 Task: Open Card Quality Control Planning in Board Content Marketing Infographic Creation and Promotion Strategy to Workspace Crowdfunding Platforms and add a team member Softage.3@softage.net, a label Green, a checklist Artificial Intelligence, an attachment from your computer, a color Green and finally, add a card description 'Plan and execute company team-building activity at a bowling alley' and a comment 'This task requires us to be resilient and persistent, even in the face of setbacks and obstacles.'. Add a start date 'Jan 03, 1900' with a due date 'Jan 10, 1900'
Action: Mouse moved to (254, 179)
Screenshot: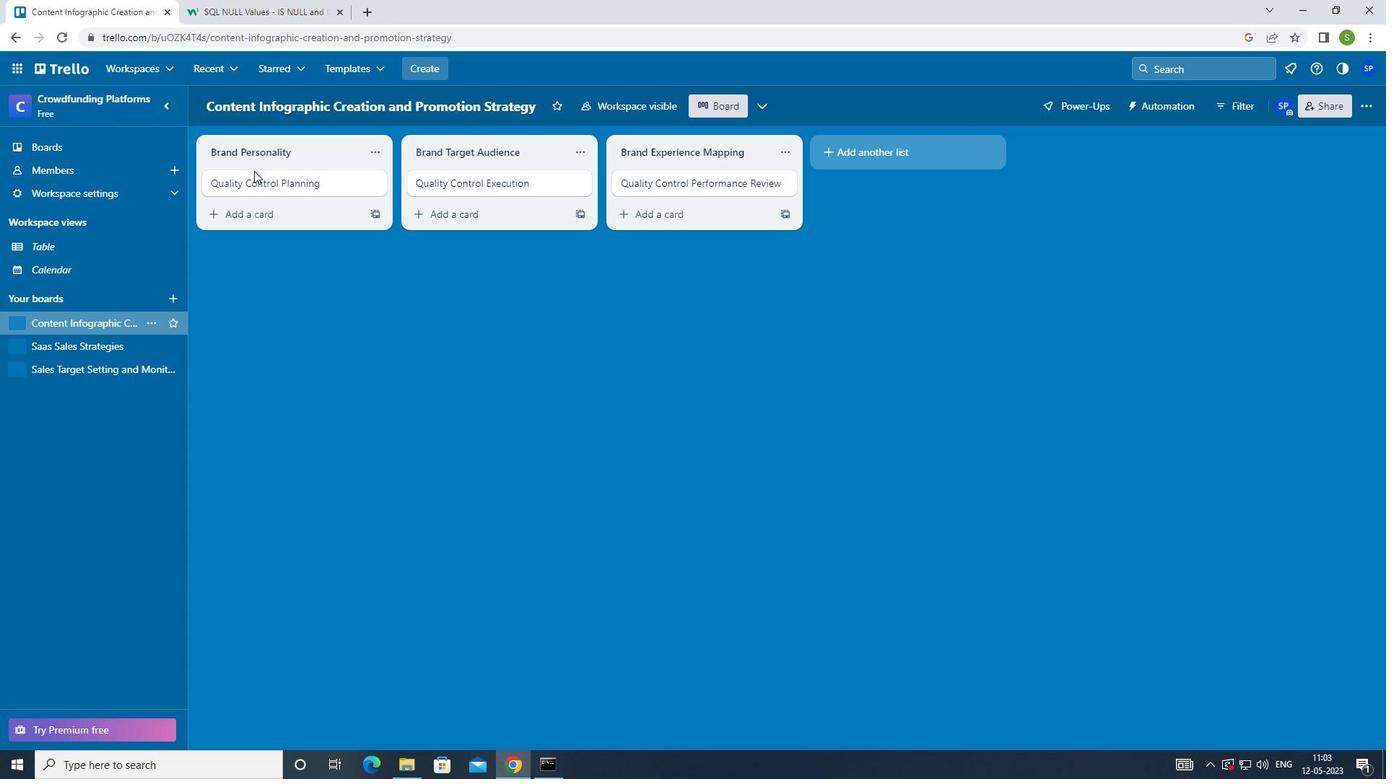 
Action: Mouse pressed left at (254, 179)
Screenshot: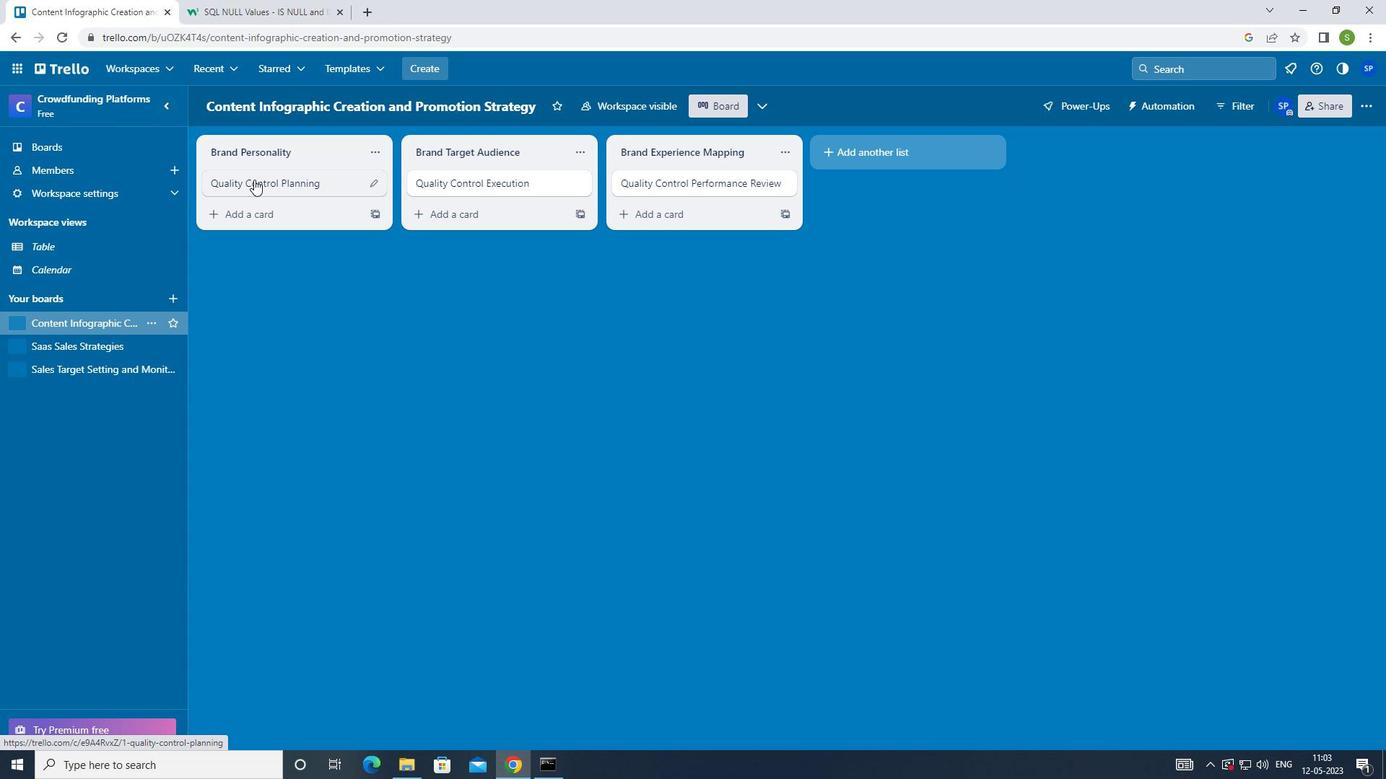
Action: Mouse moved to (893, 178)
Screenshot: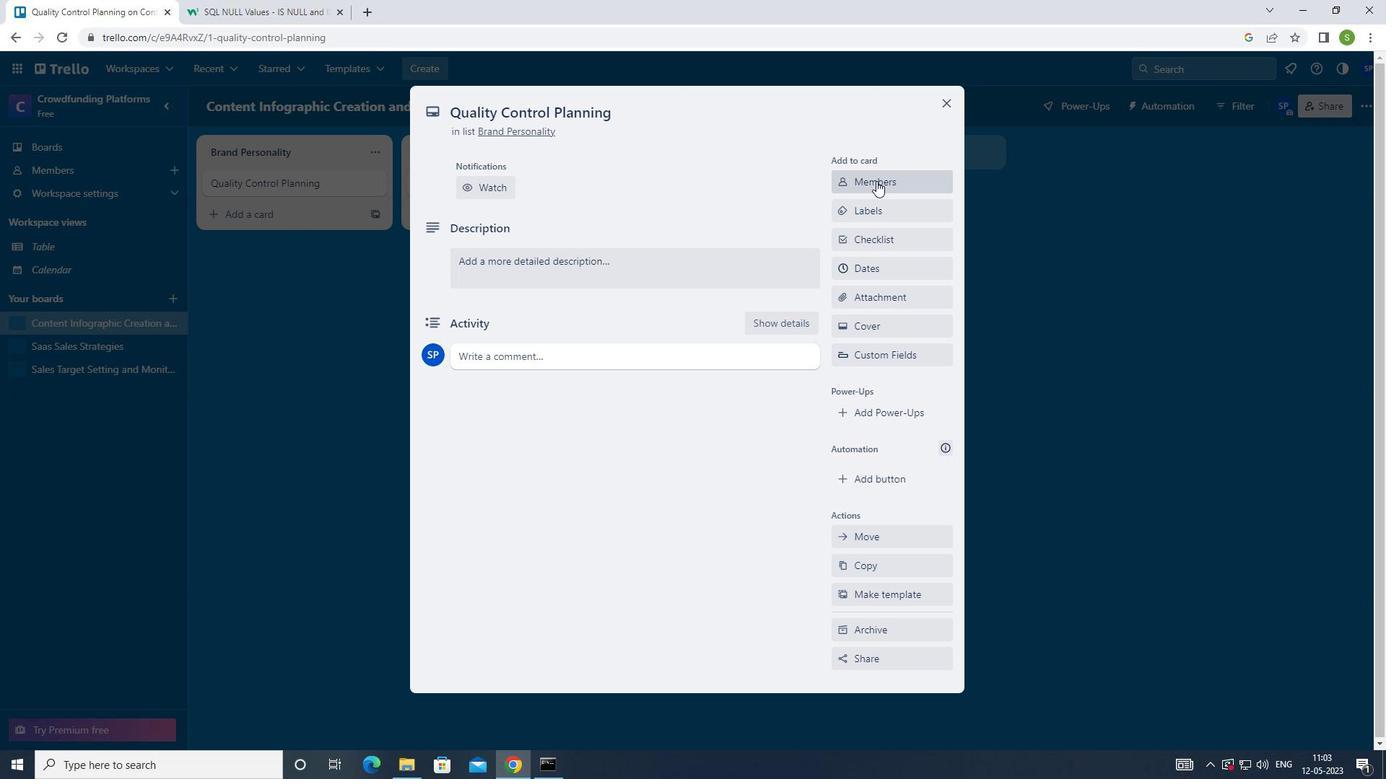 
Action: Mouse pressed left at (893, 178)
Screenshot: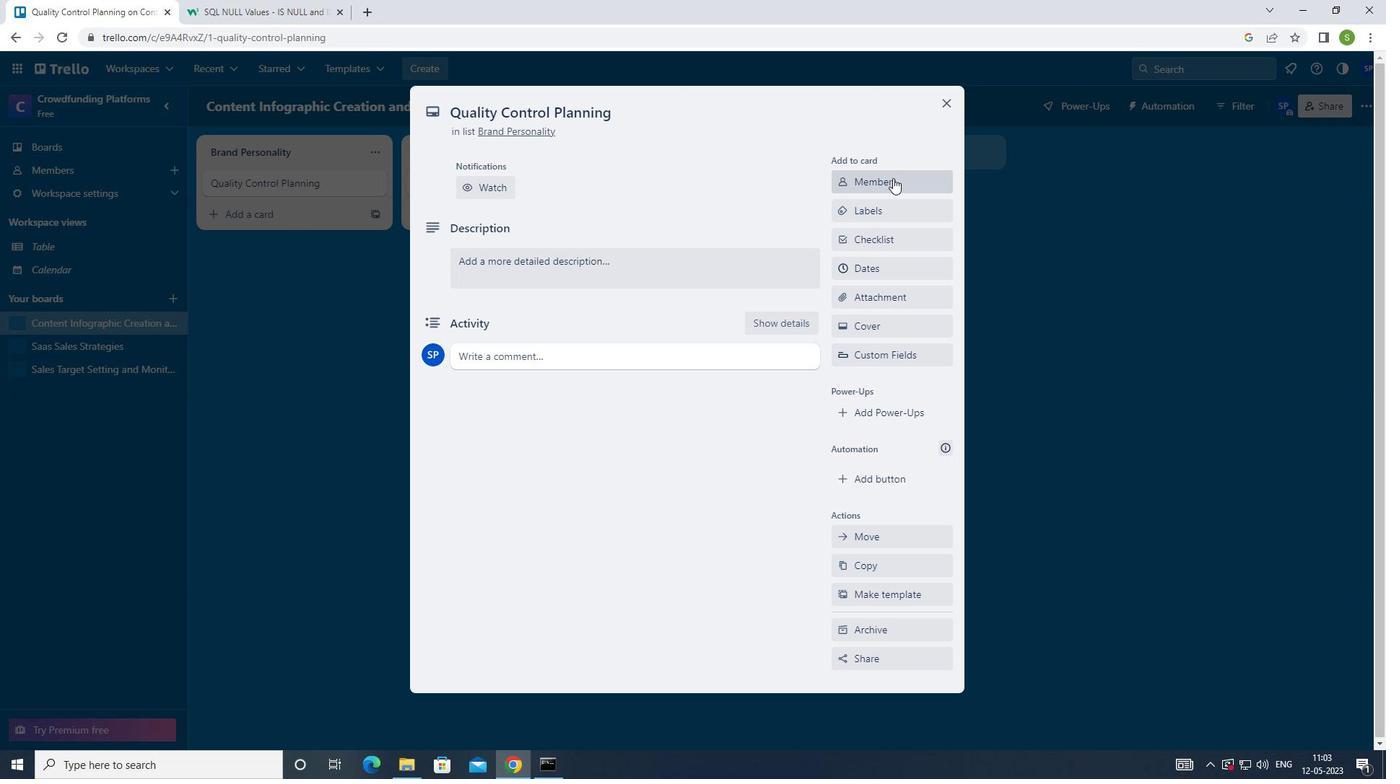 
Action: Mouse moved to (890, 260)
Screenshot: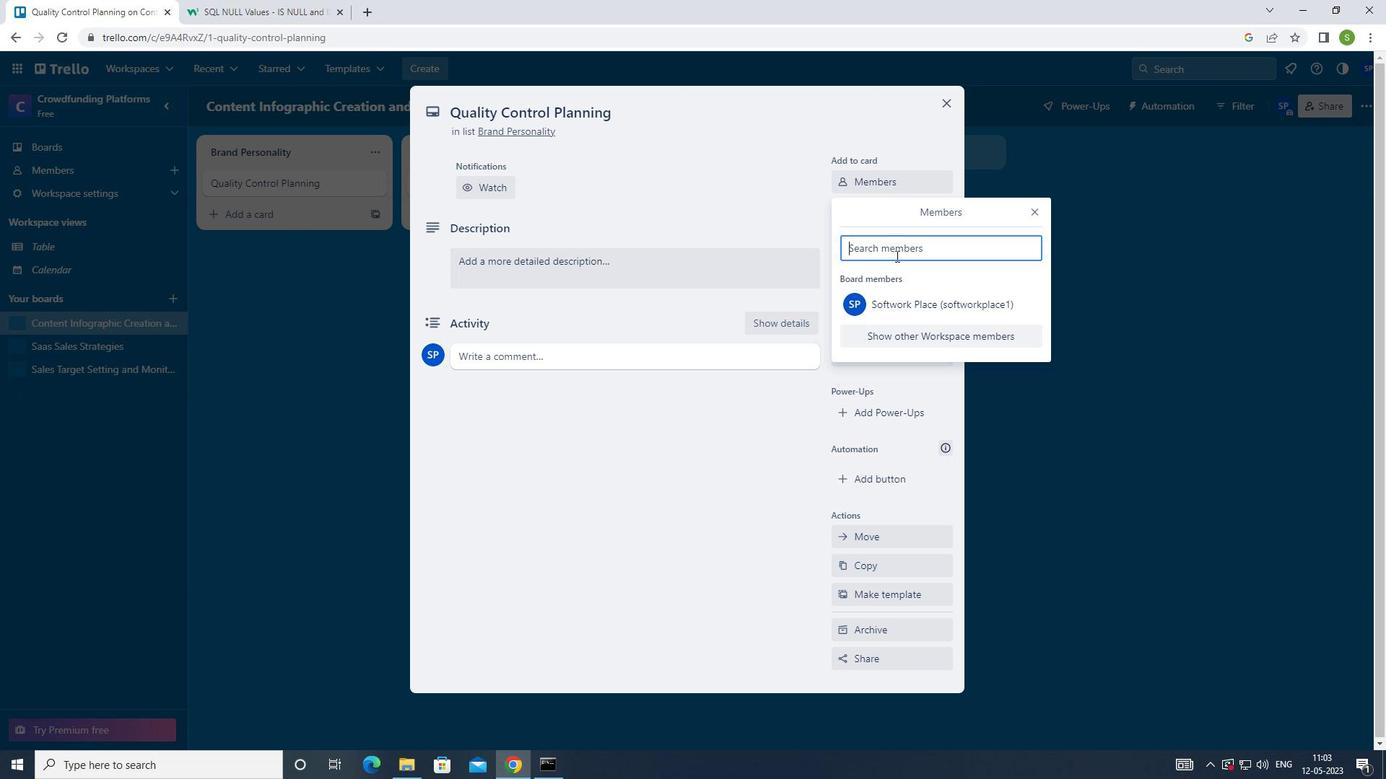 
Action: Key pressed <Key.shift>SOFTAGE.3<Key.shift>@SOFTAGE.NET
Screenshot: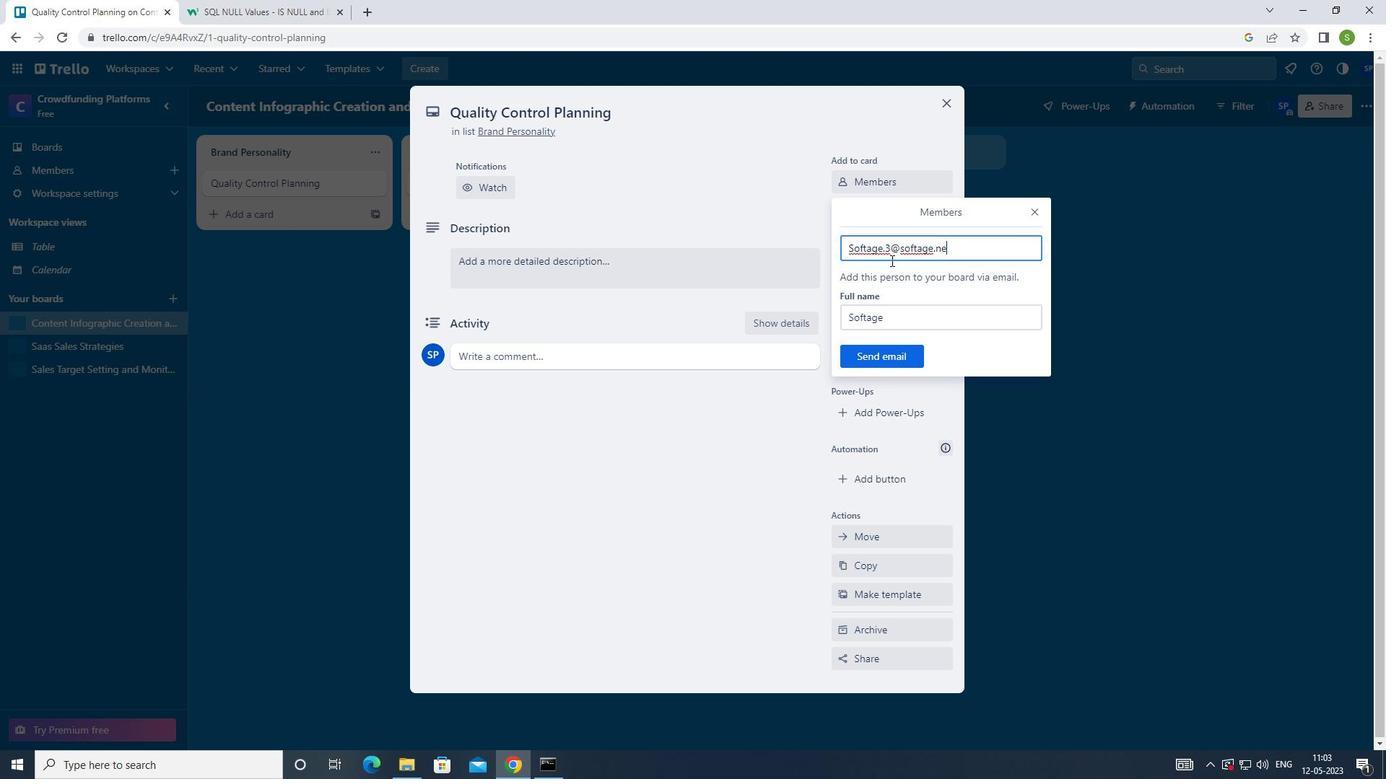 
Action: Mouse moved to (890, 353)
Screenshot: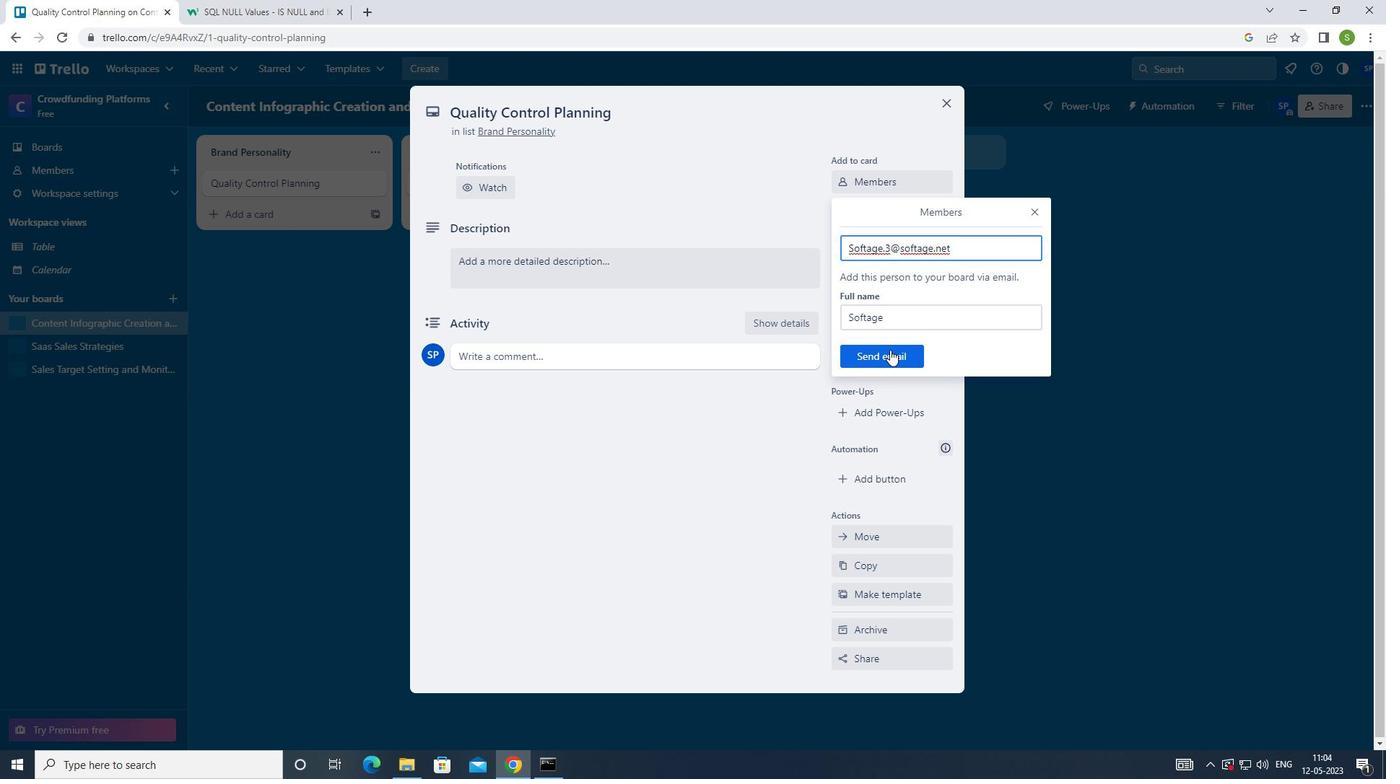 
Action: Mouse pressed left at (890, 353)
Screenshot: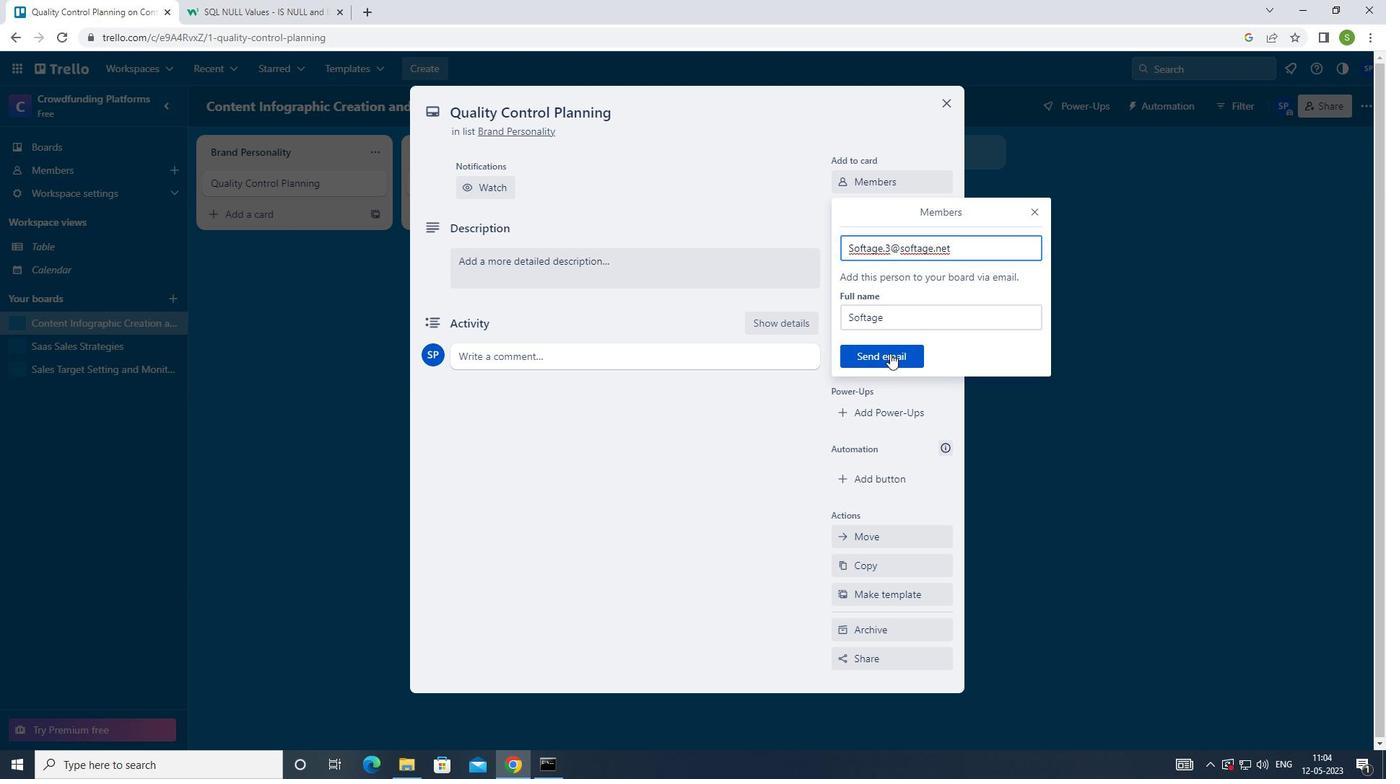 
Action: Mouse moved to (896, 262)
Screenshot: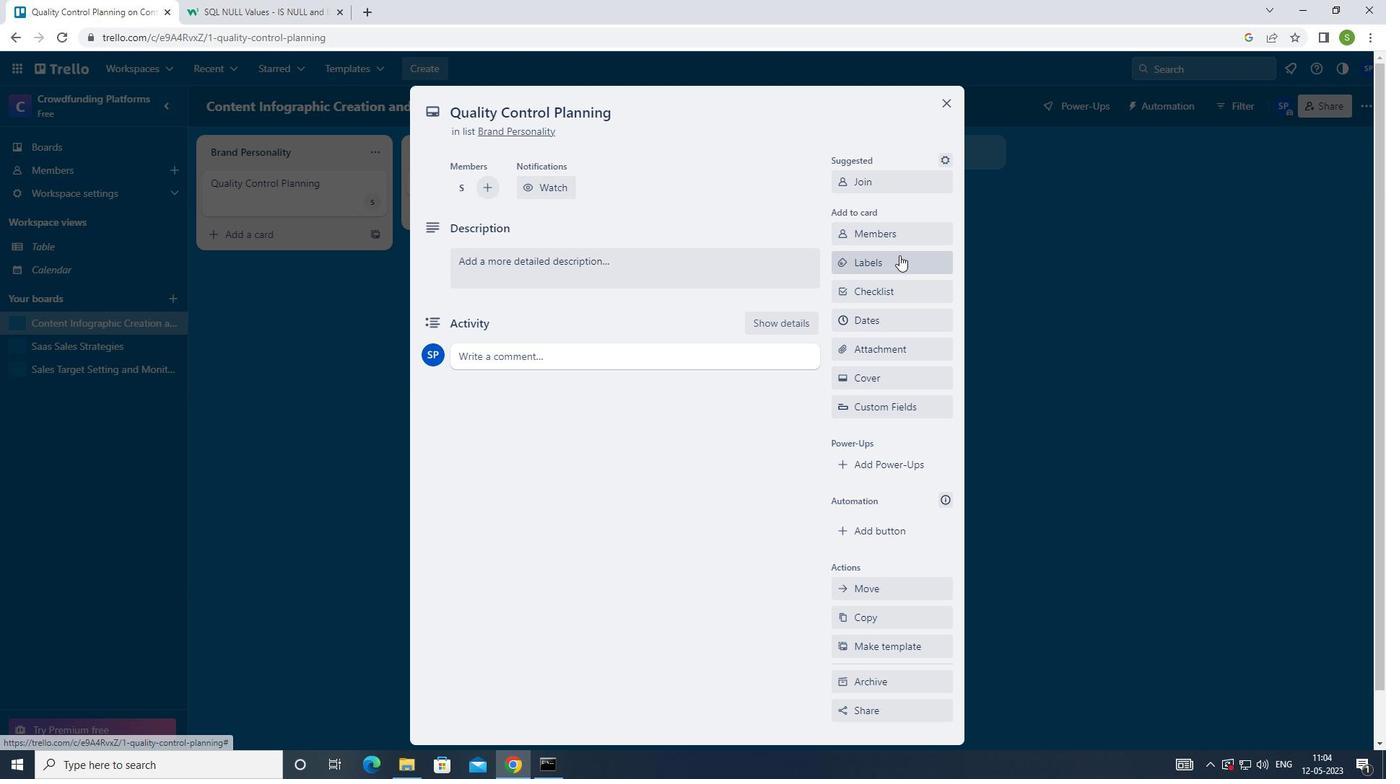 
Action: Mouse pressed left at (896, 262)
Screenshot: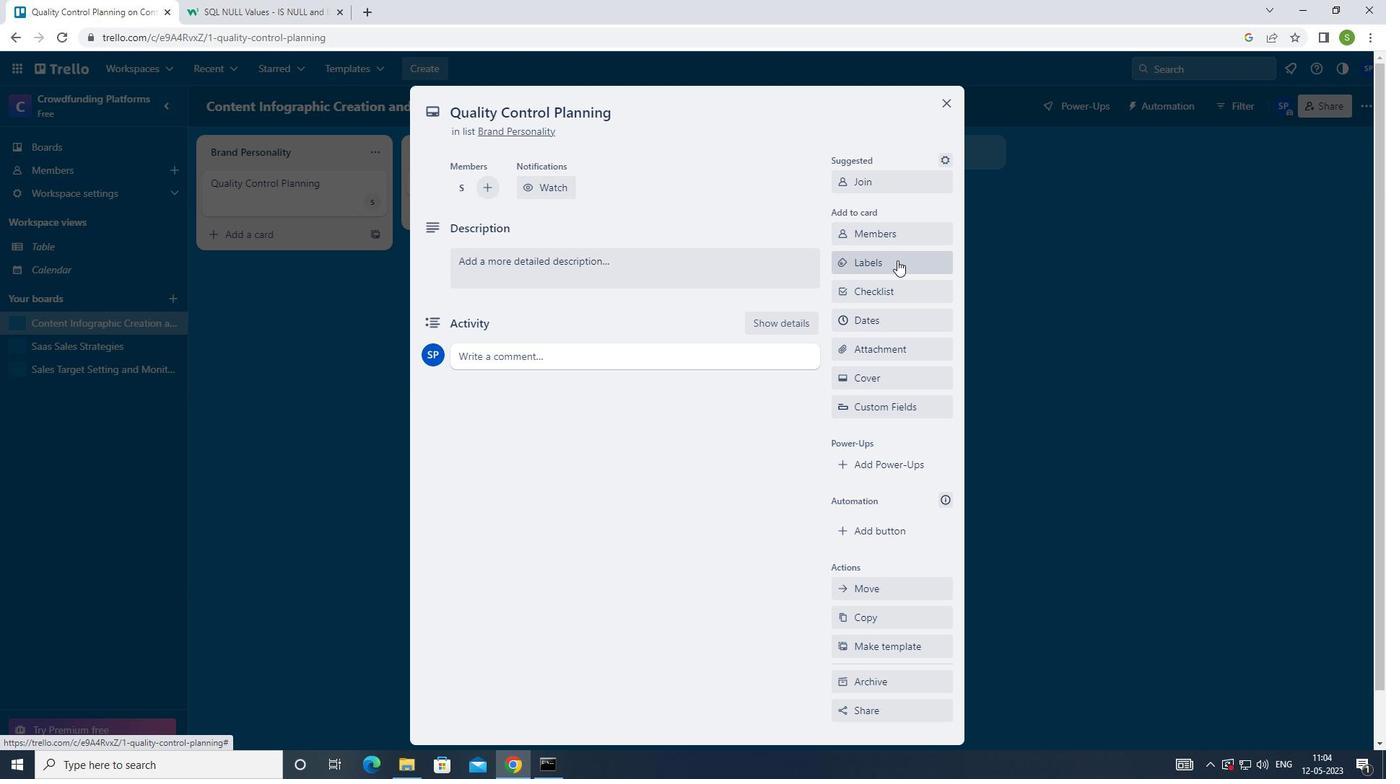 
Action: Mouse moved to (901, 323)
Screenshot: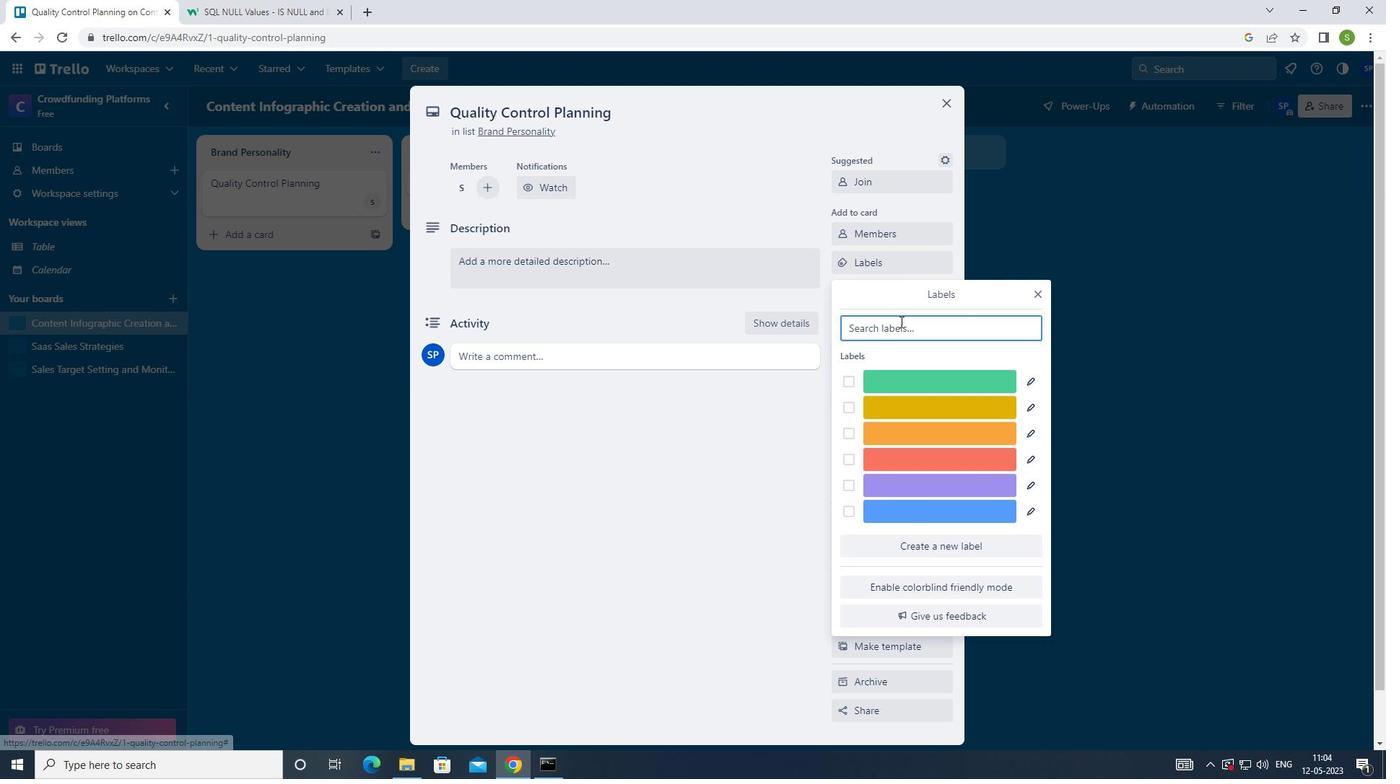
Action: Key pressed GREEN
Screenshot: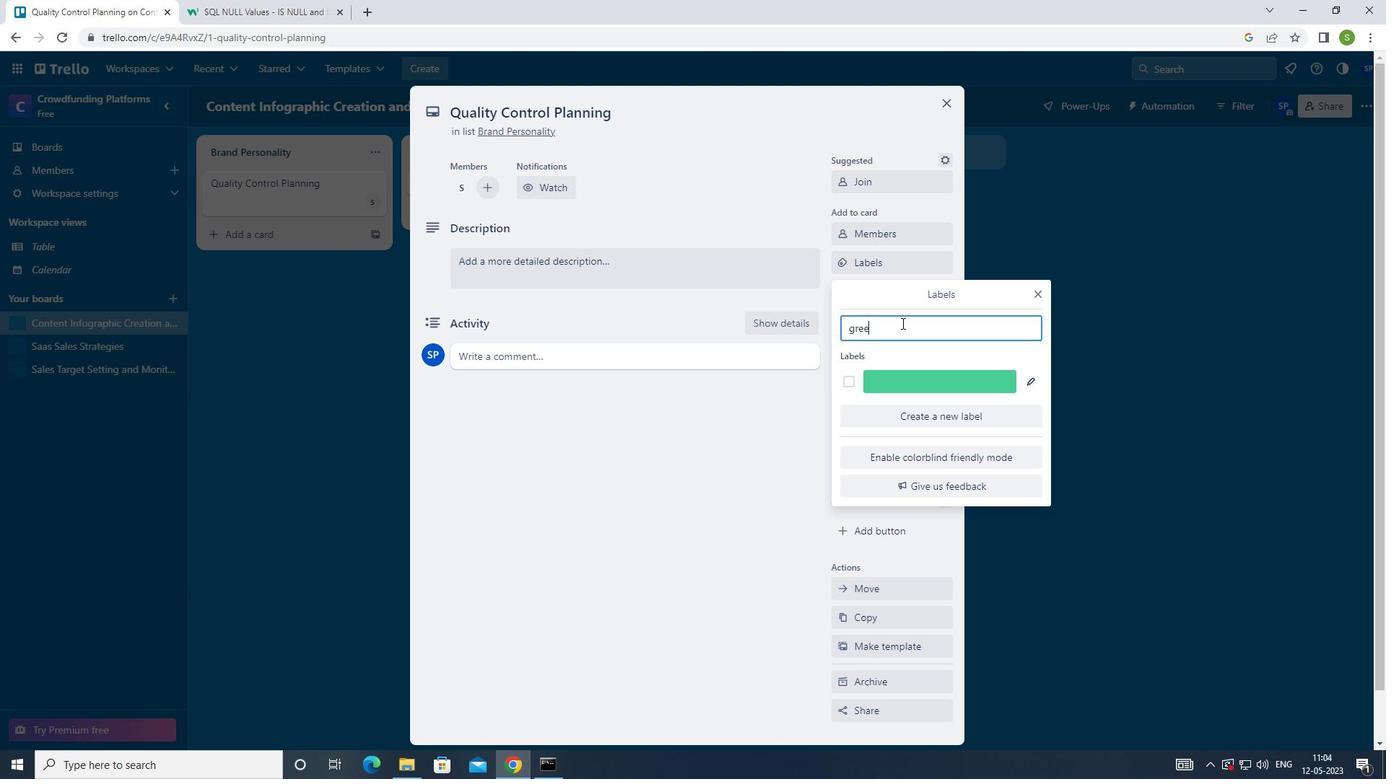 
Action: Mouse moved to (849, 383)
Screenshot: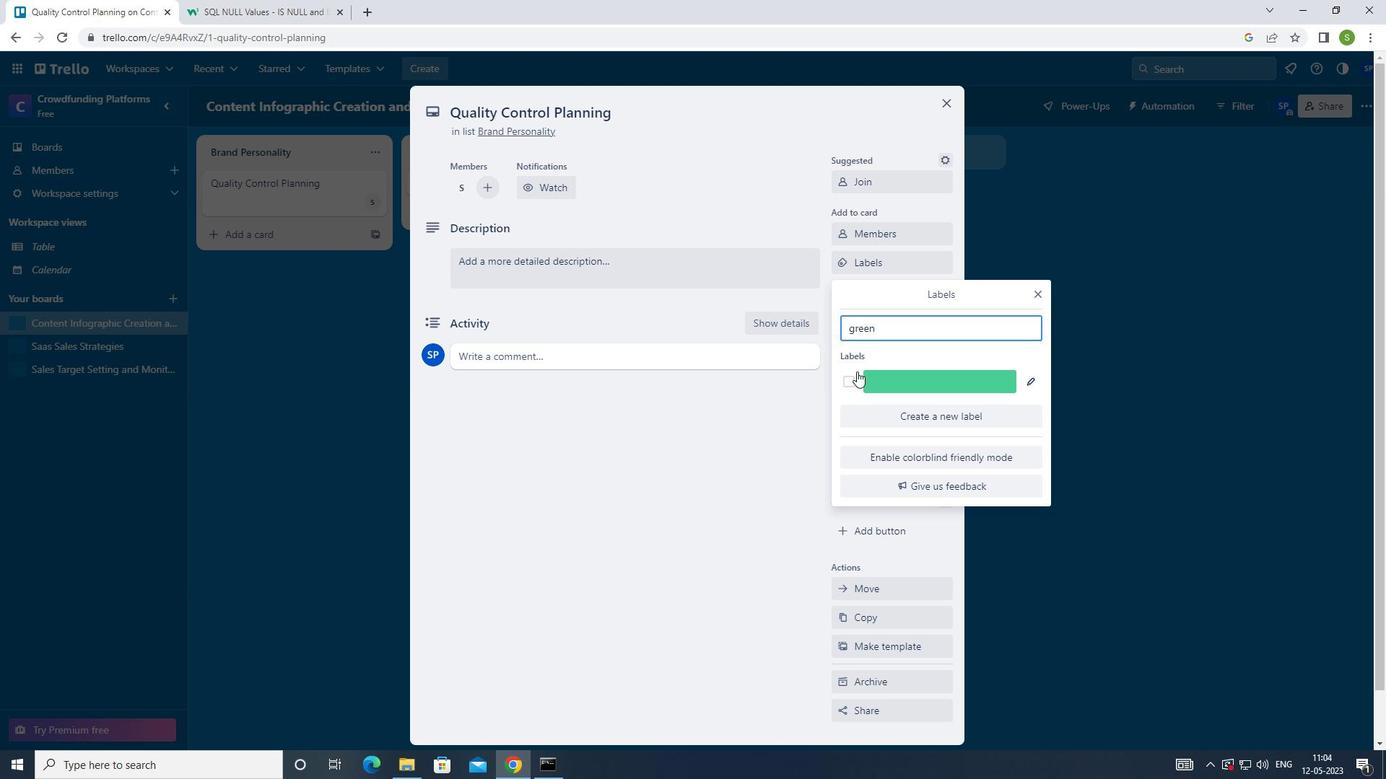 
Action: Mouse pressed left at (849, 383)
Screenshot: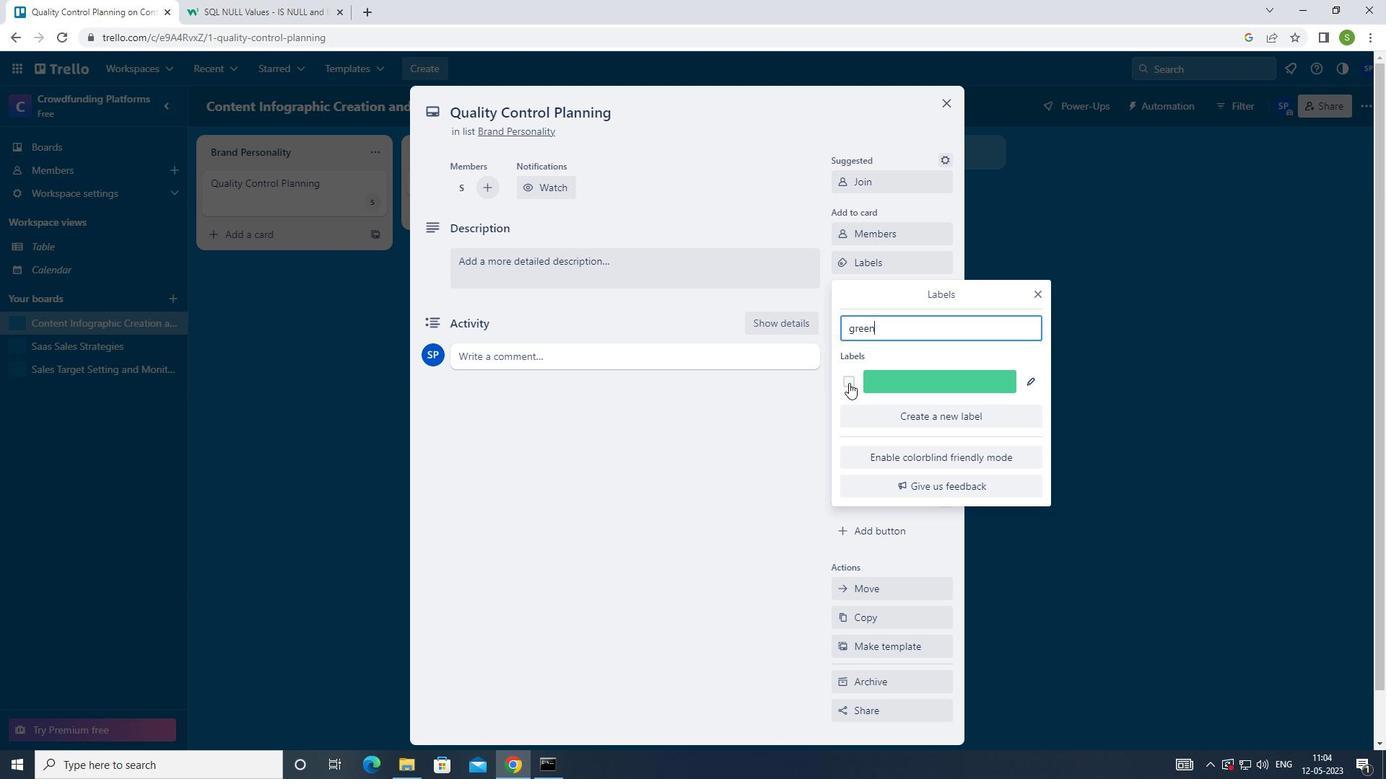 
Action: Mouse moved to (1040, 296)
Screenshot: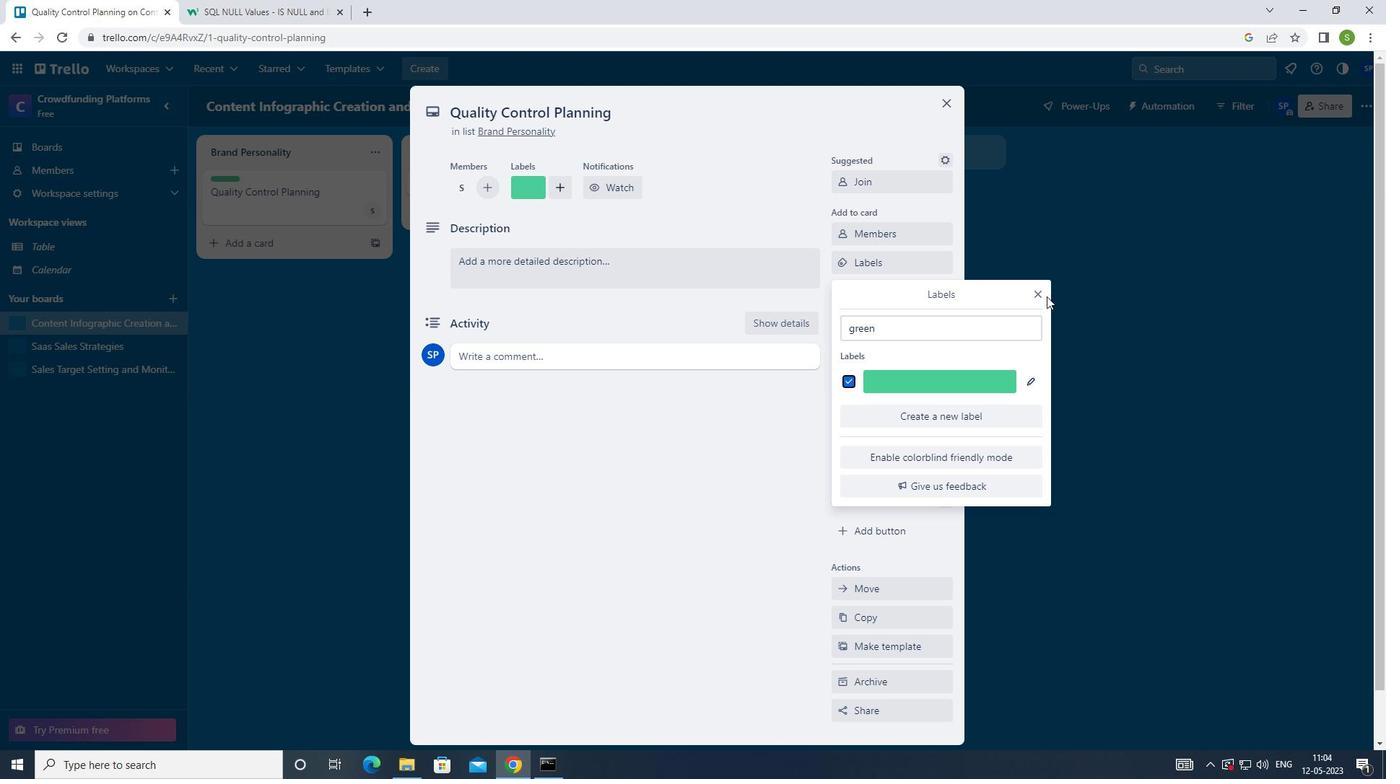 
Action: Mouse pressed left at (1040, 296)
Screenshot: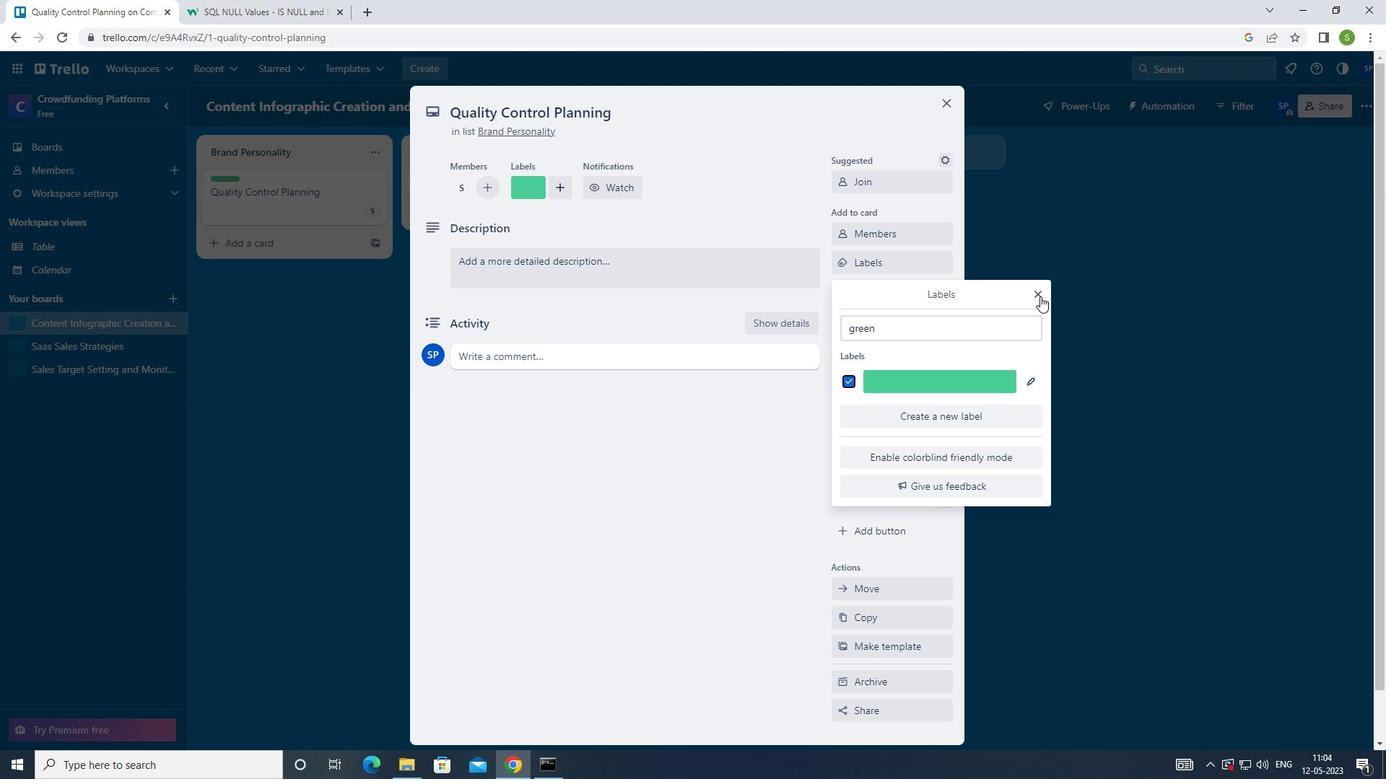 
Action: Mouse moved to (898, 293)
Screenshot: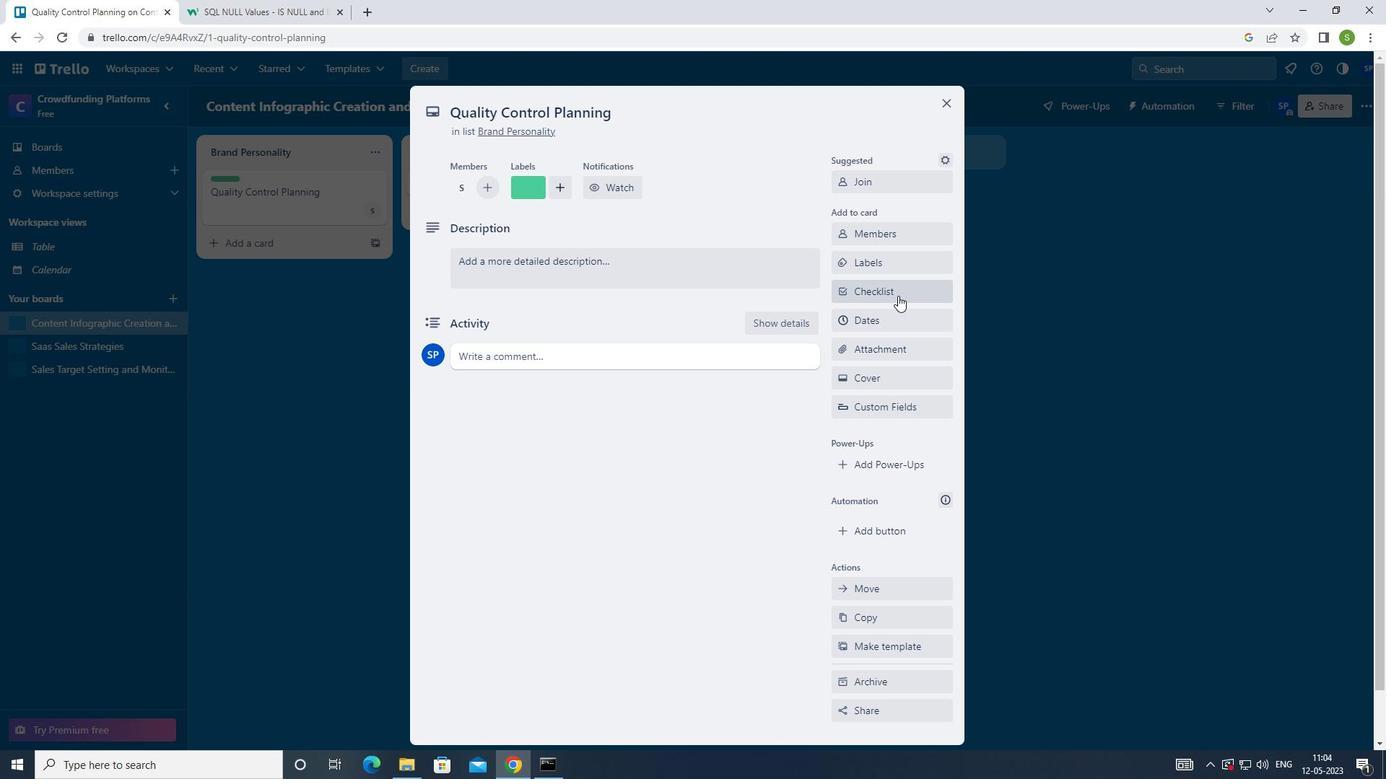 
Action: Mouse pressed left at (898, 293)
Screenshot: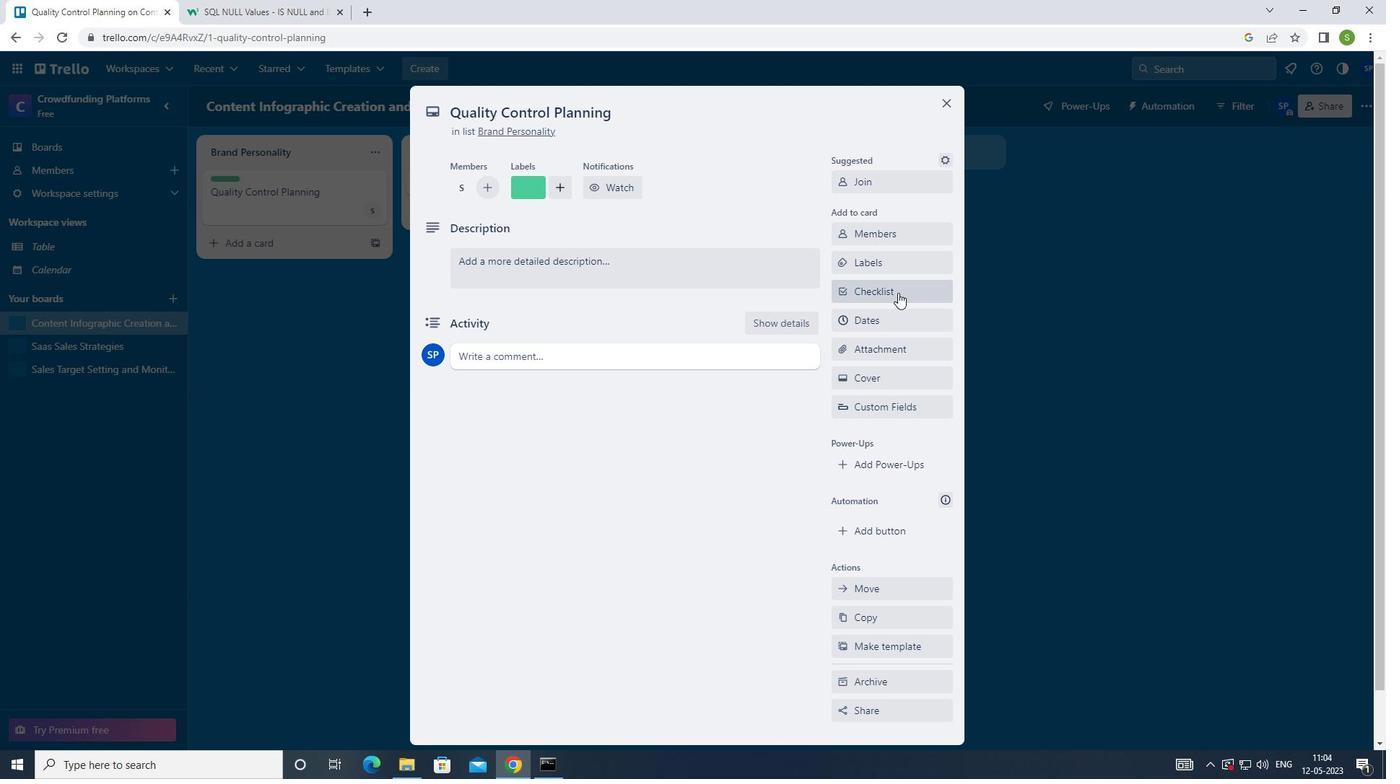 
Action: Mouse moved to (906, 372)
Screenshot: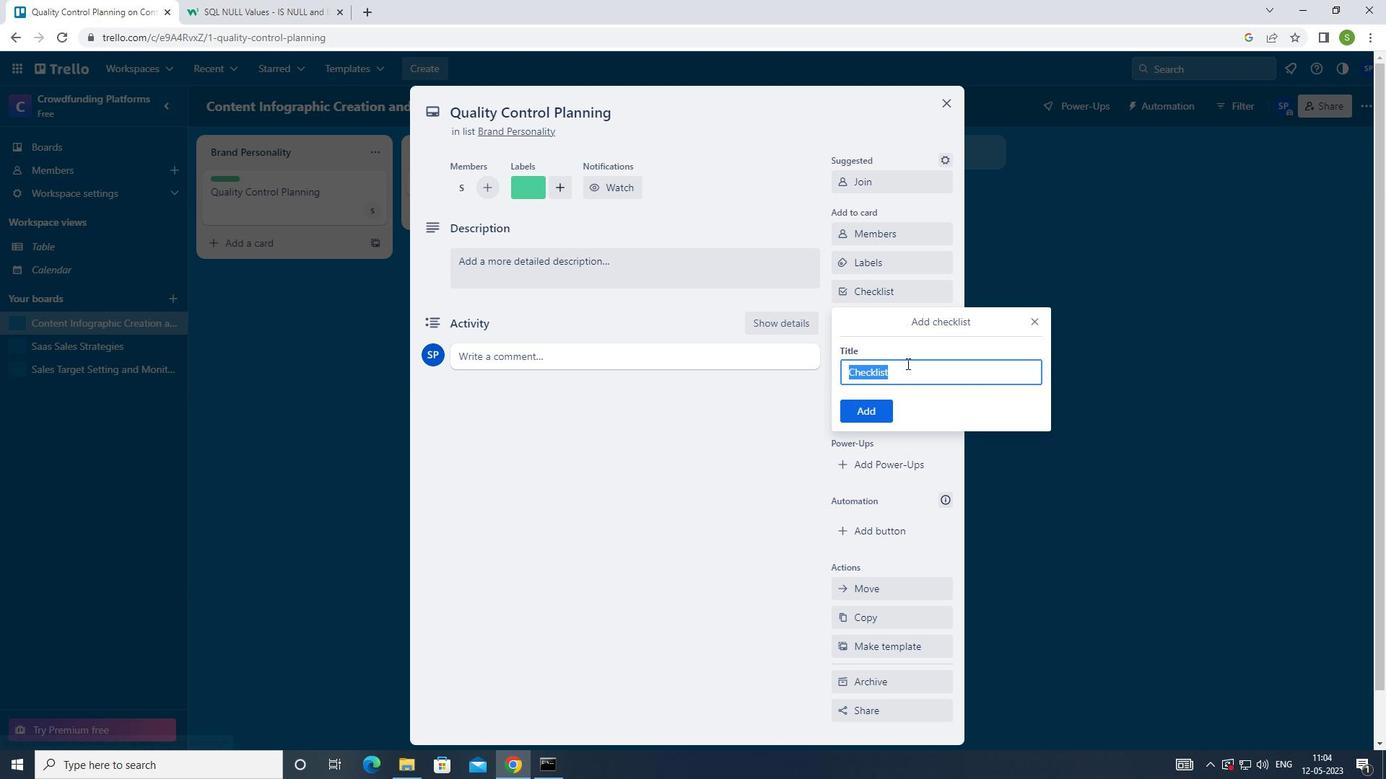 
Action: Key pressed <Key.shift>AR
Screenshot: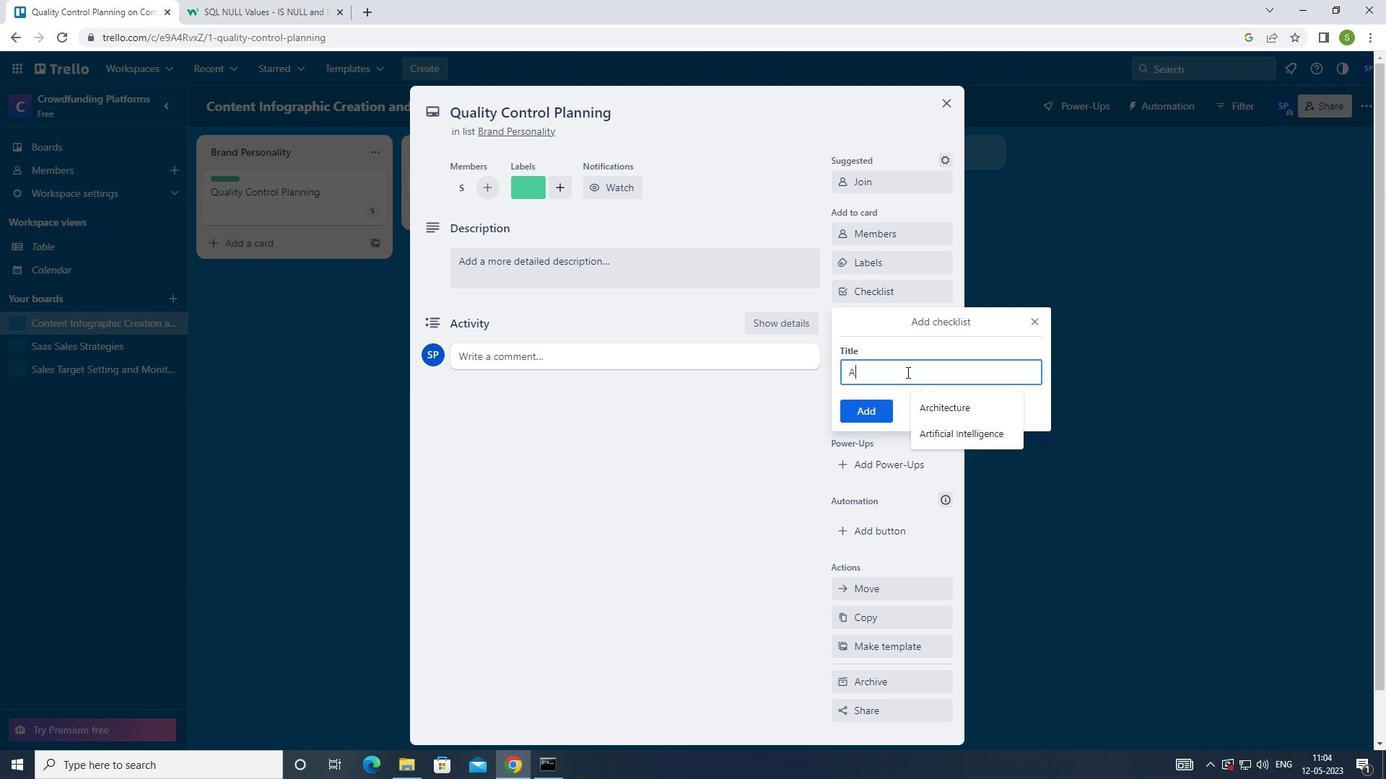 
Action: Mouse moved to (928, 435)
Screenshot: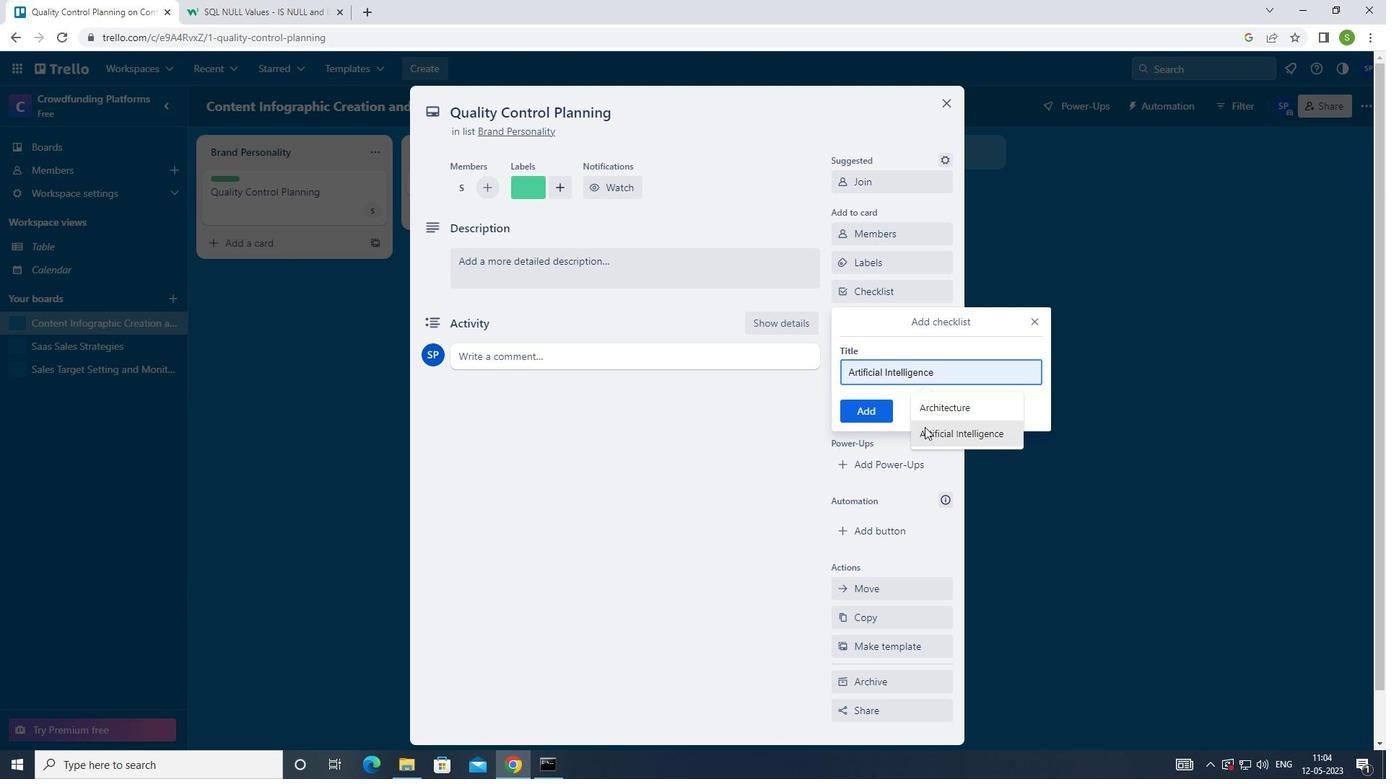 
Action: Mouse pressed left at (928, 435)
Screenshot: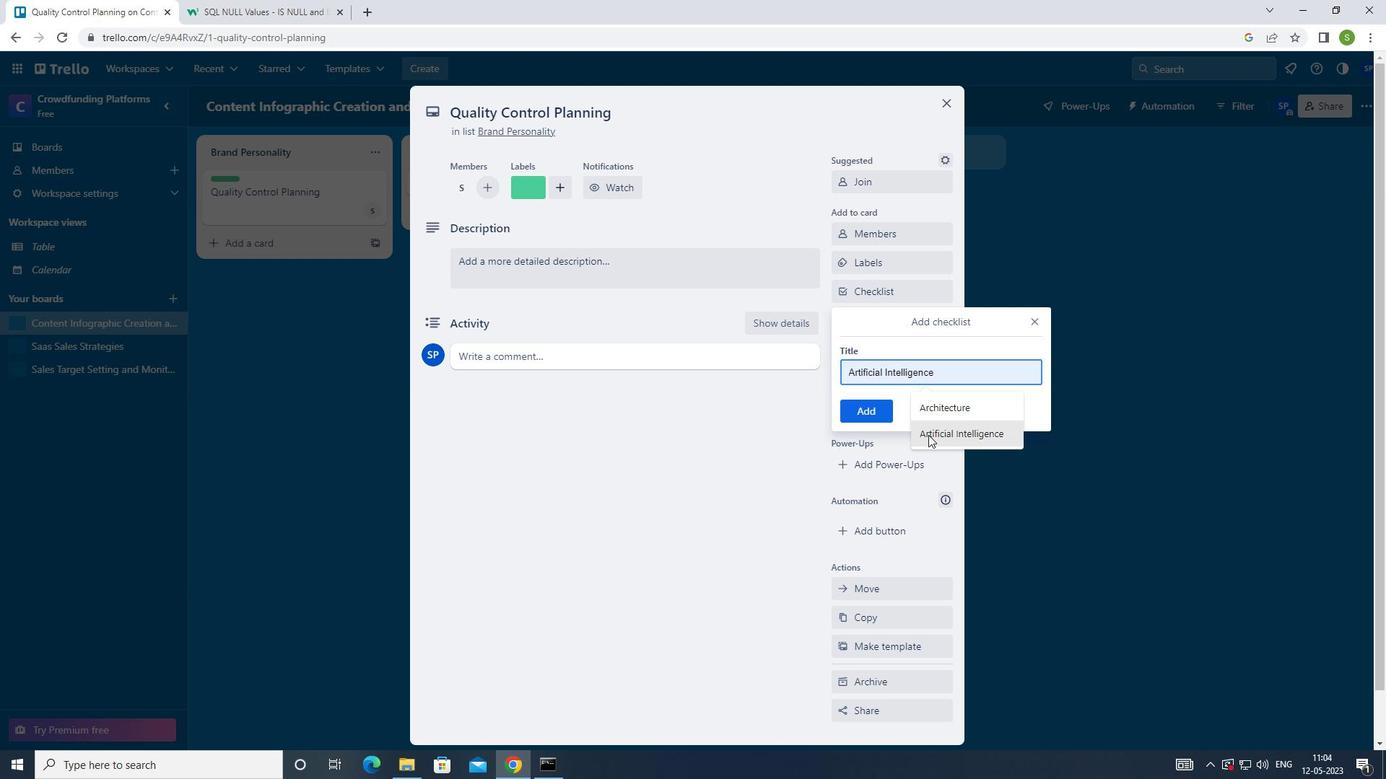 
Action: Mouse moved to (879, 410)
Screenshot: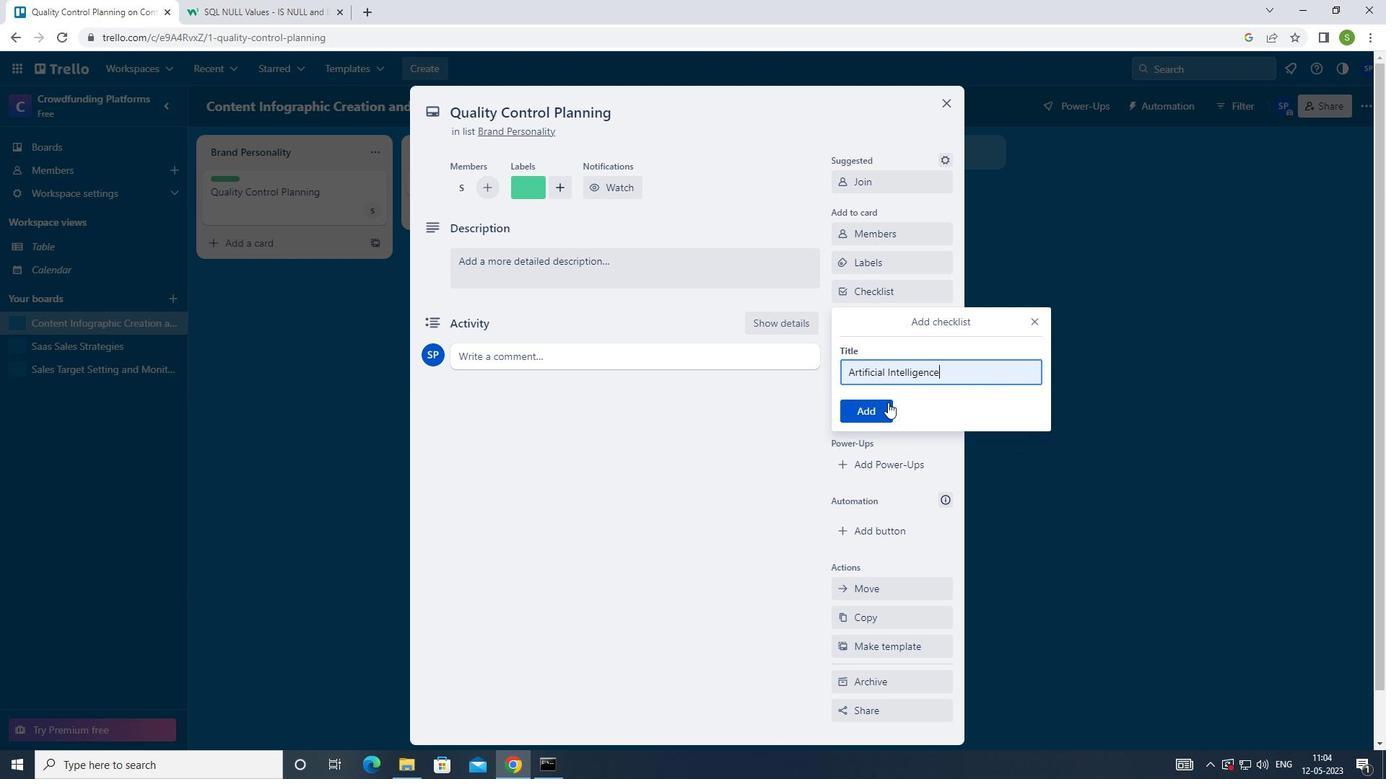 
Action: Mouse pressed left at (879, 410)
Screenshot: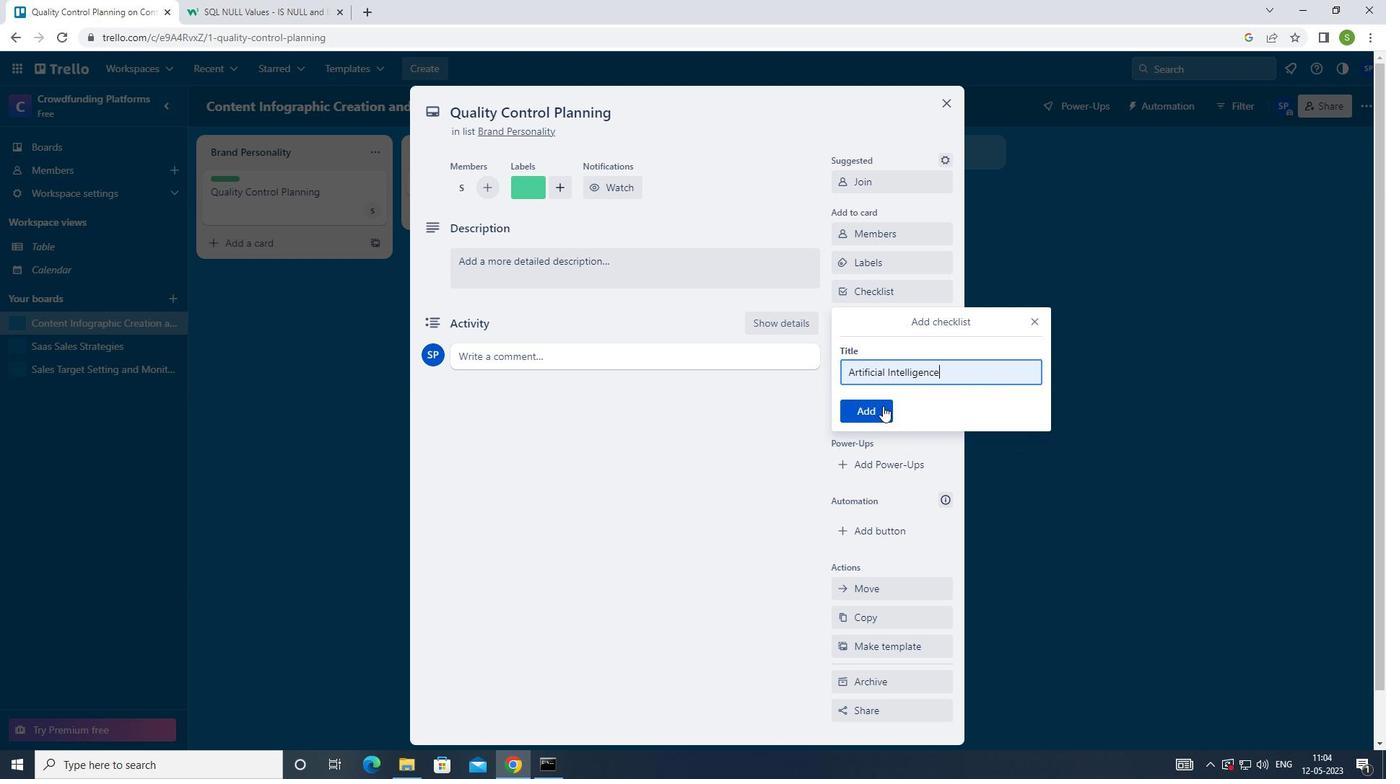 
Action: Mouse moved to (893, 353)
Screenshot: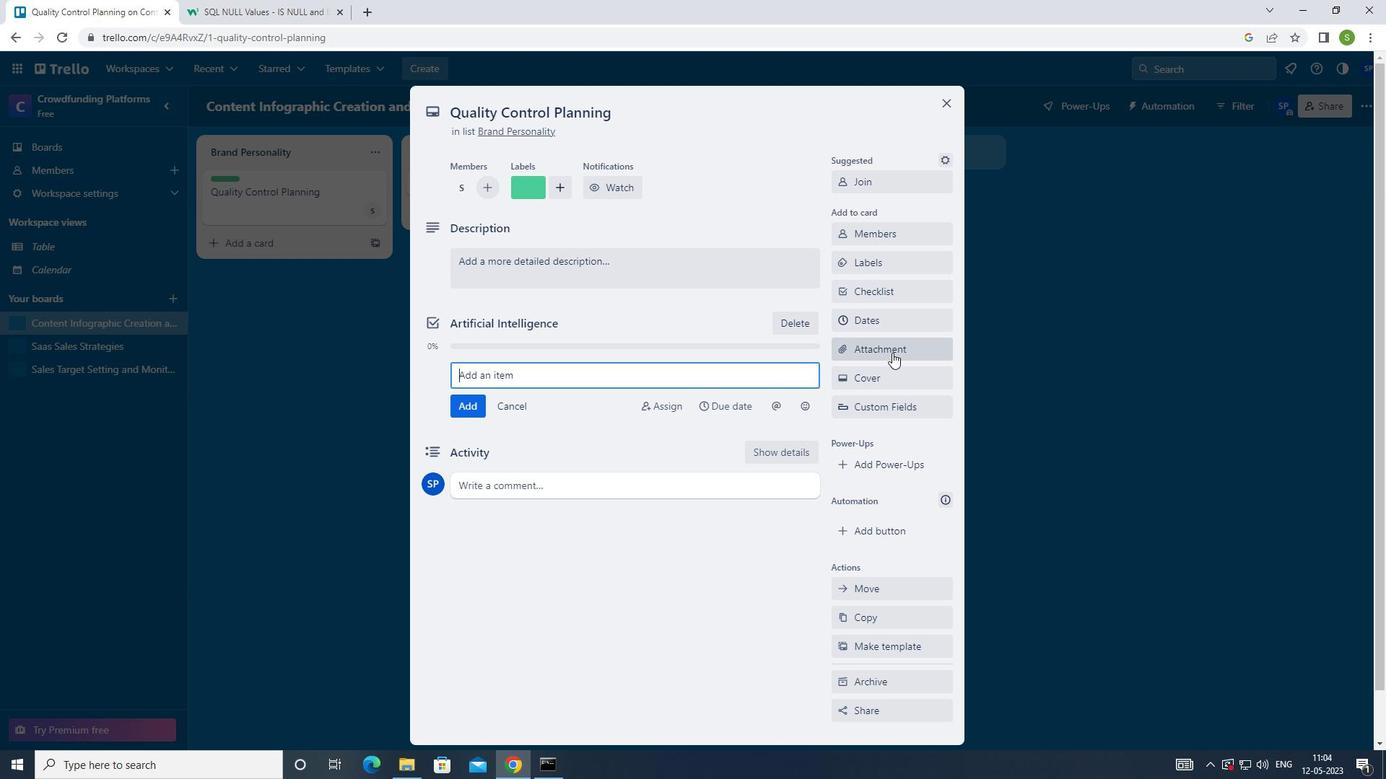 
Action: Mouse pressed left at (893, 353)
Screenshot: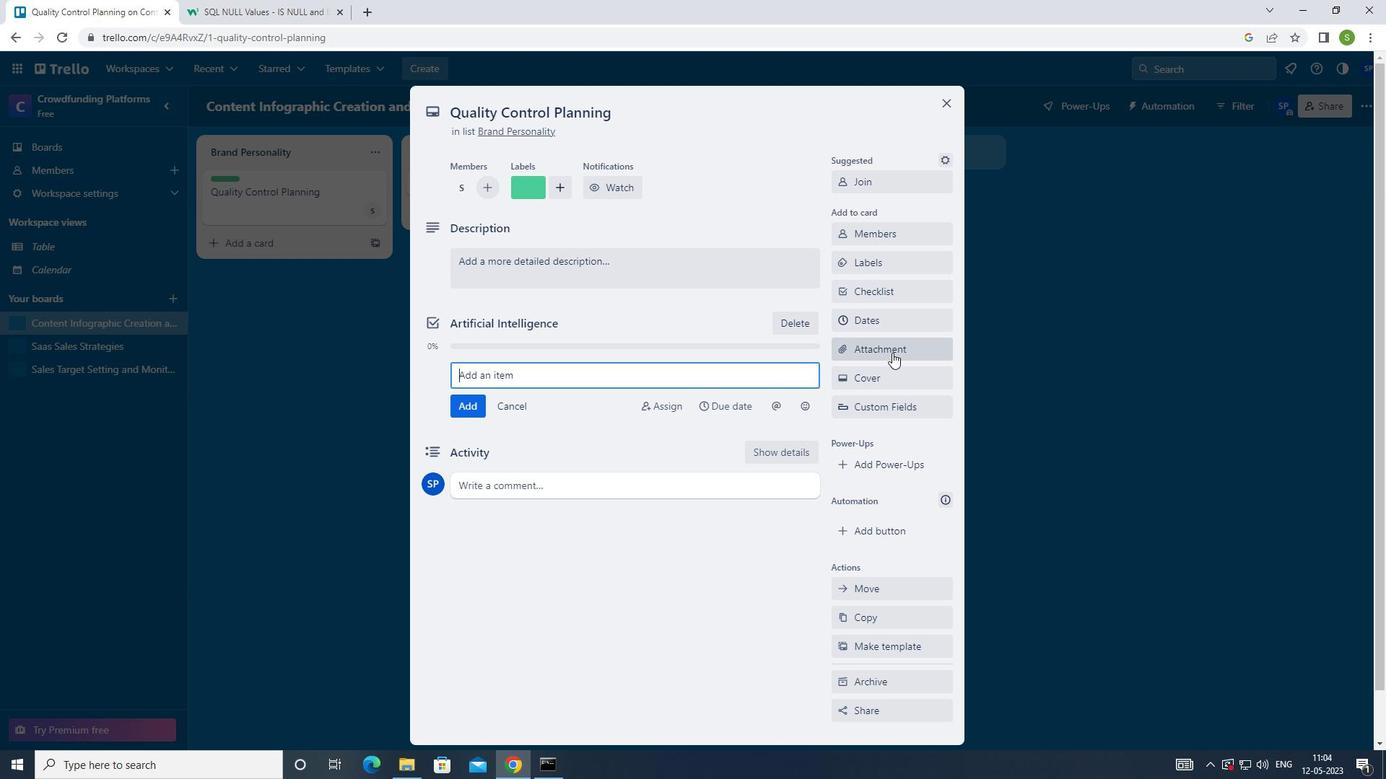 
Action: Mouse moved to (882, 407)
Screenshot: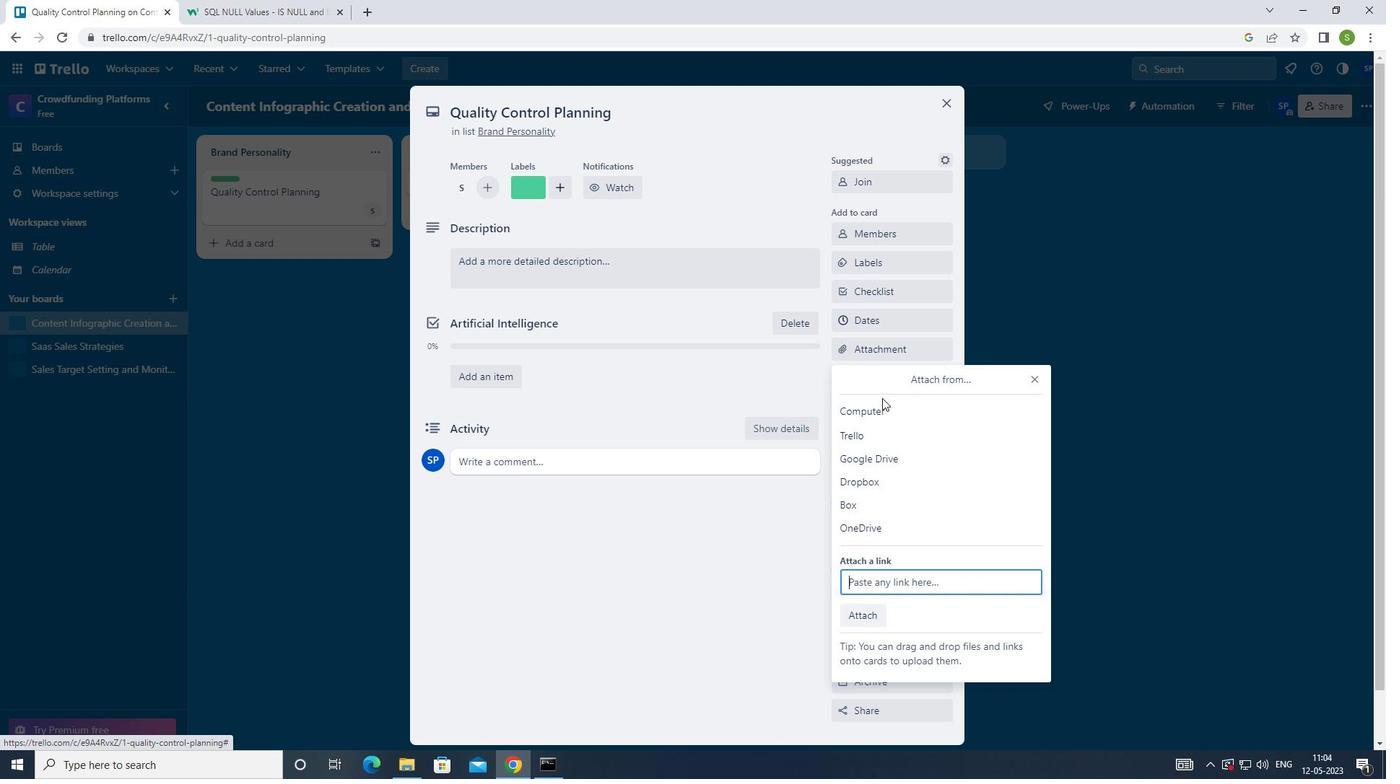 
Action: Mouse pressed left at (882, 407)
Screenshot: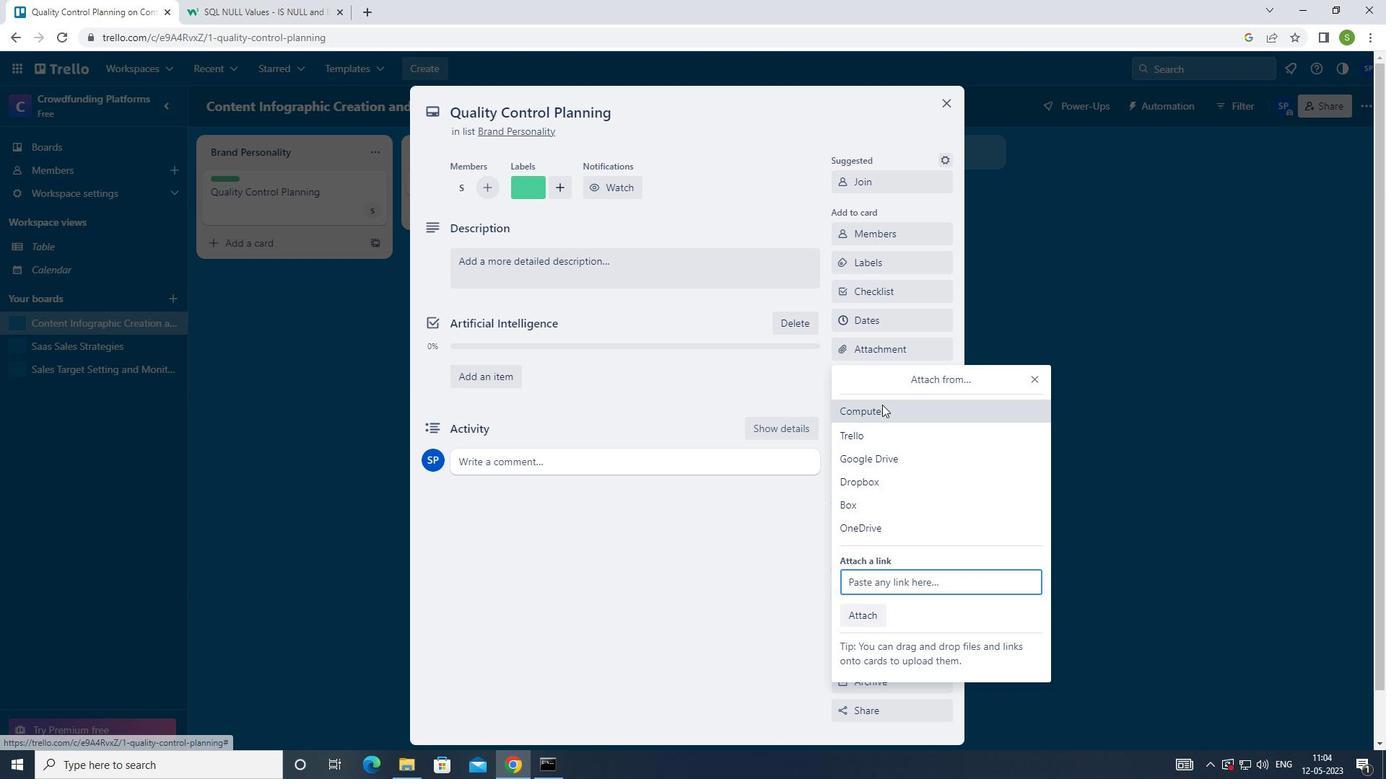 
Action: Mouse moved to (244, 111)
Screenshot: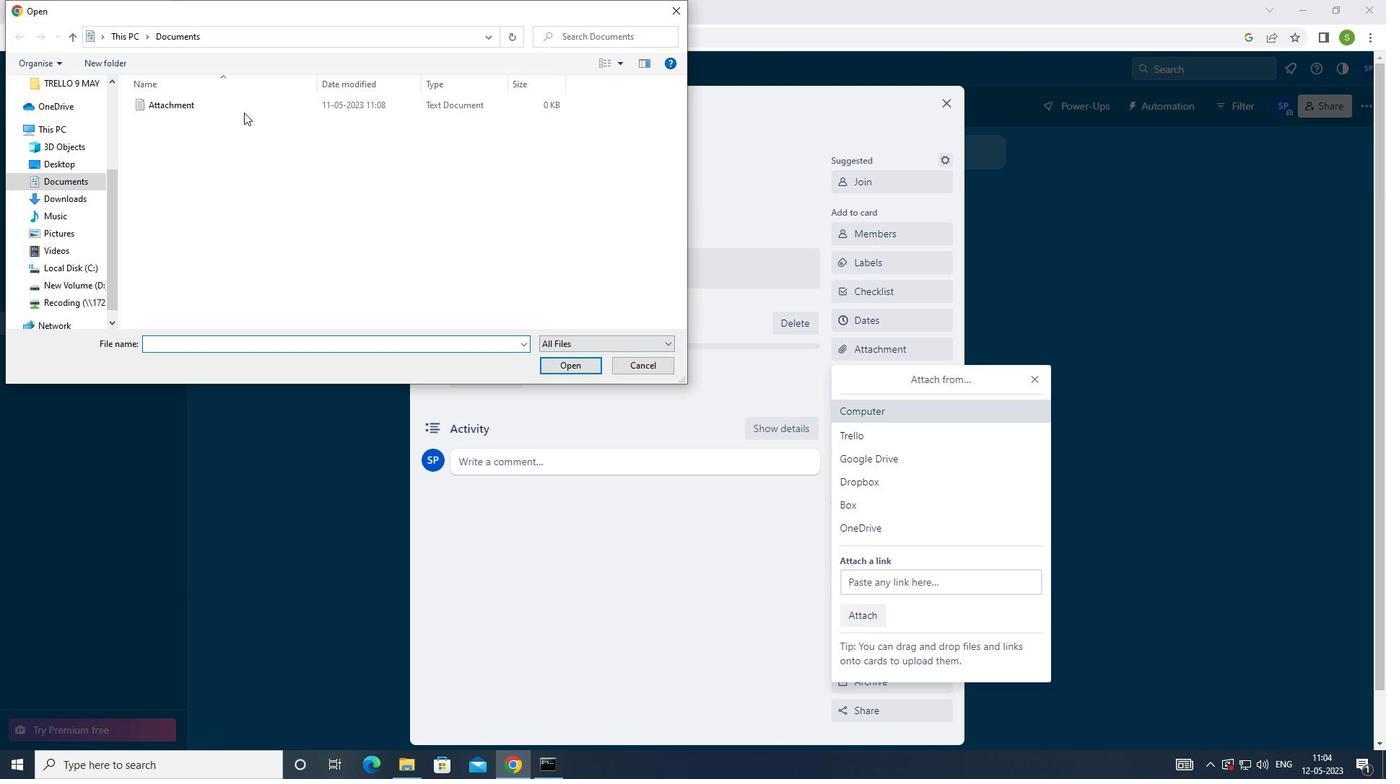 
Action: Mouse pressed left at (244, 111)
Screenshot: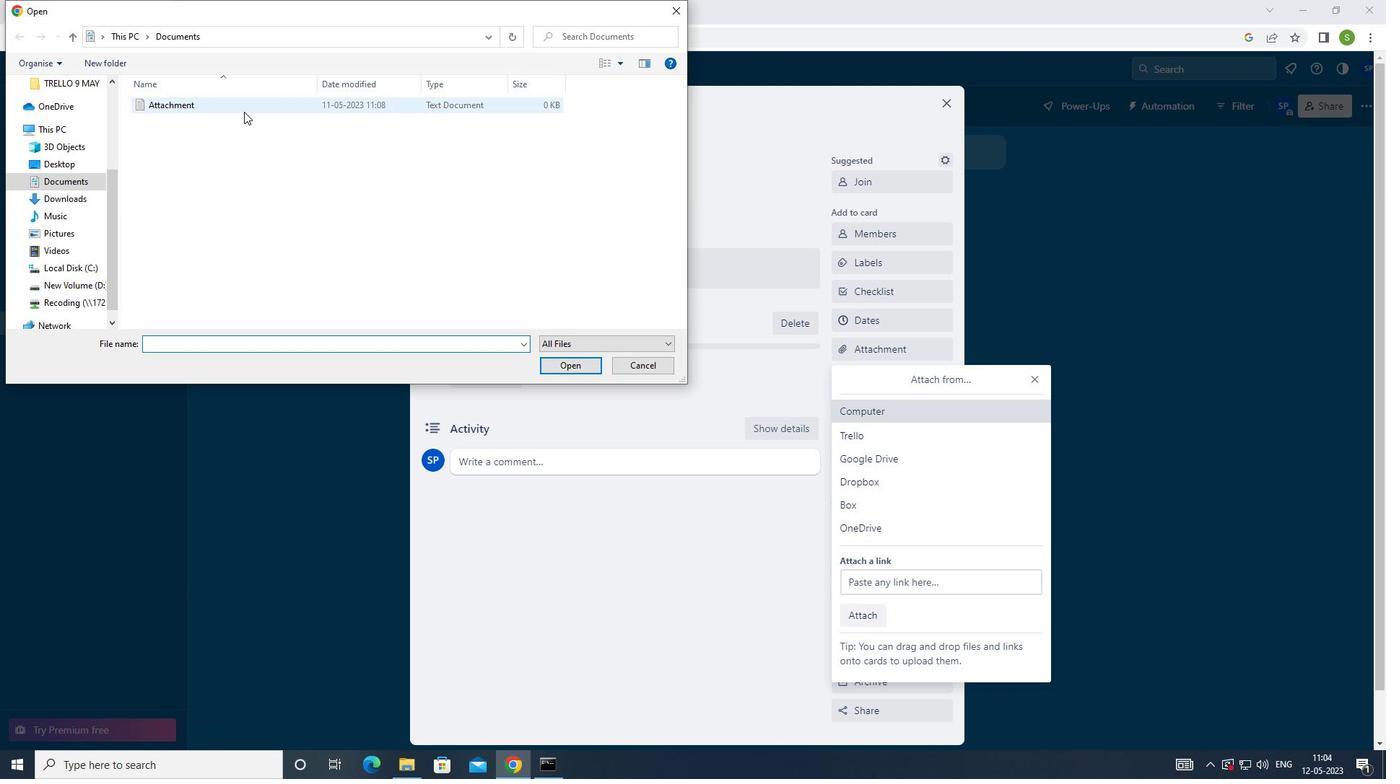 
Action: Mouse moved to (584, 368)
Screenshot: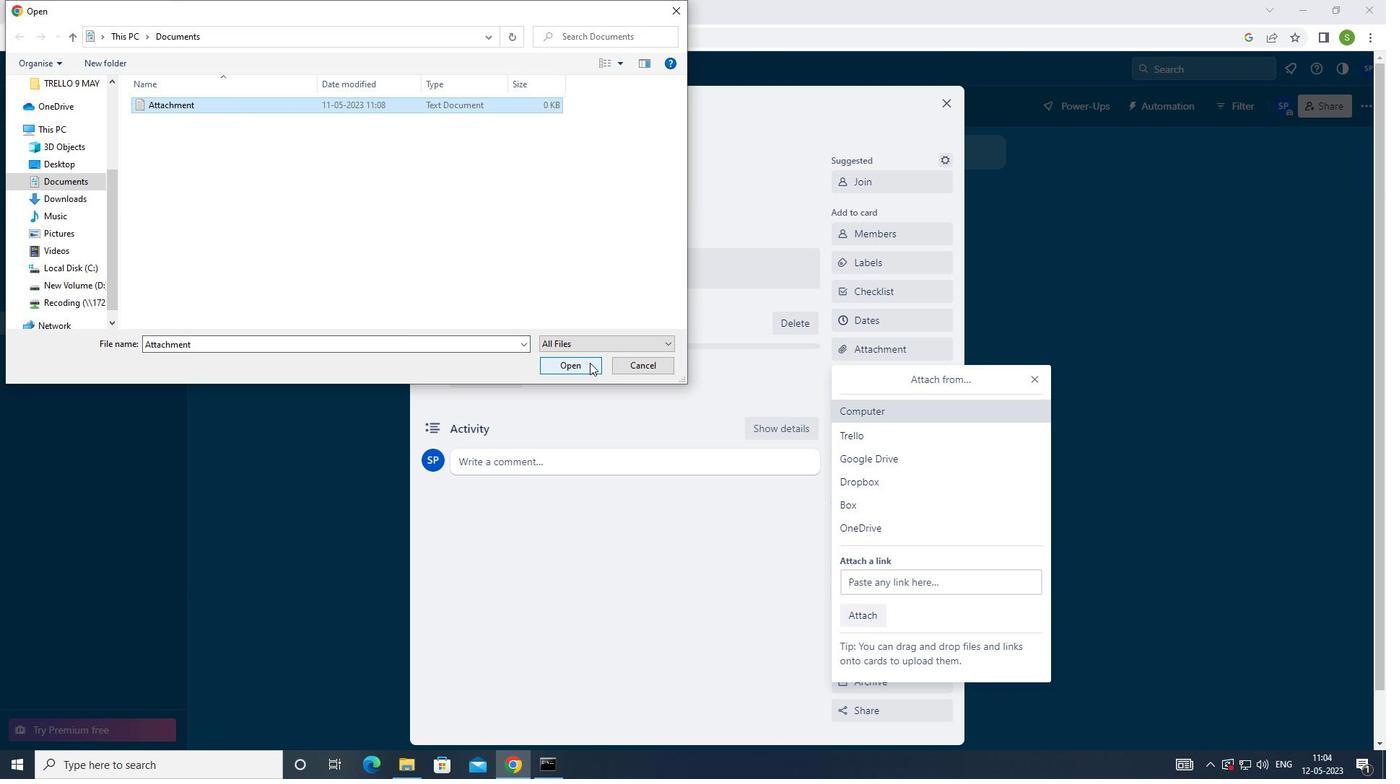
Action: Mouse pressed left at (584, 368)
Screenshot: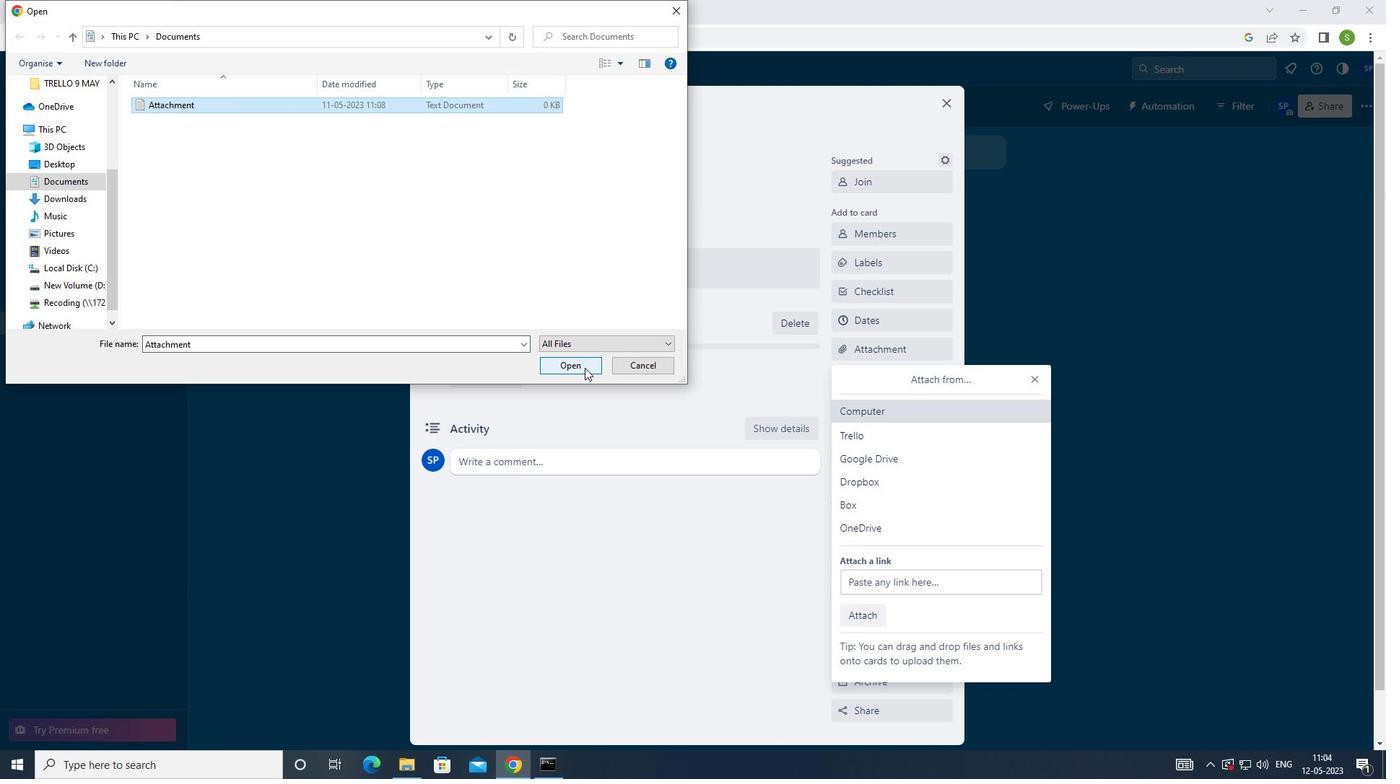 
Action: Mouse moved to (568, 262)
Screenshot: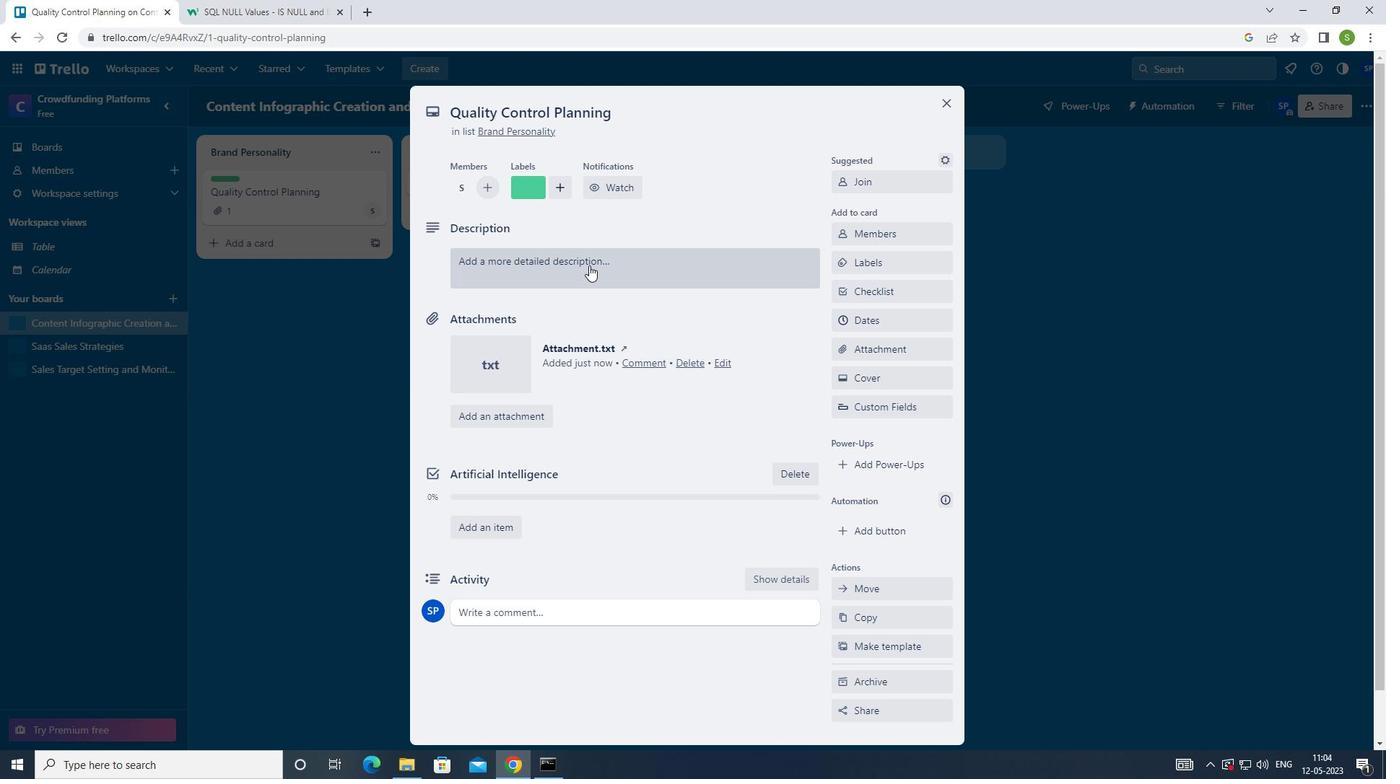 
Action: Mouse pressed left at (568, 262)
Screenshot: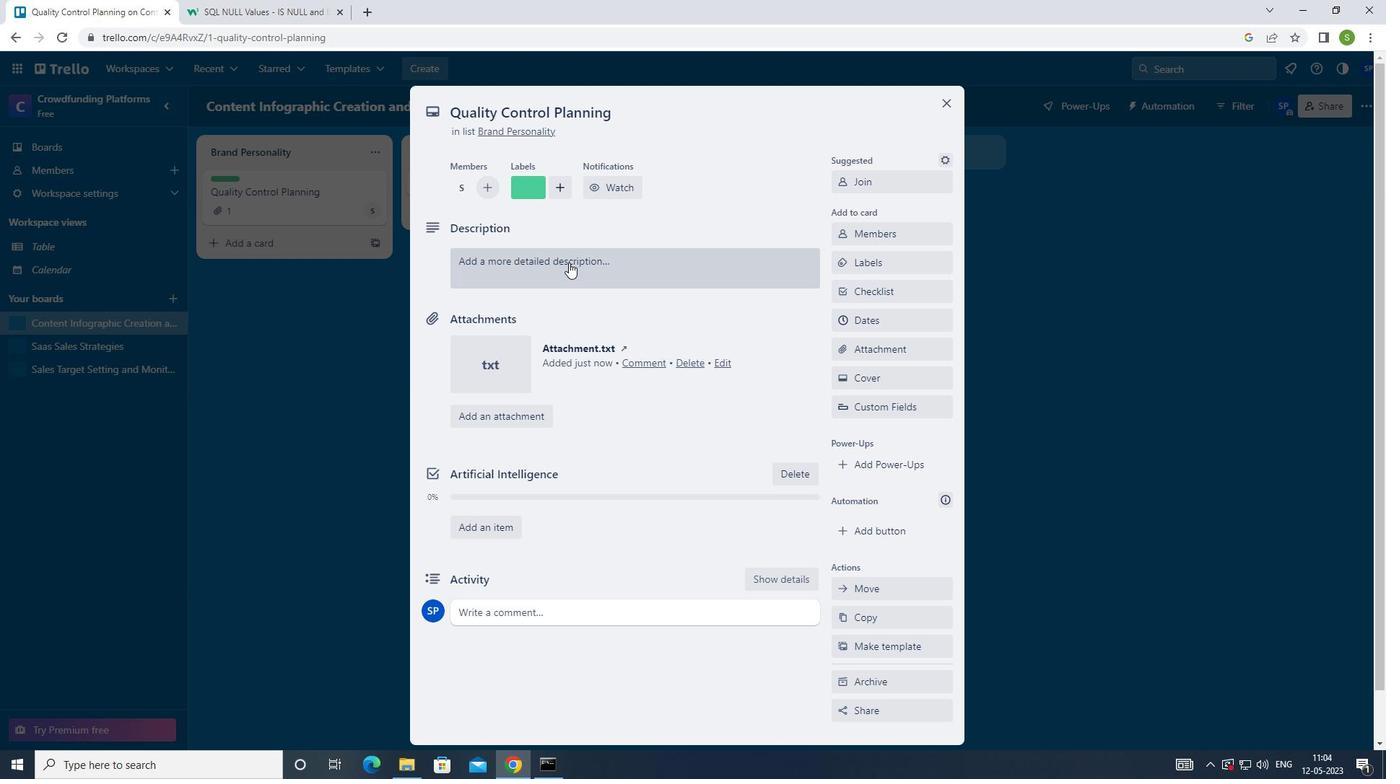 
Action: Mouse moved to (639, 293)
Screenshot: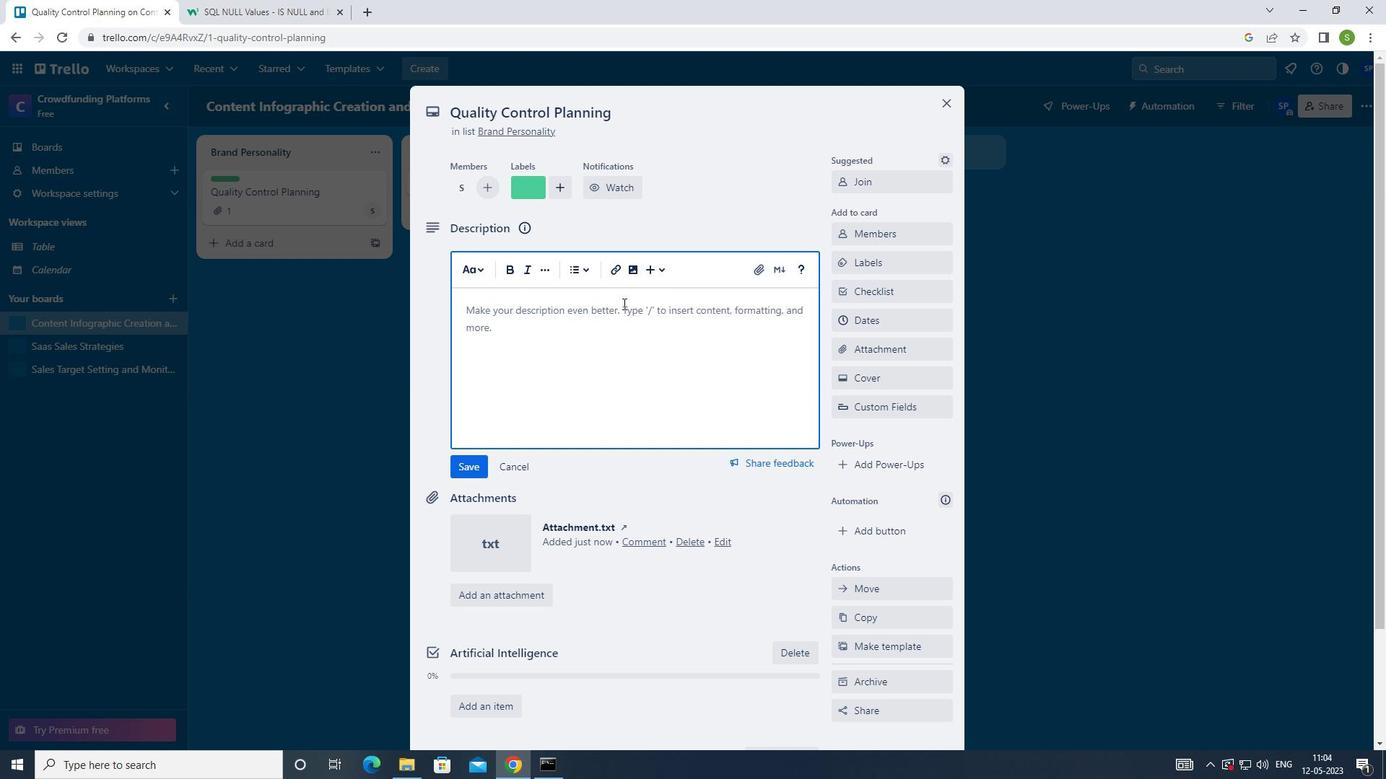 
Action: Key pressed <Key.shift>PLAN<Key.space>AND<Key.space>EXECUTE<Key.space>COMPANY<Key.space>TEAM-BI<Key.backspace>UILDING<Key.space>ACTIVITY<Key.space>AT<Key.space>A<Key.space>BOWLING<Key.space>ALLEY<Key.space>AND<Key.space>A<Key.backspace><Key.backspace><Key.backspace><Key.backspace><Key.backspace>.
Screenshot: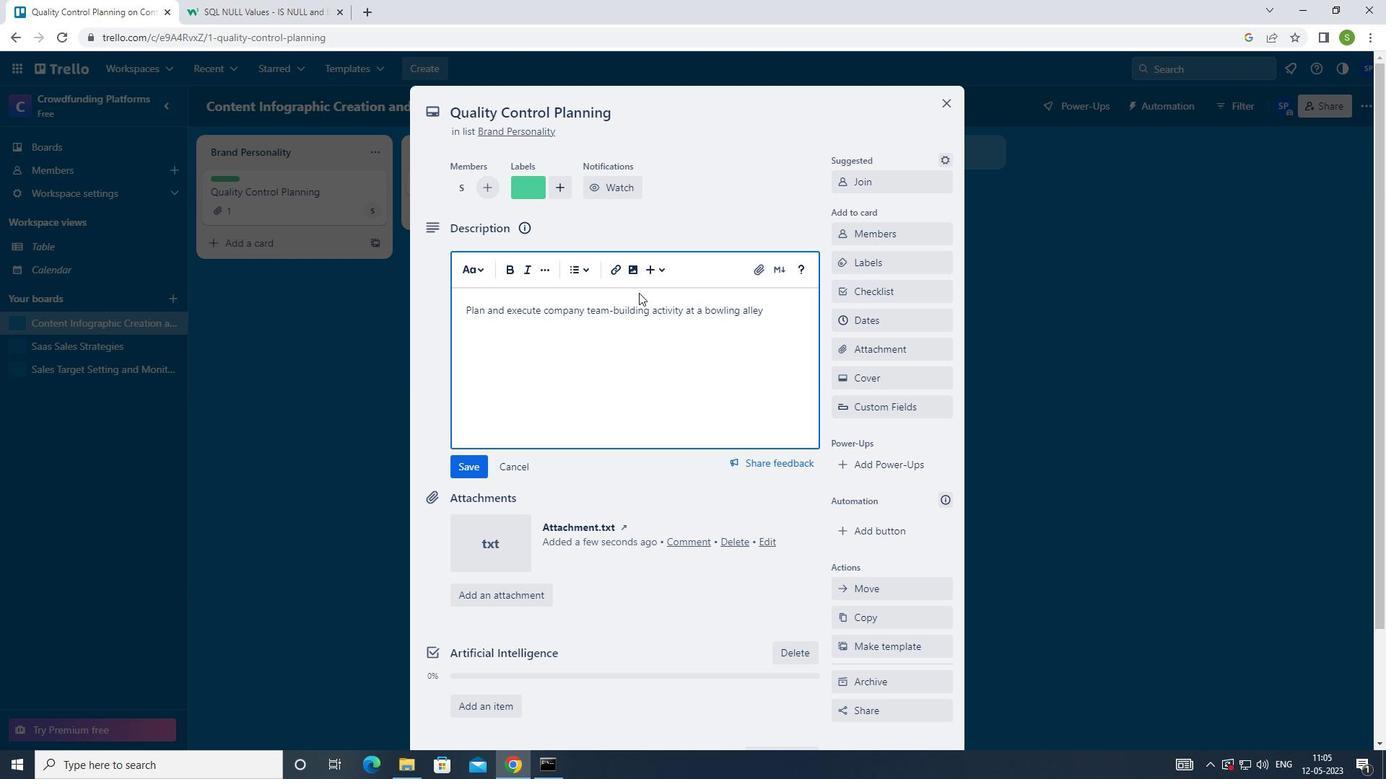 
Action: Mouse moved to (479, 468)
Screenshot: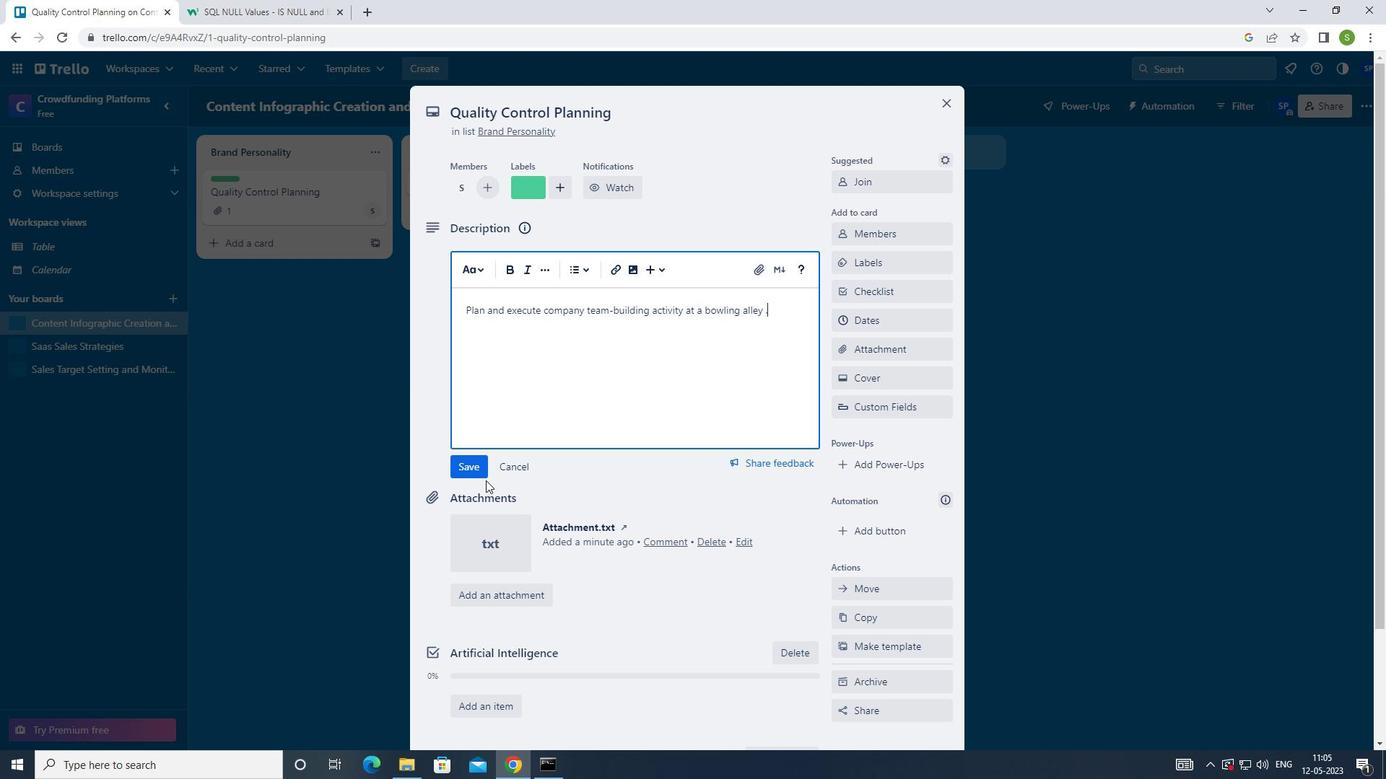
Action: Mouse pressed left at (479, 468)
Screenshot: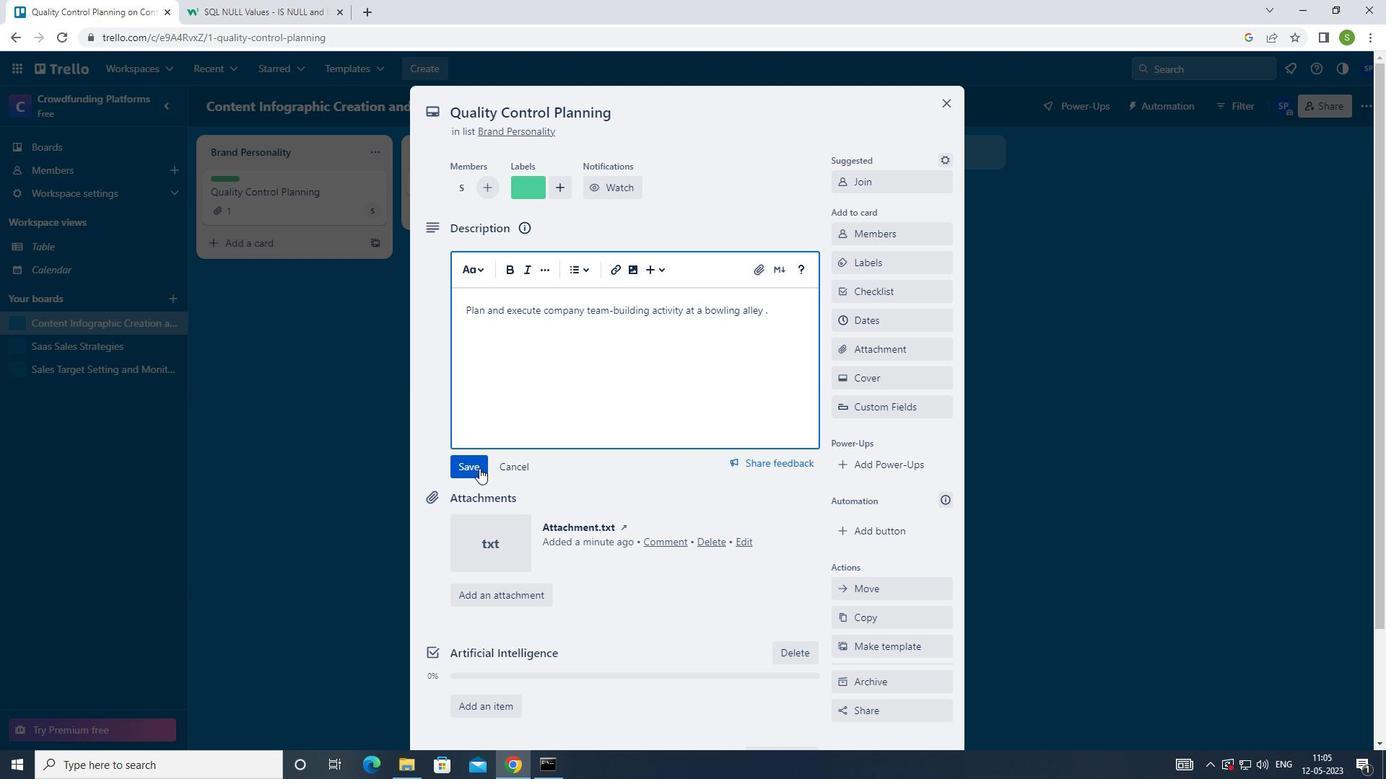 
Action: Mouse moved to (578, 468)
Screenshot: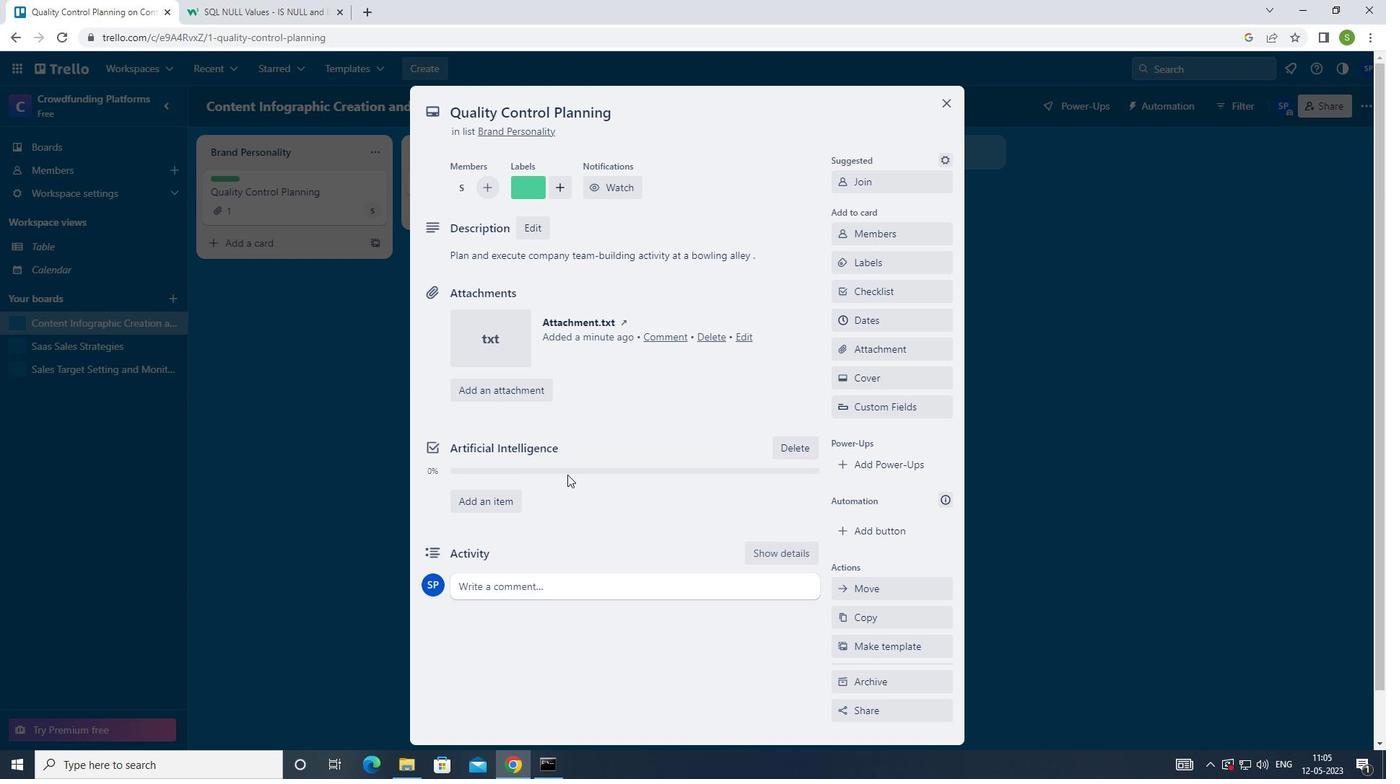
Action: Mouse scrolled (578, 467) with delta (0, 0)
Screenshot: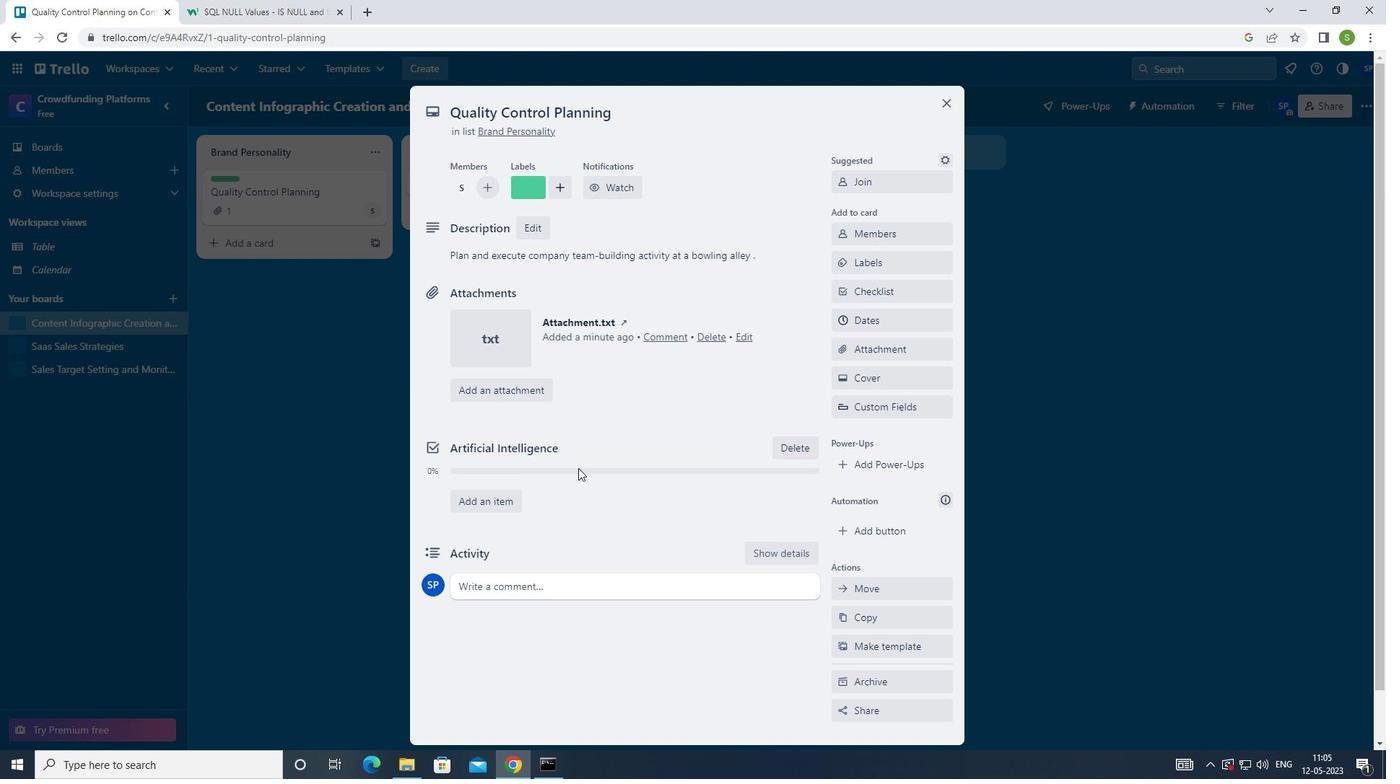 
Action: Mouse scrolled (578, 467) with delta (0, 0)
Screenshot: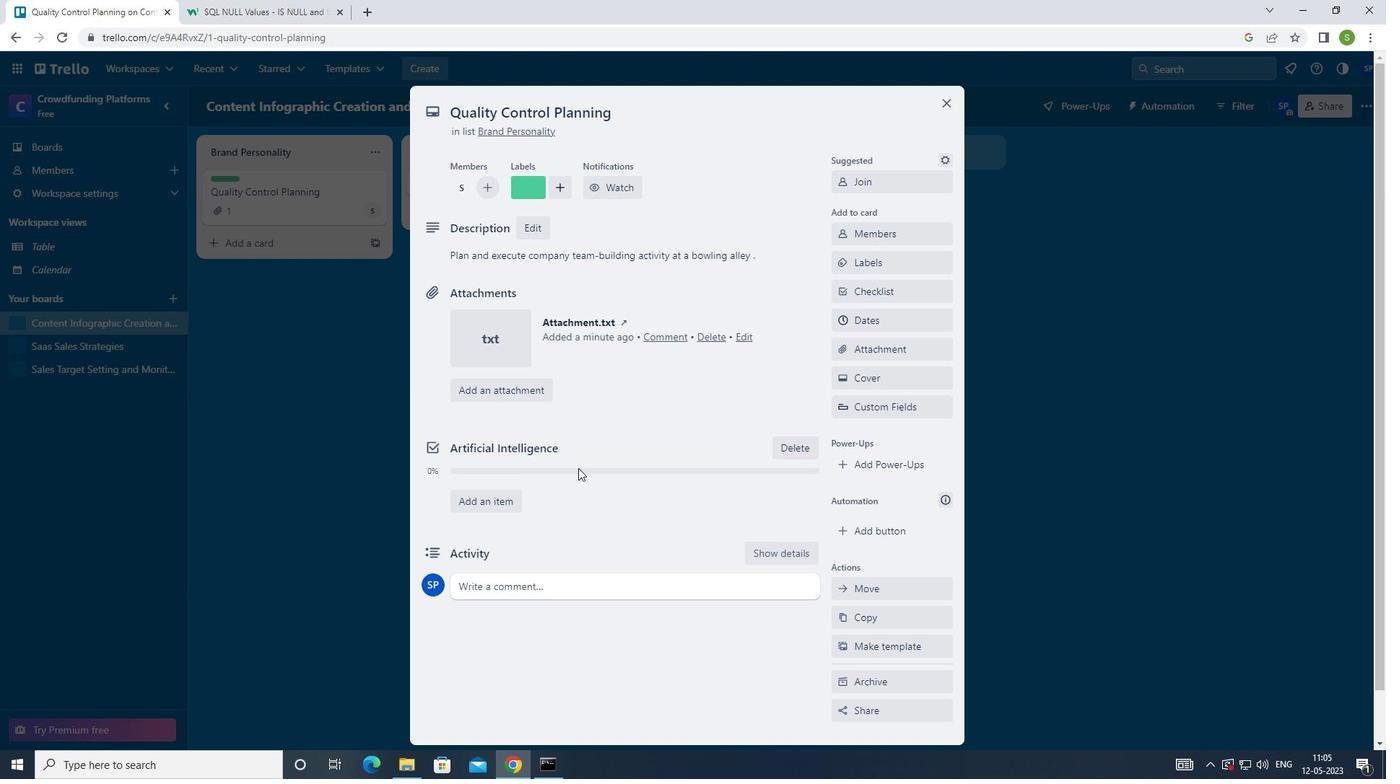 
Action: Mouse scrolled (578, 467) with delta (0, 0)
Screenshot: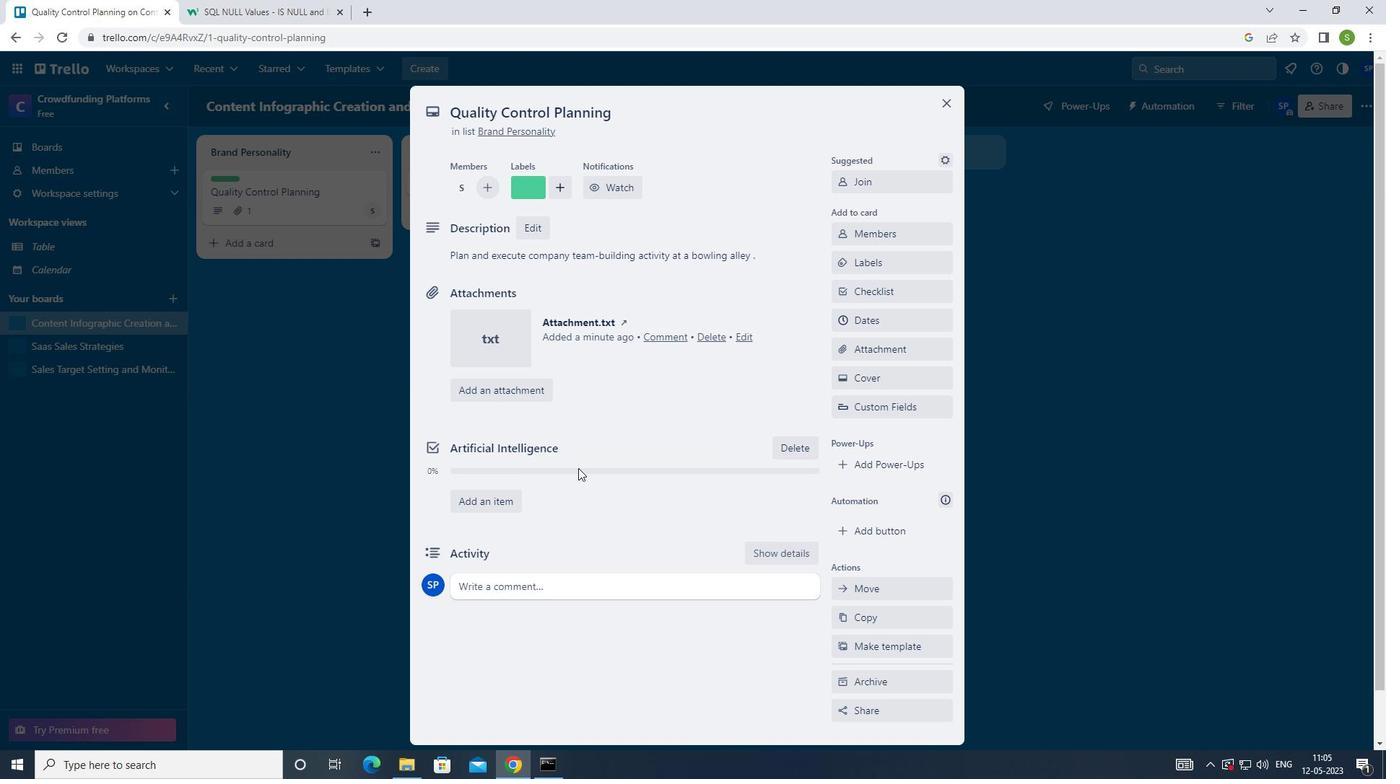 
Action: Mouse moved to (547, 537)
Screenshot: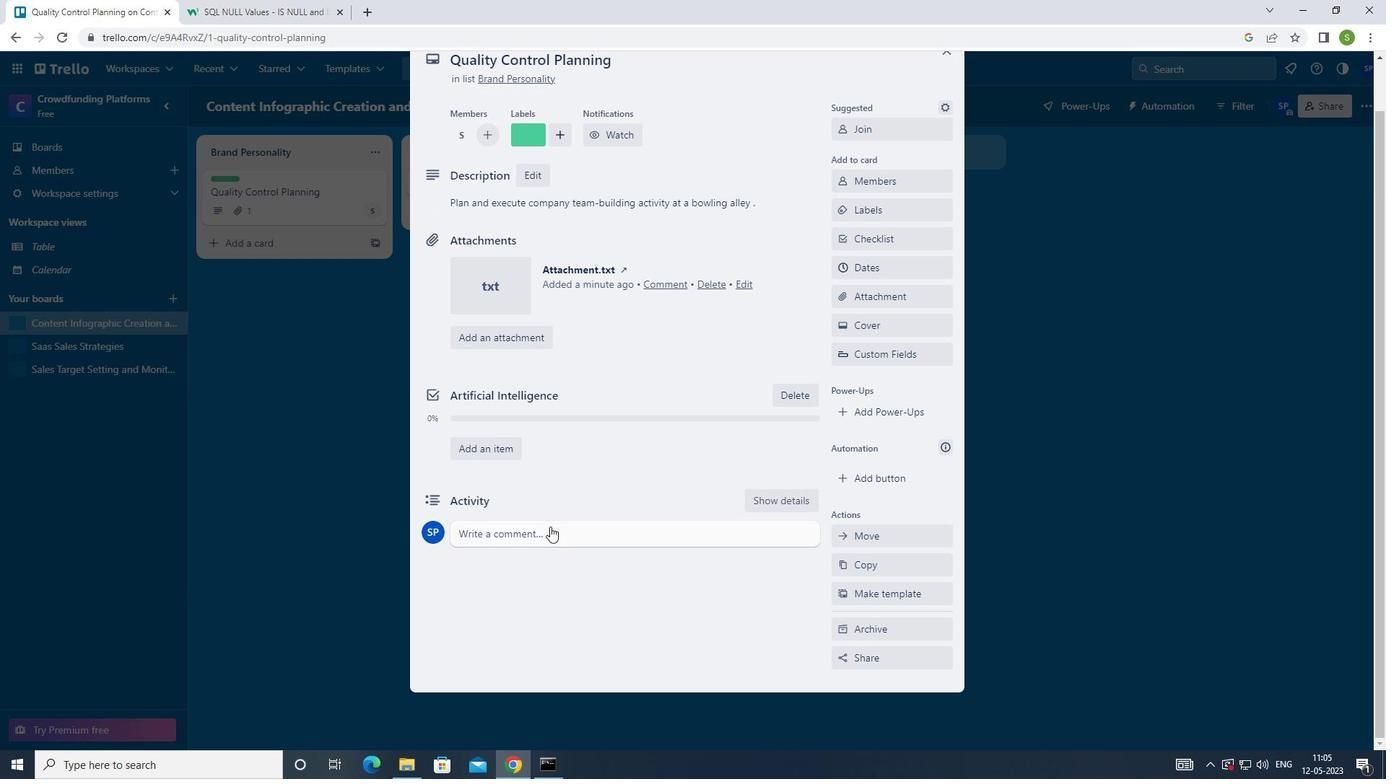 
Action: Mouse pressed left at (547, 537)
Screenshot: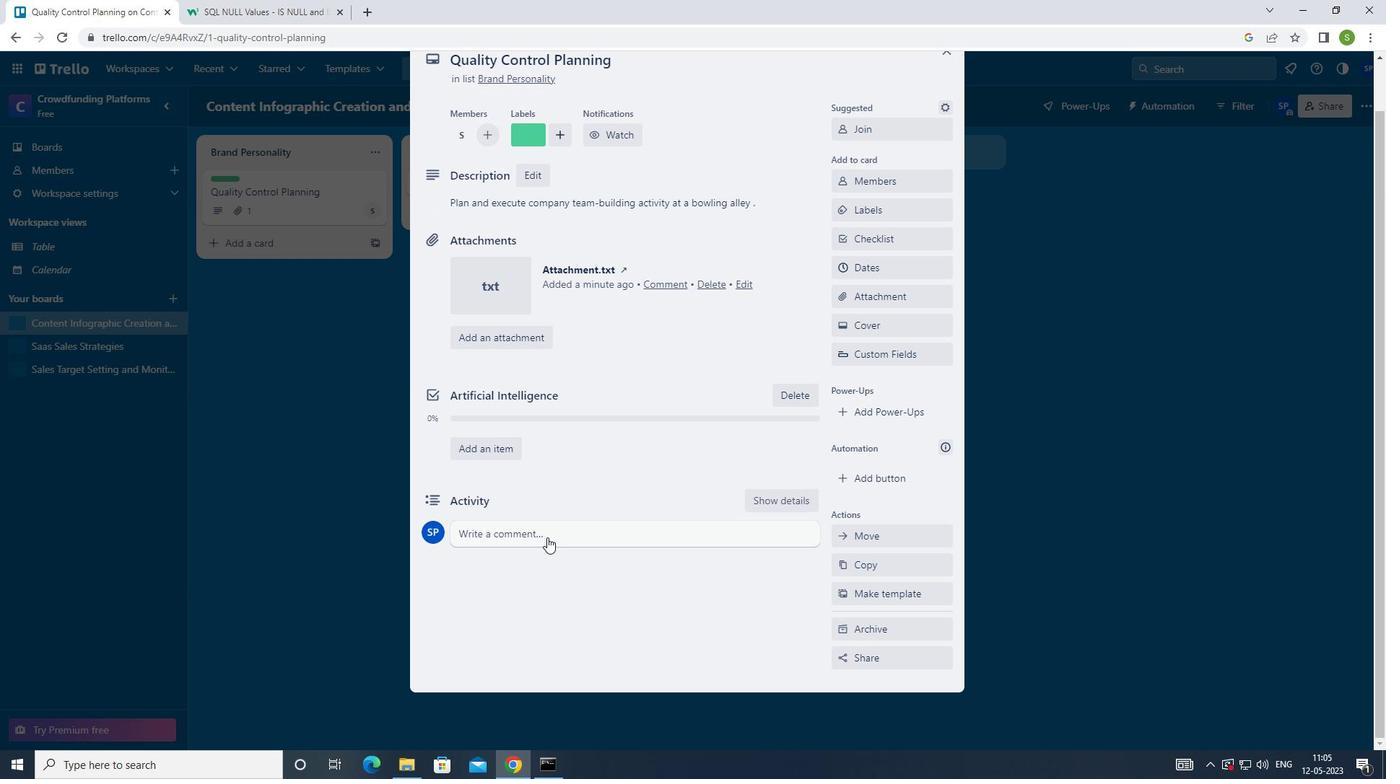 
Action: Mouse moved to (622, 447)
Screenshot: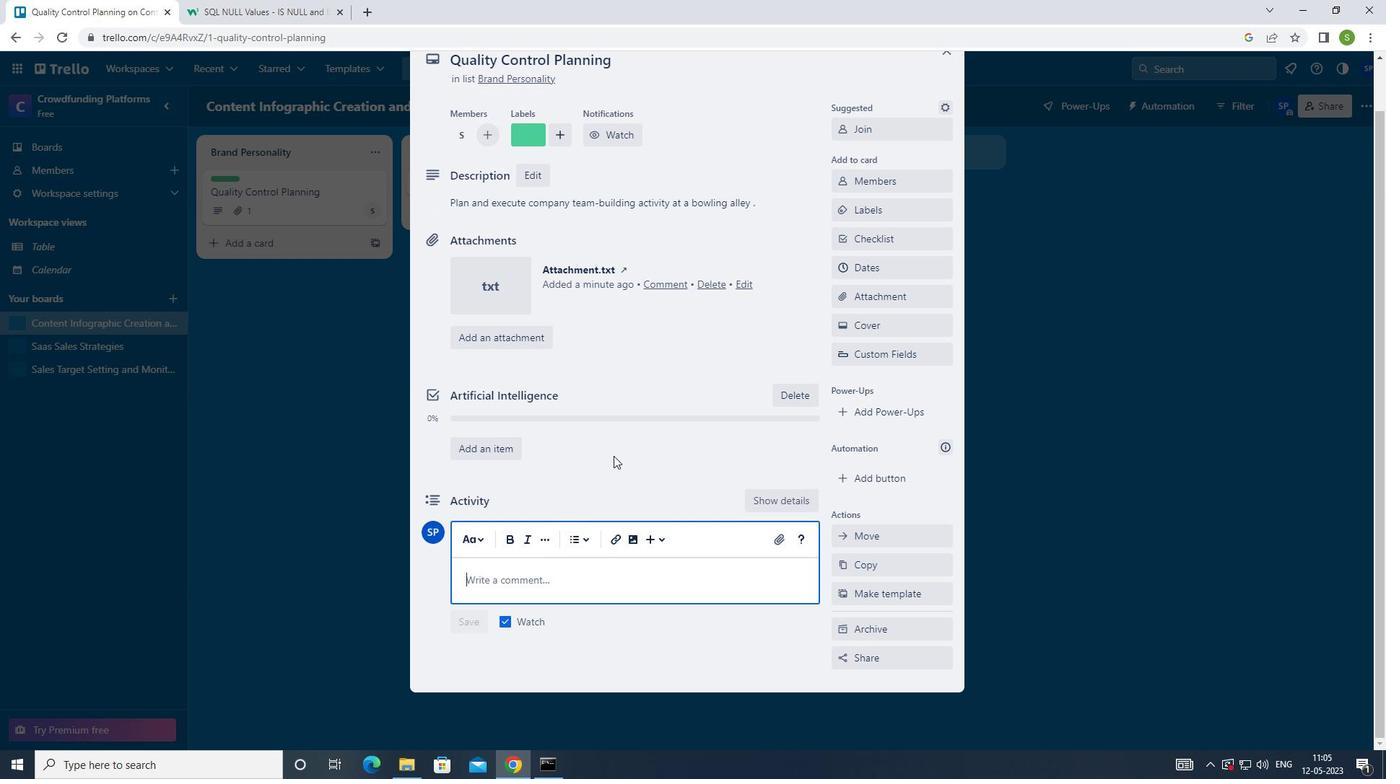 
Action: Key pressed <Key.shift>THIS<Key.space>TASK<Key.space>REQUIRES<Key.space>US<Key.space>TO<Key.space>BE<Key.space>RESILIENT<Key.space>AND<Key.space>PERSISTENT<Key.space>,<Key.space>EVEN<Key.space>IN<Key.space>THE<Key.space>FACE<Key.space>OF<Key.space>SETBACKS<Key.space>AND<Key.space>OBSTACLES.
Screenshot: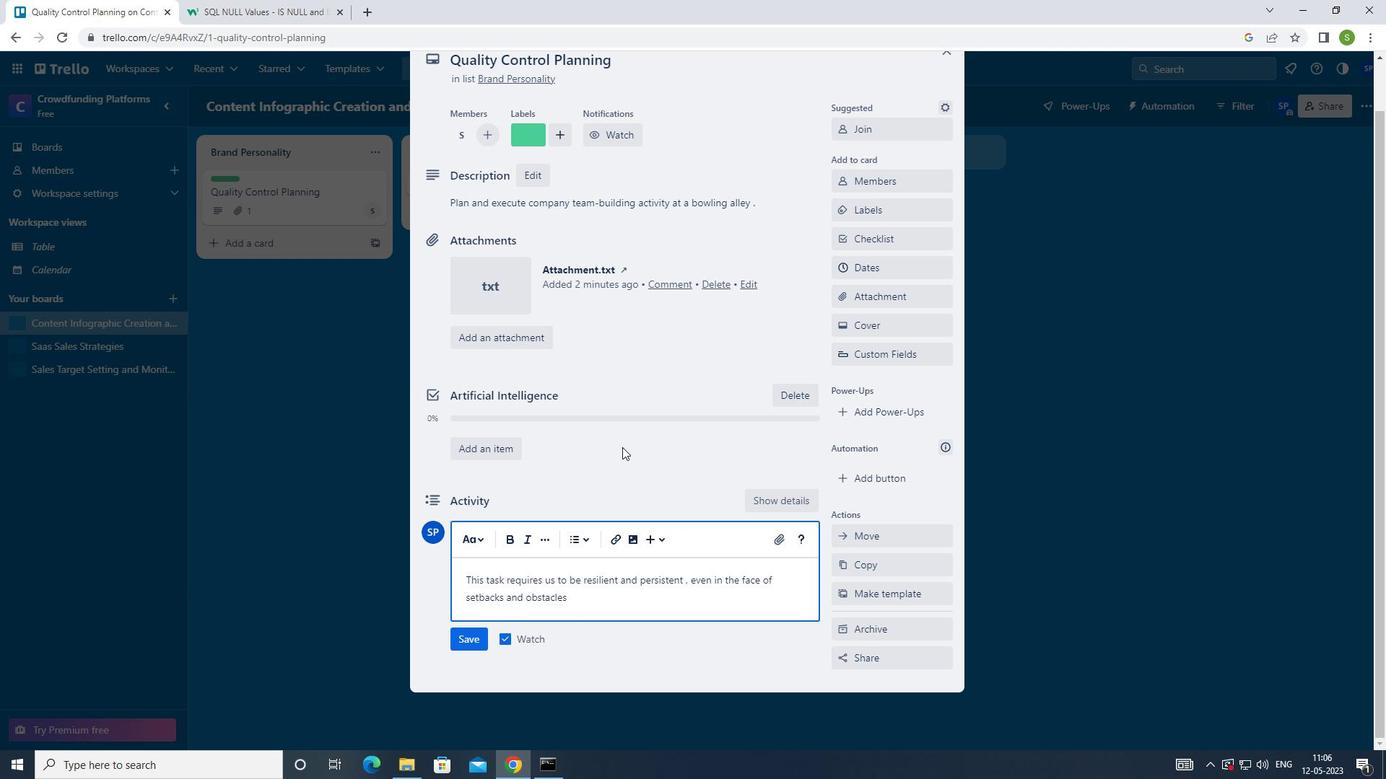 
Action: Mouse moved to (477, 639)
Screenshot: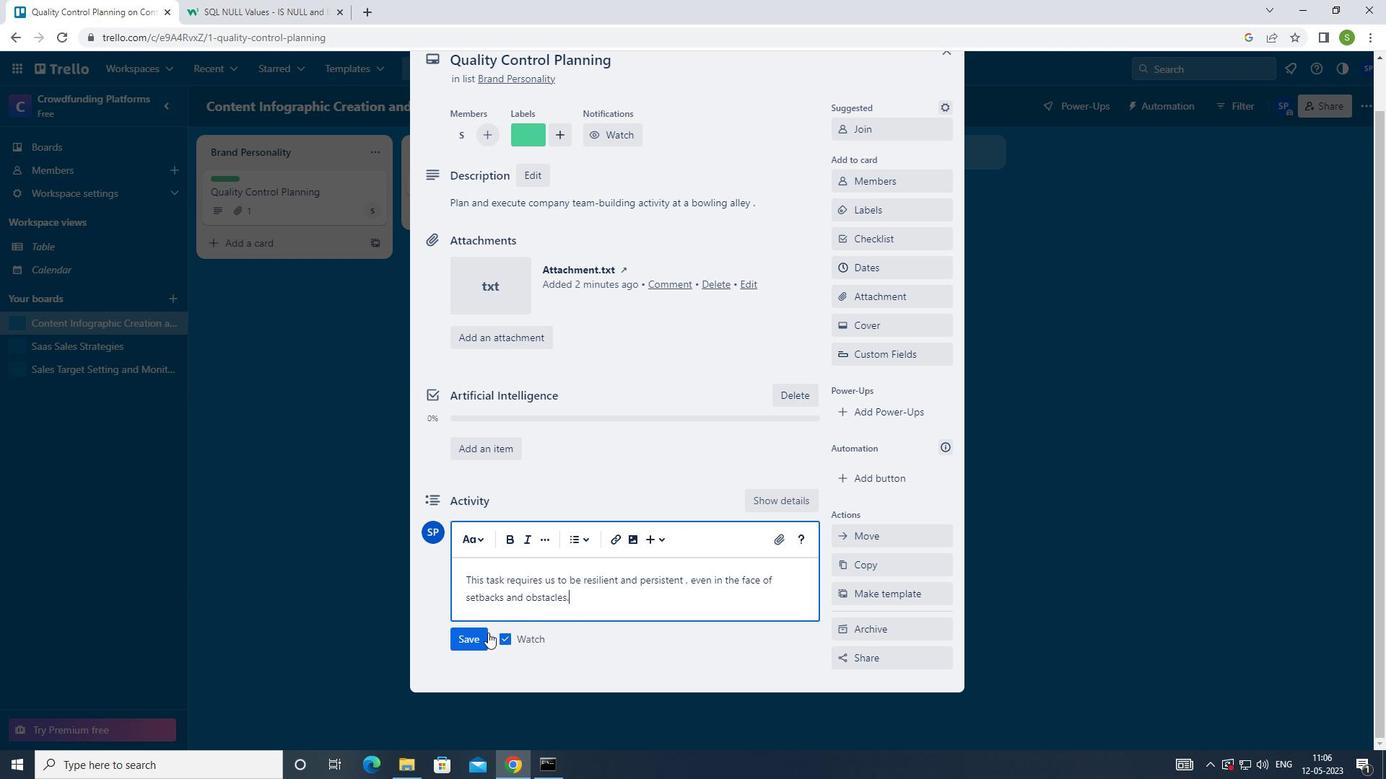 
Action: Mouse pressed left at (477, 639)
Screenshot: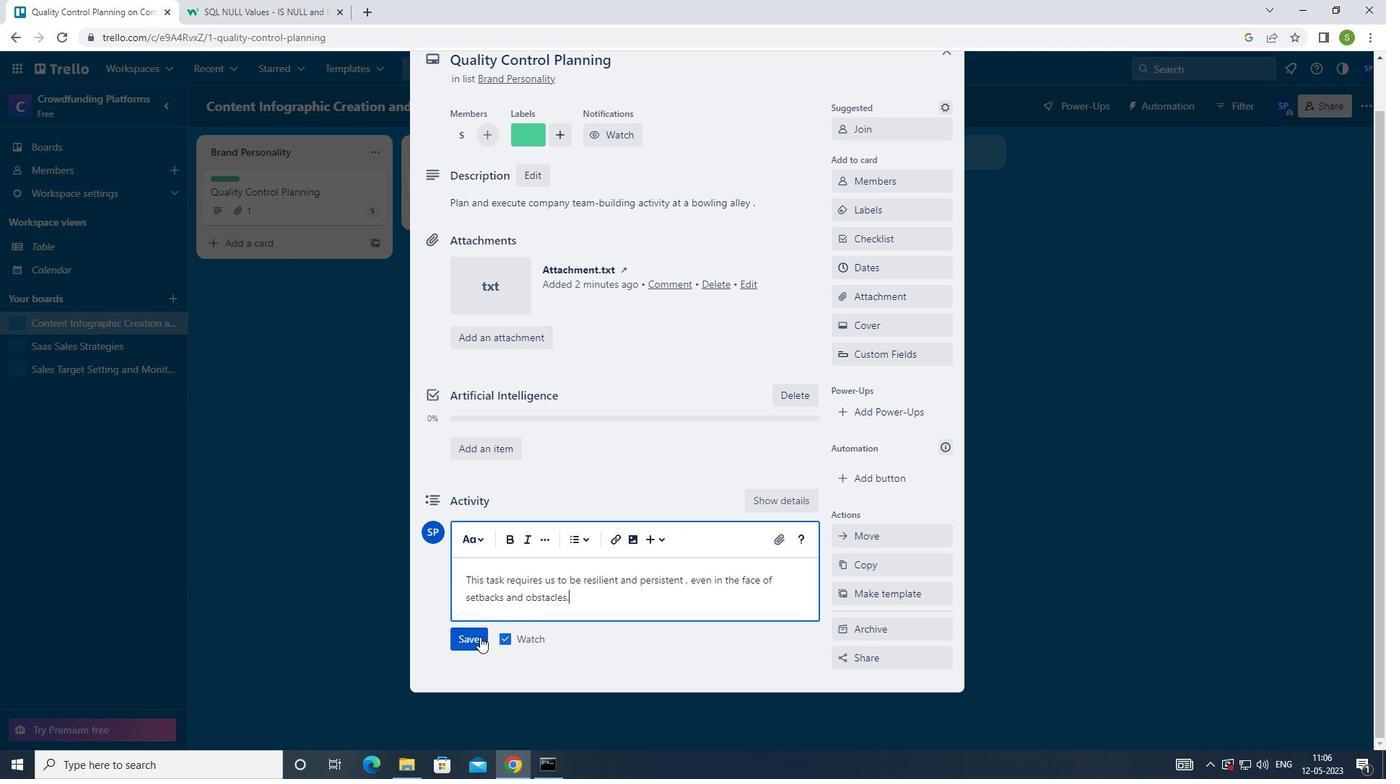 
Action: Mouse moved to (894, 271)
Screenshot: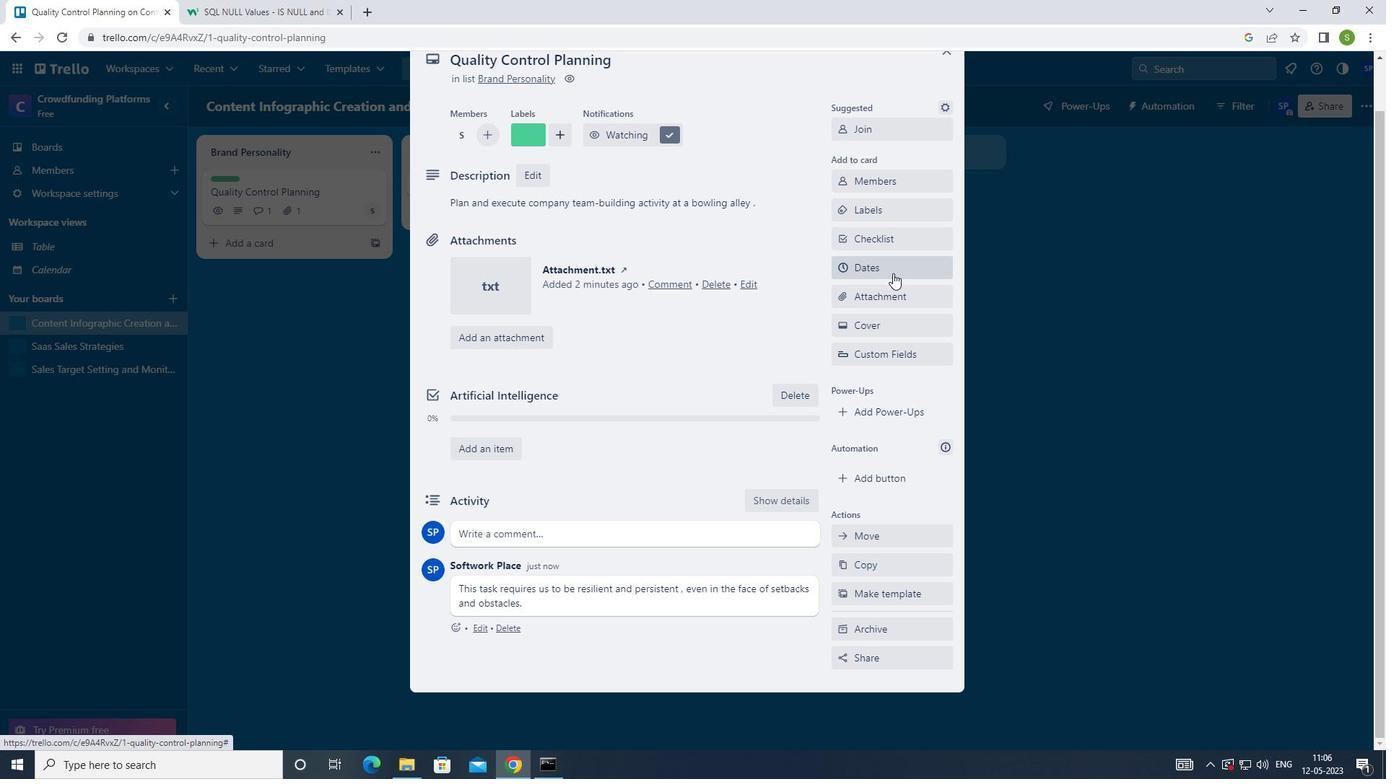 
Action: Mouse pressed left at (894, 271)
Screenshot: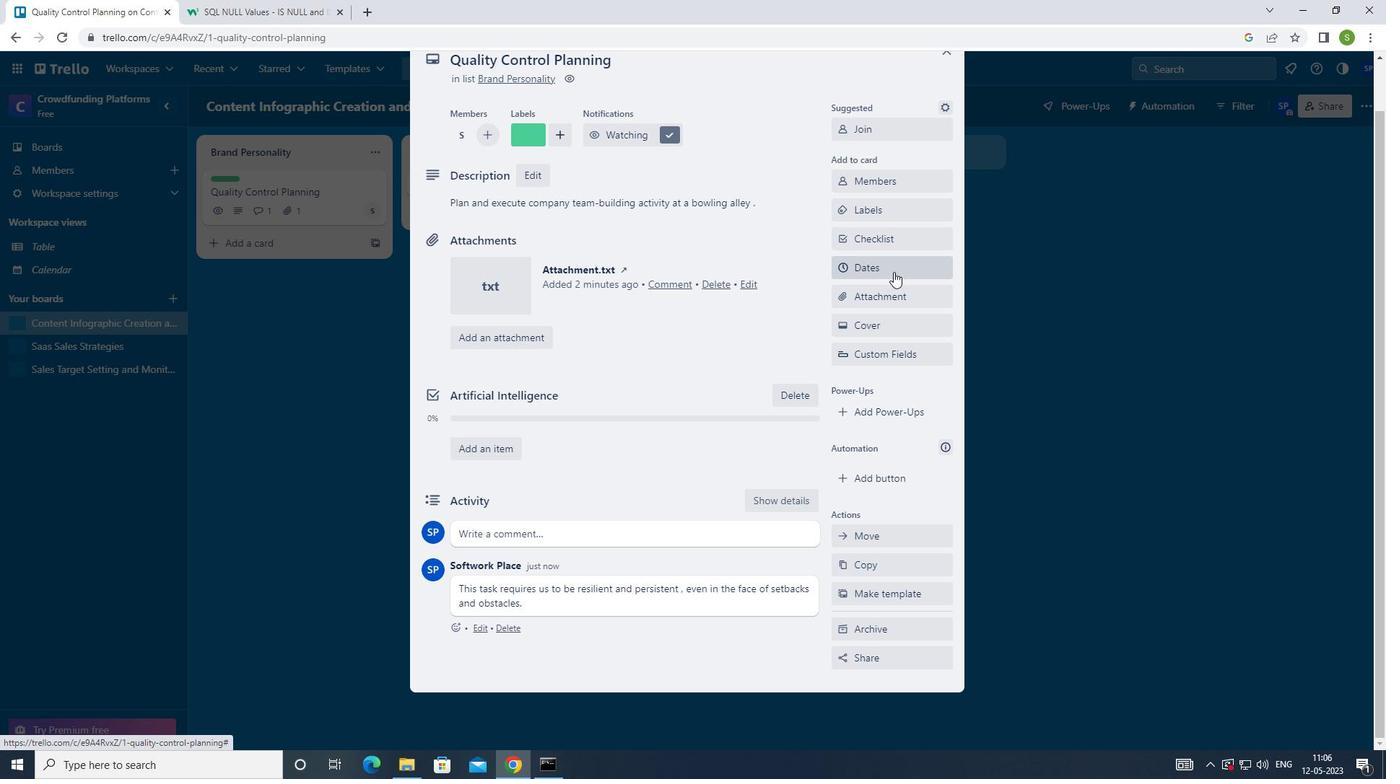 
Action: Mouse moved to (846, 368)
Screenshot: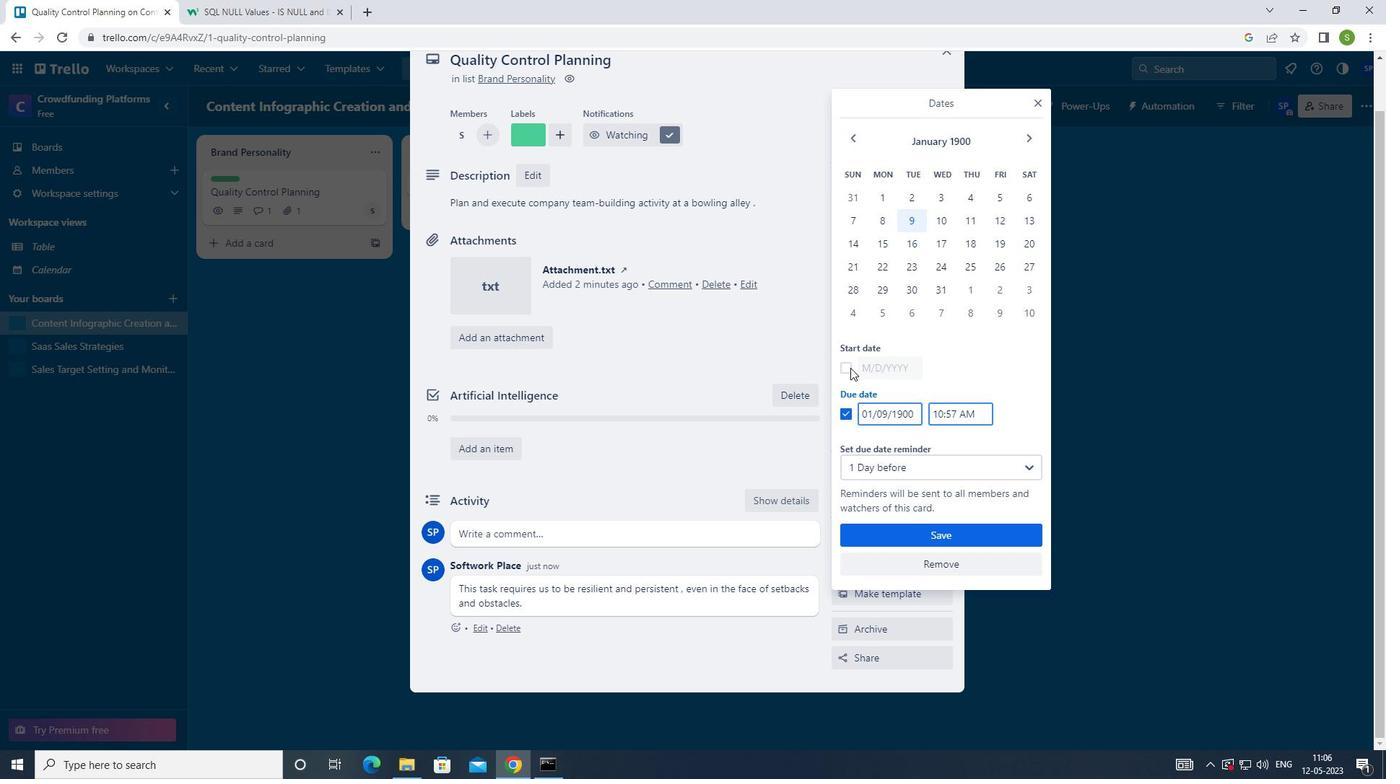 
Action: Mouse pressed left at (846, 368)
Screenshot: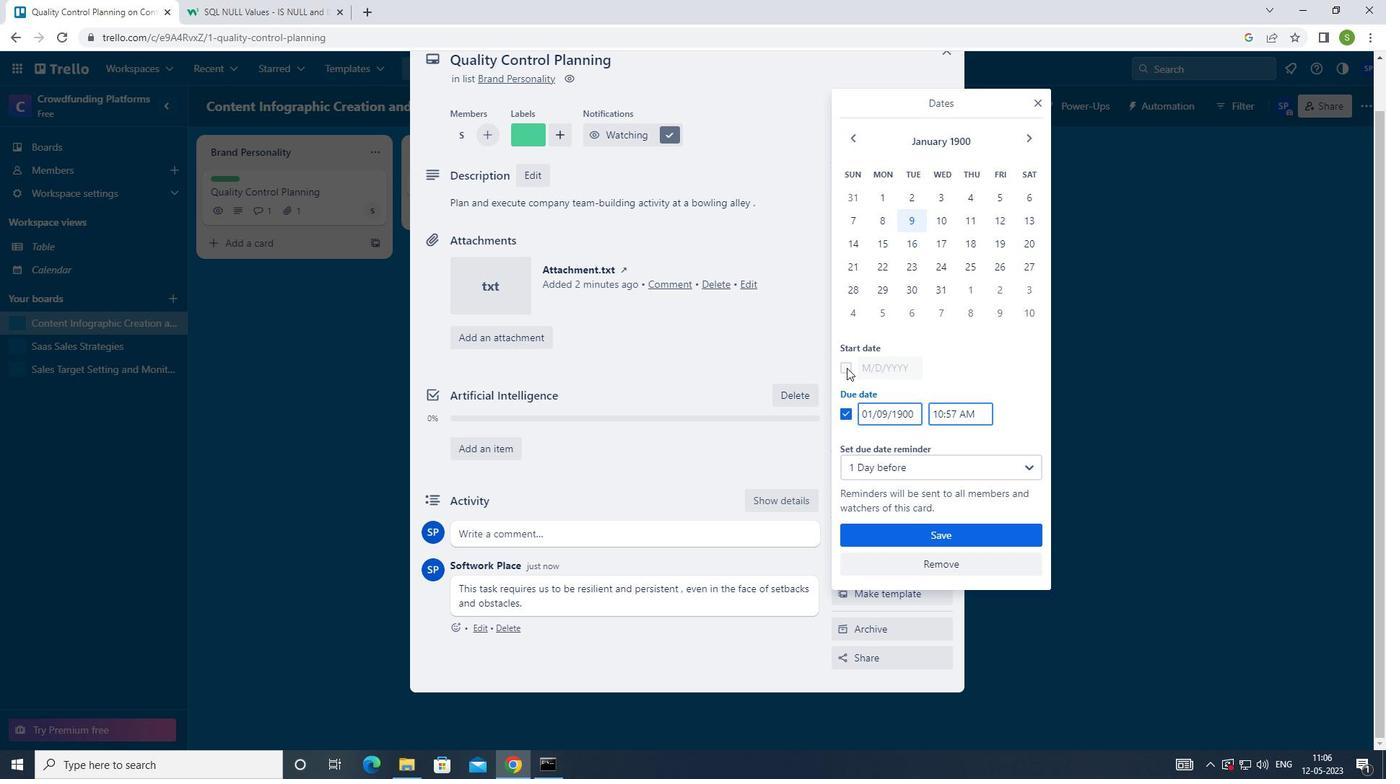 
Action: Mouse moved to (888, 366)
Screenshot: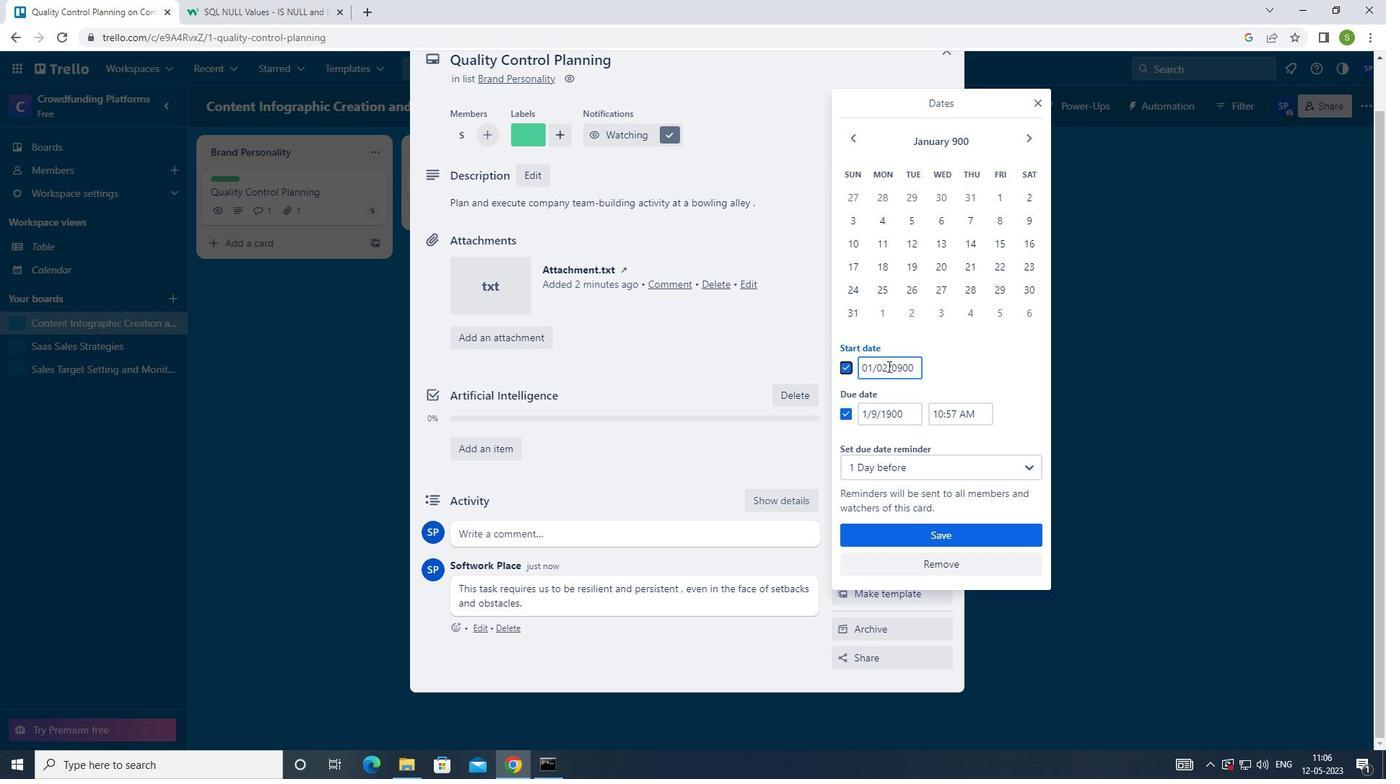 
Action: Mouse pressed left at (888, 366)
Screenshot: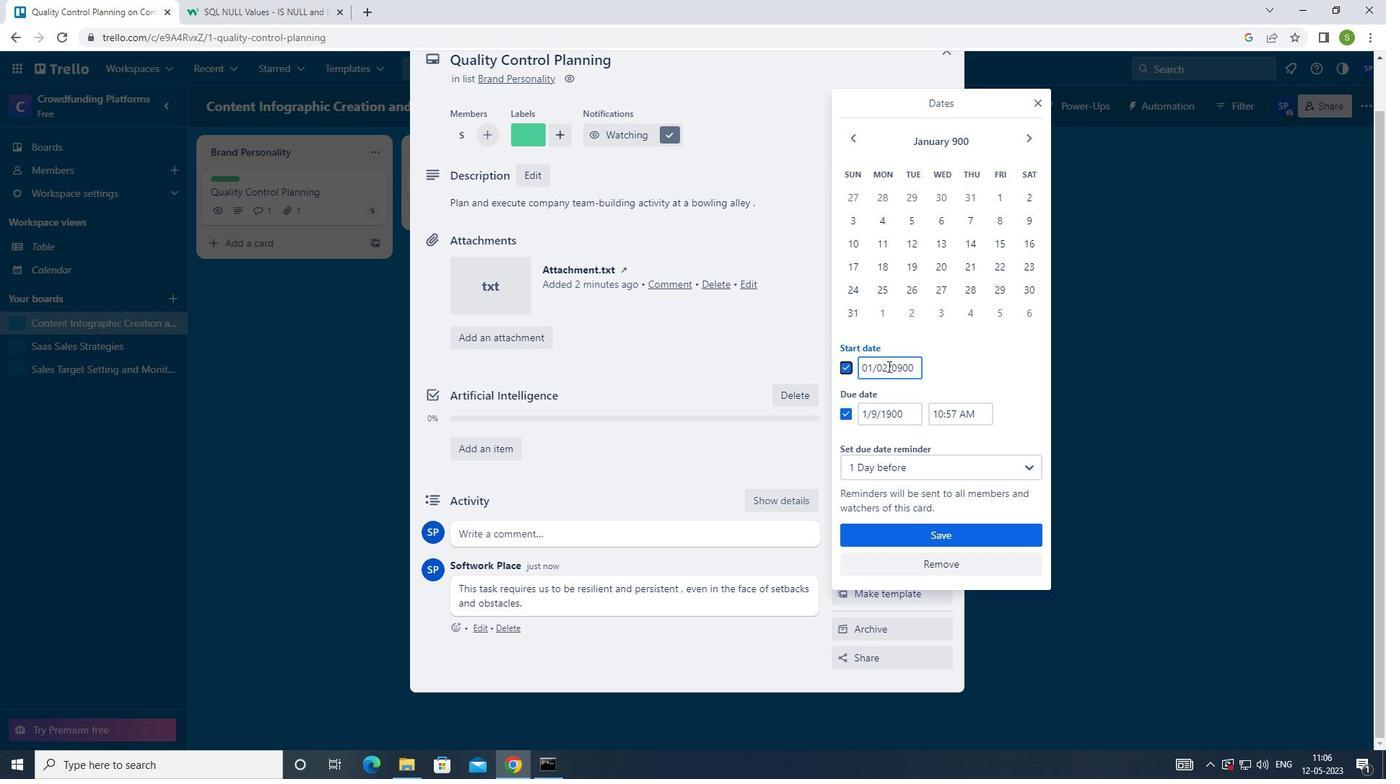 
Action: Mouse moved to (879, 366)
Screenshot: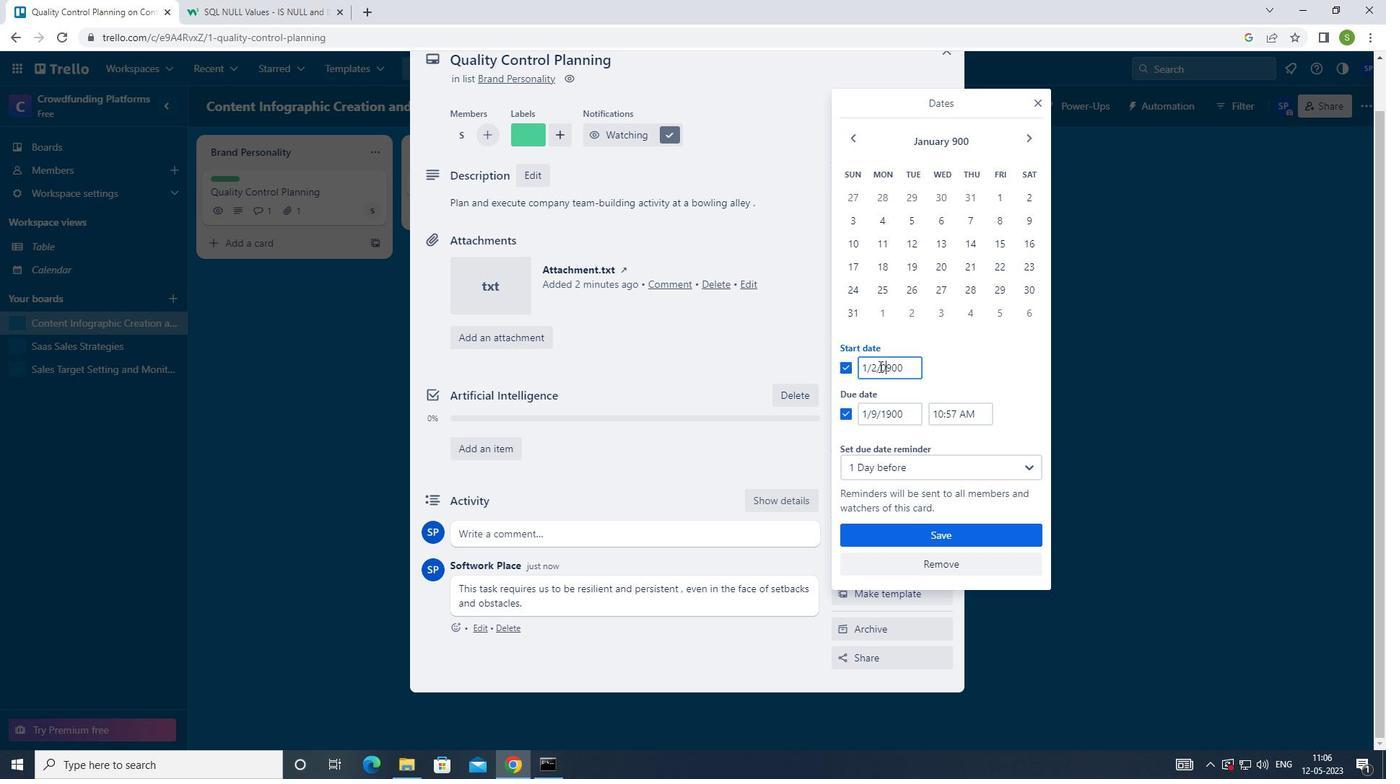 
Action: Mouse pressed left at (879, 366)
Screenshot: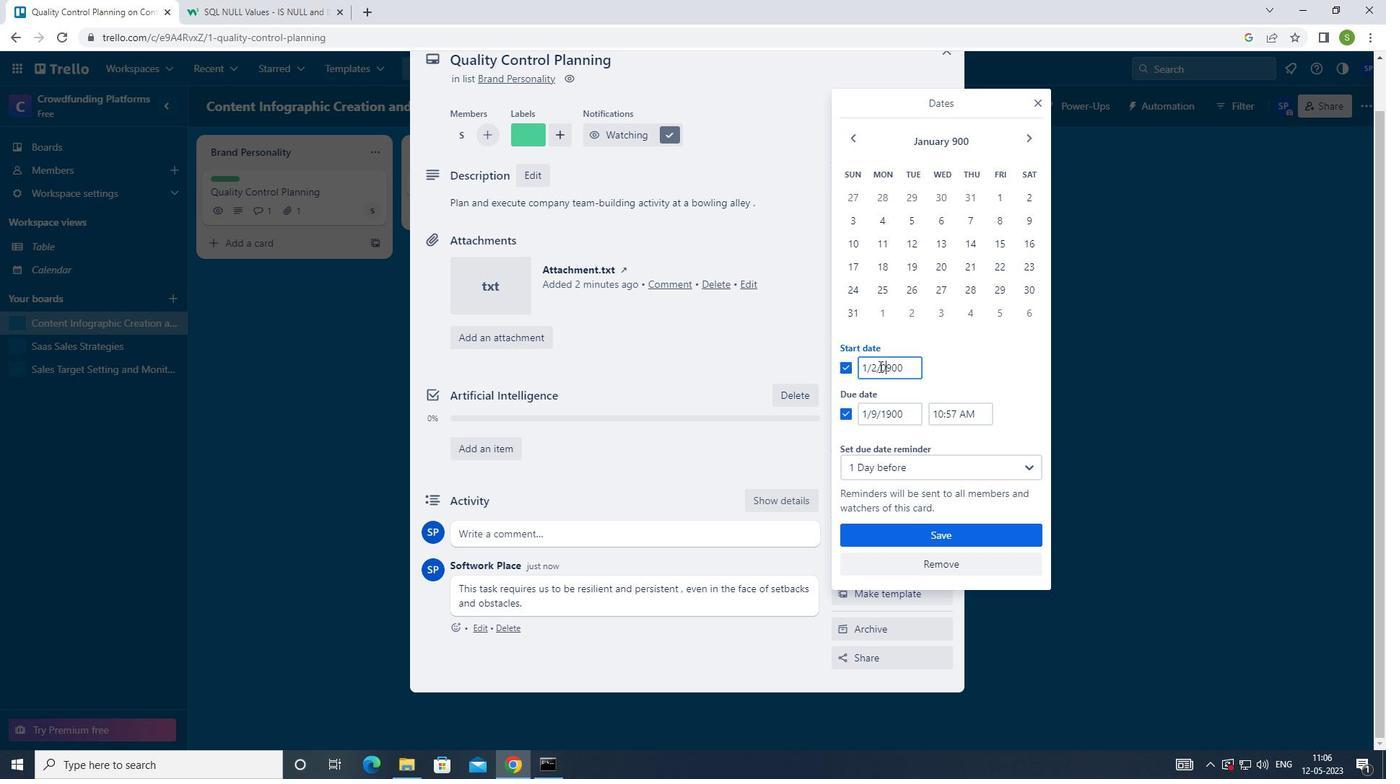 
Action: Mouse moved to (875, 368)
Screenshot: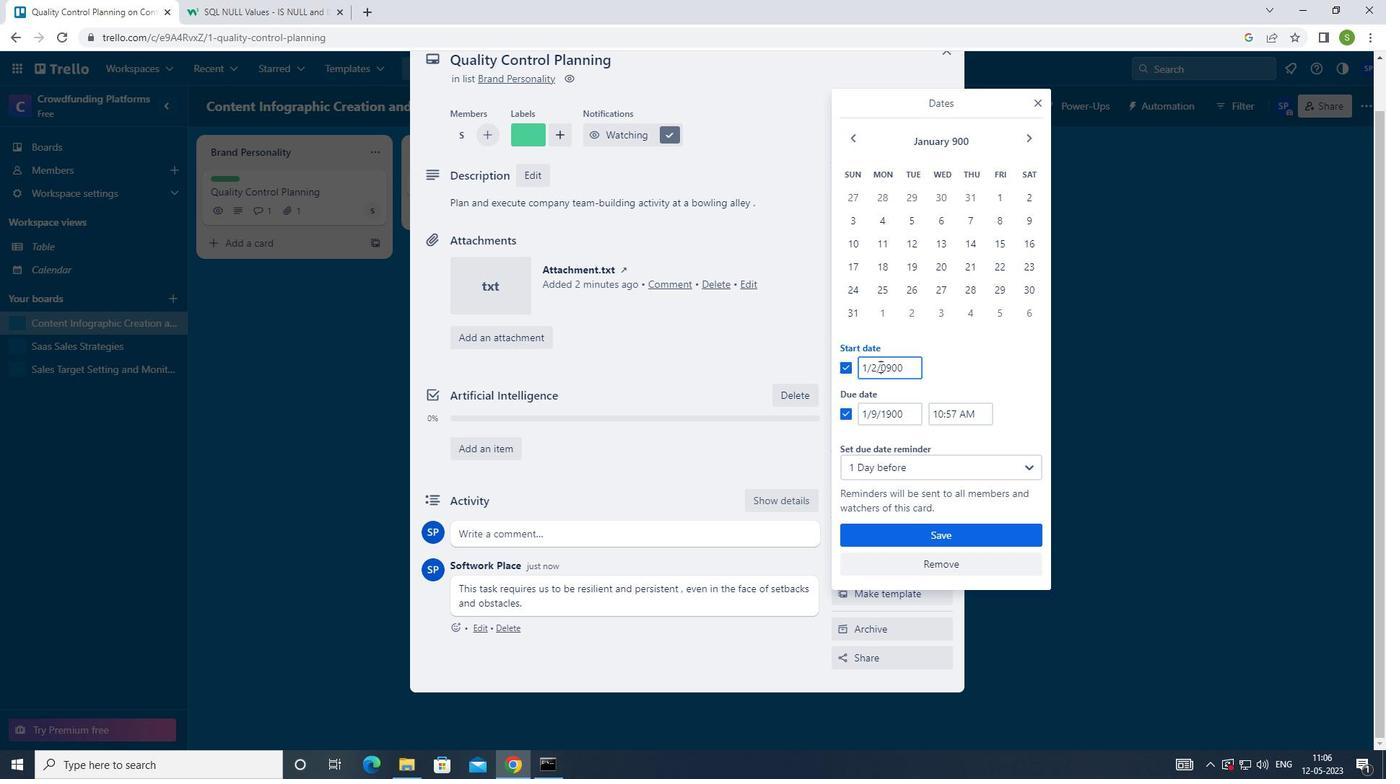 
Action: Mouse pressed left at (875, 368)
Screenshot: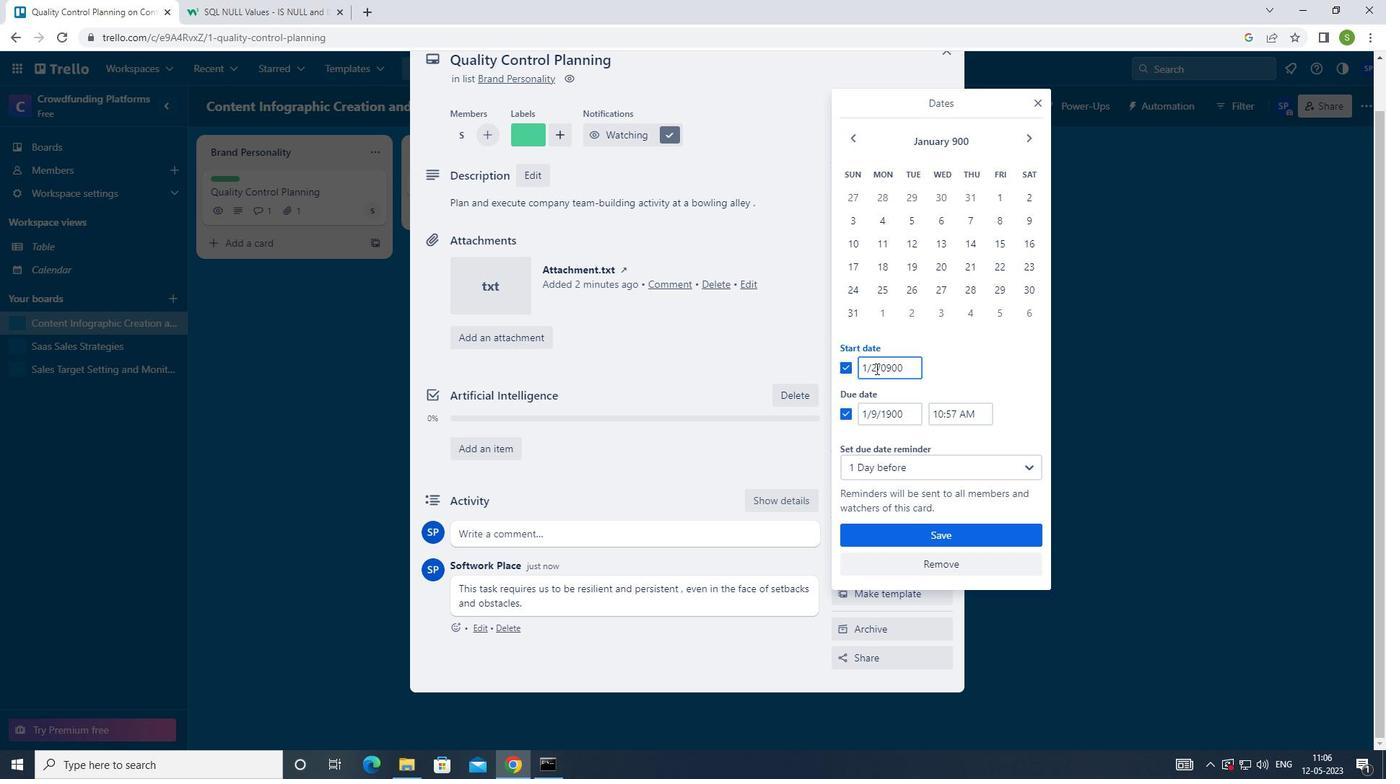 
Action: Mouse moved to (884, 367)
Screenshot: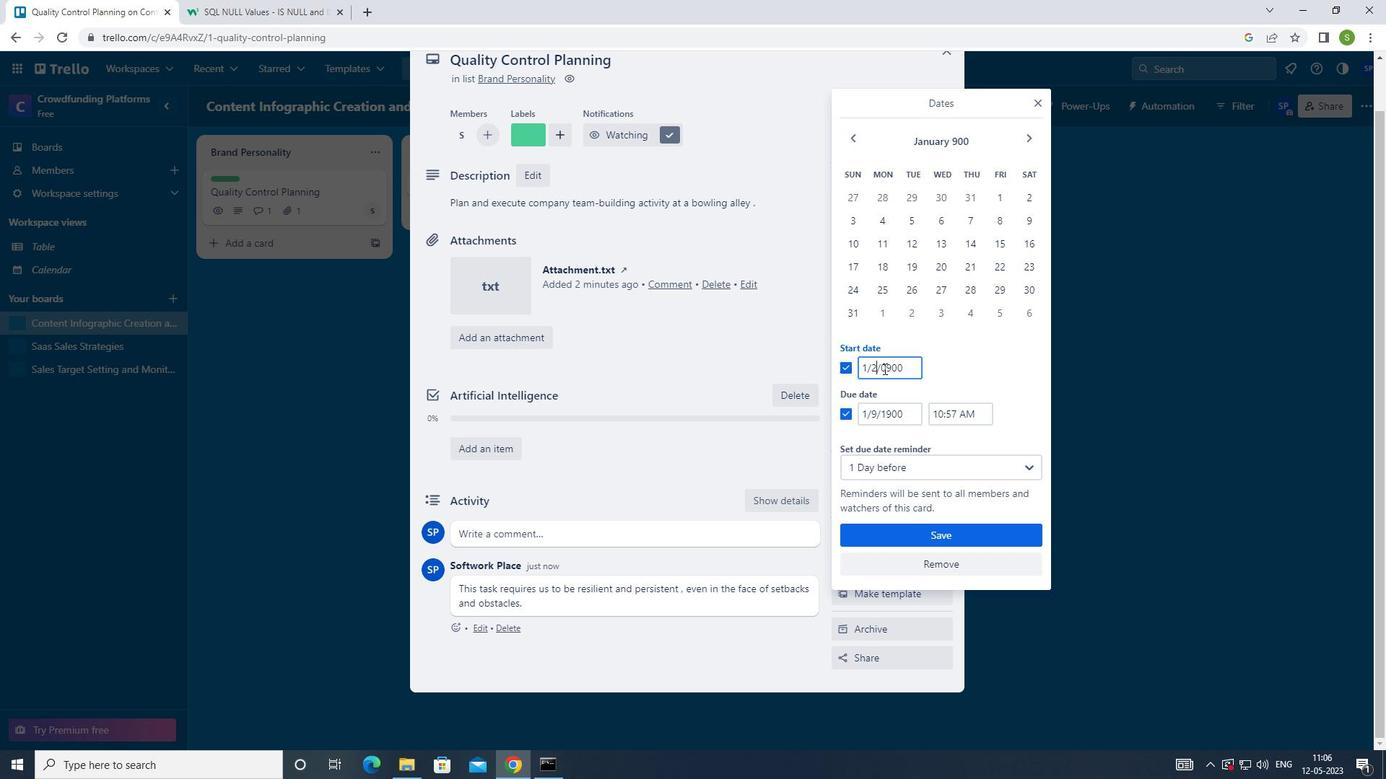 
Action: Key pressed <Key.backspace>3
Screenshot: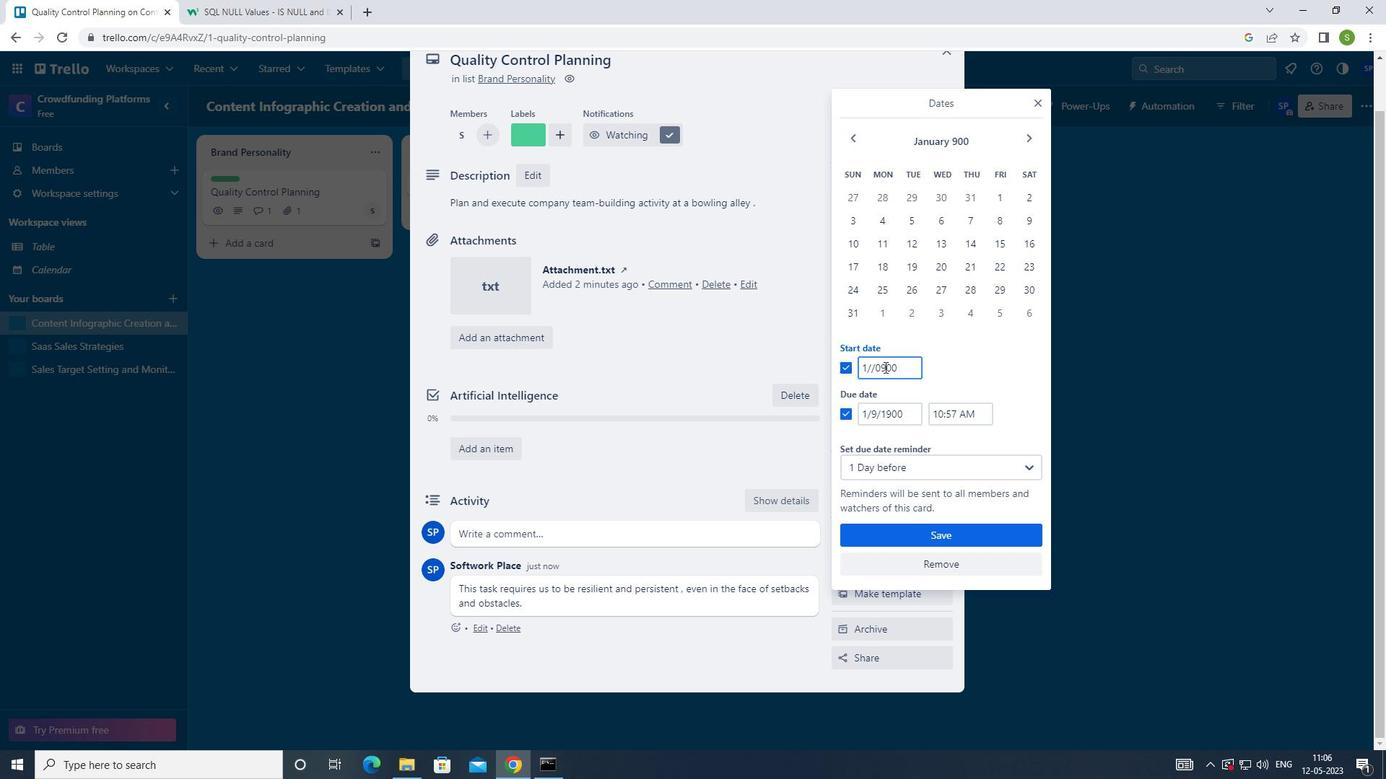 
Action: Mouse moved to (875, 415)
Screenshot: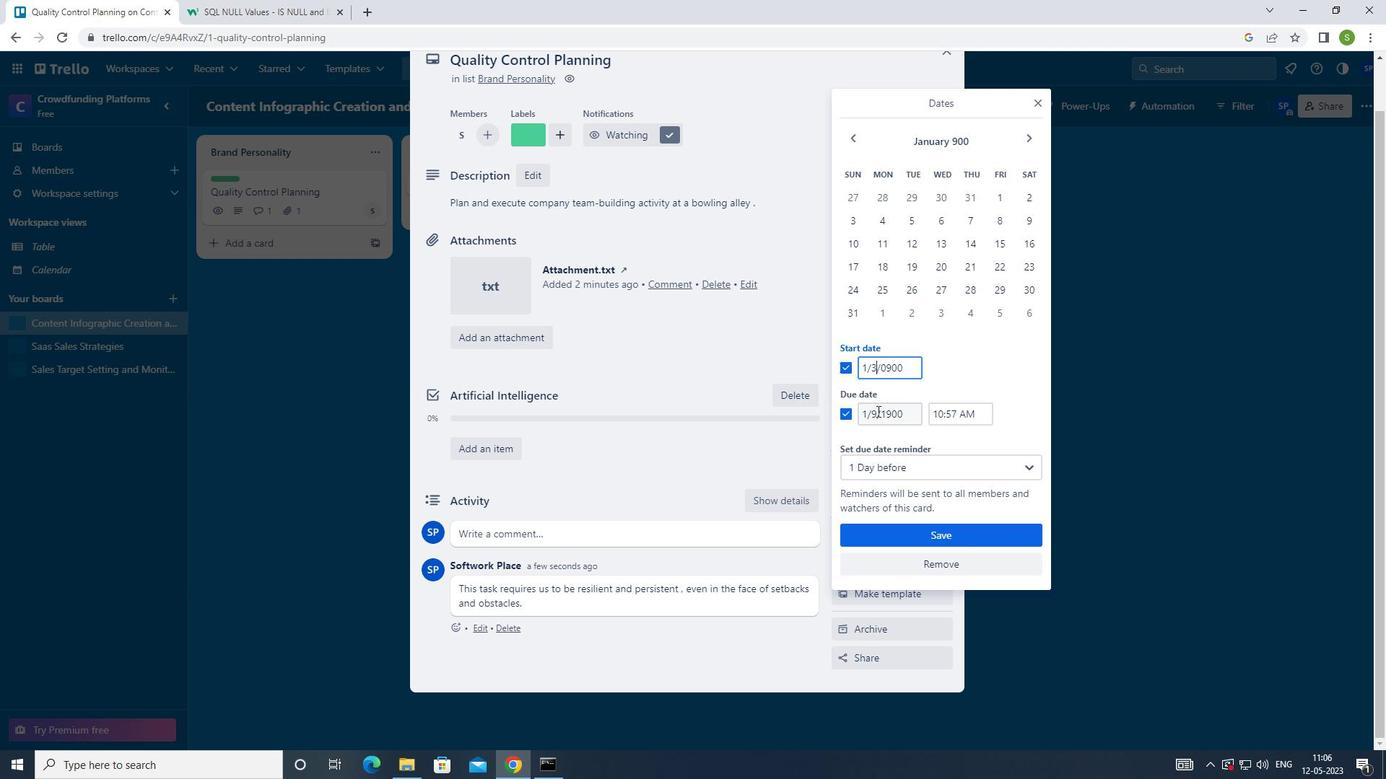 
Action: Mouse pressed left at (875, 415)
Screenshot: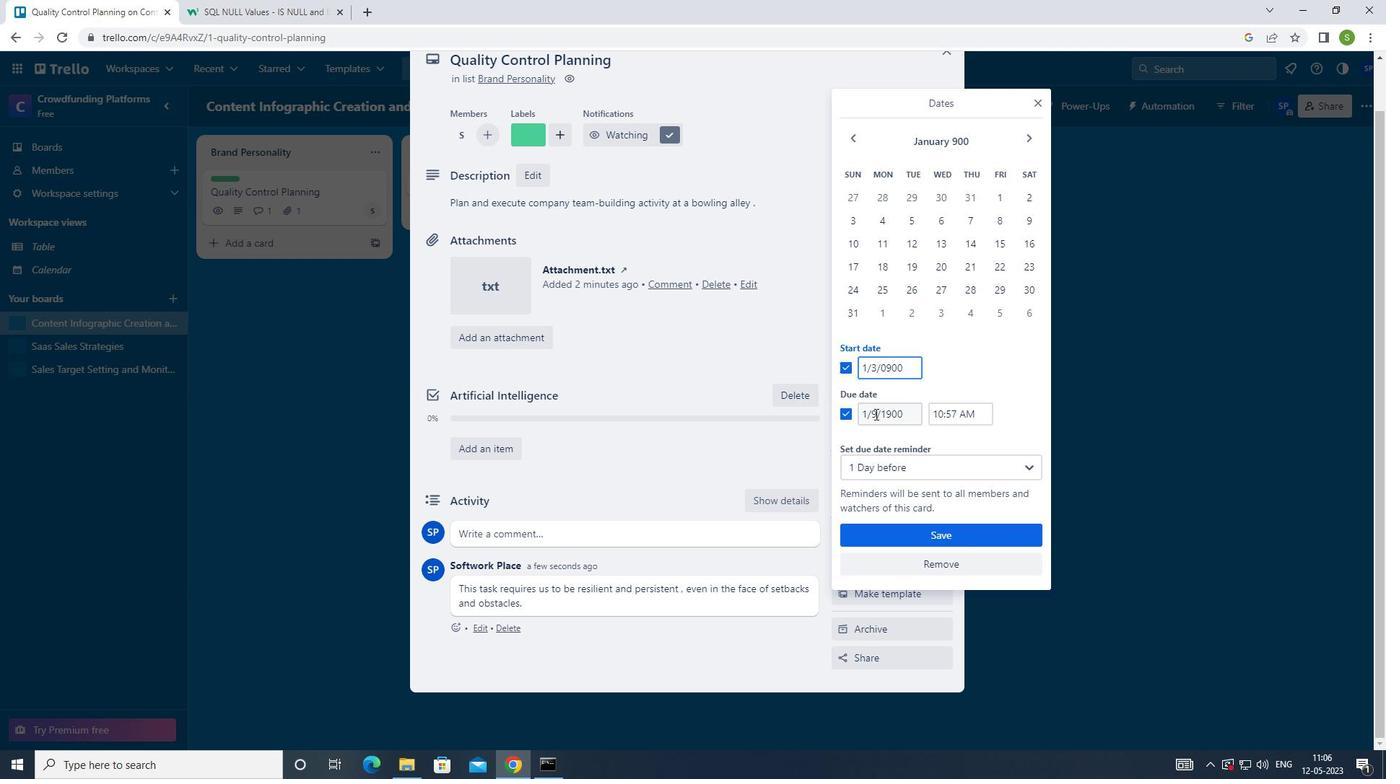 
Action: Mouse moved to (877, 415)
Screenshot: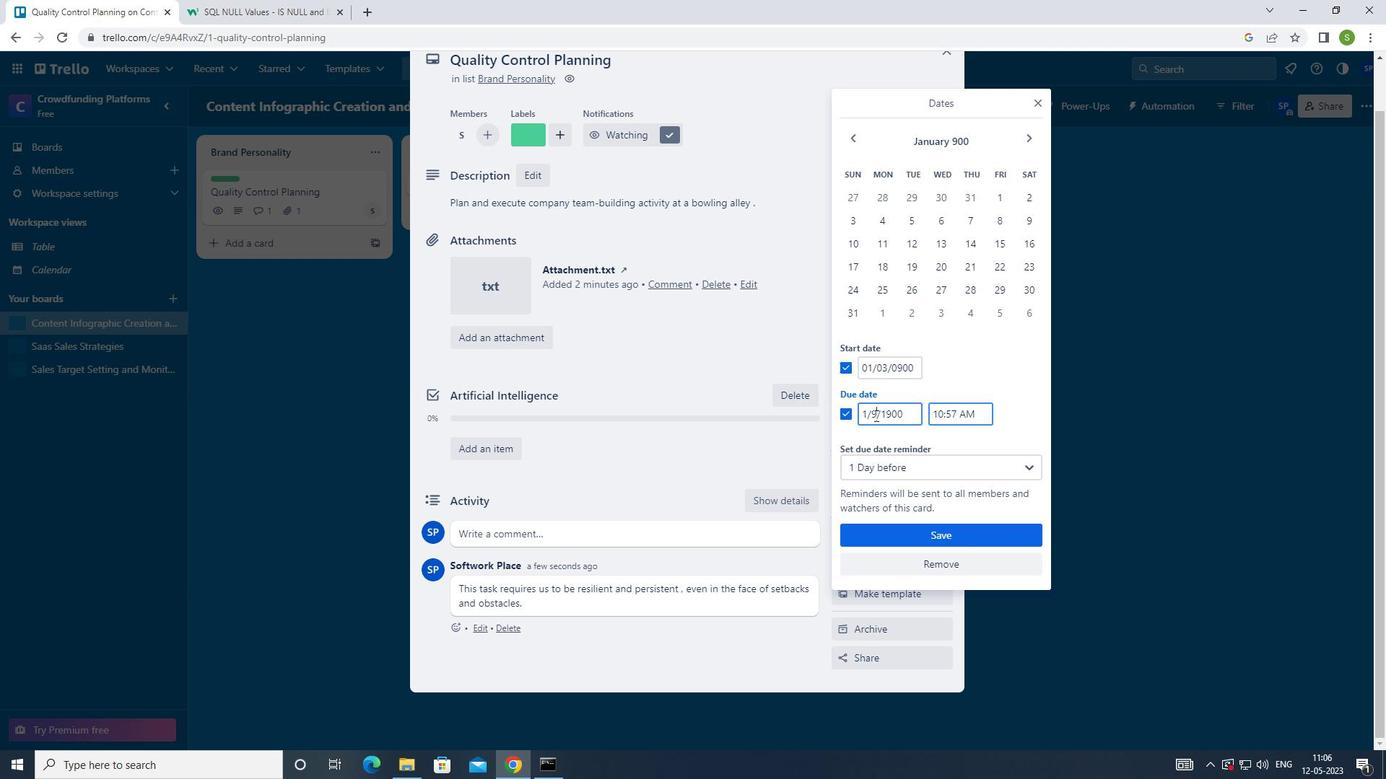 
Action: Key pressed 10
Screenshot: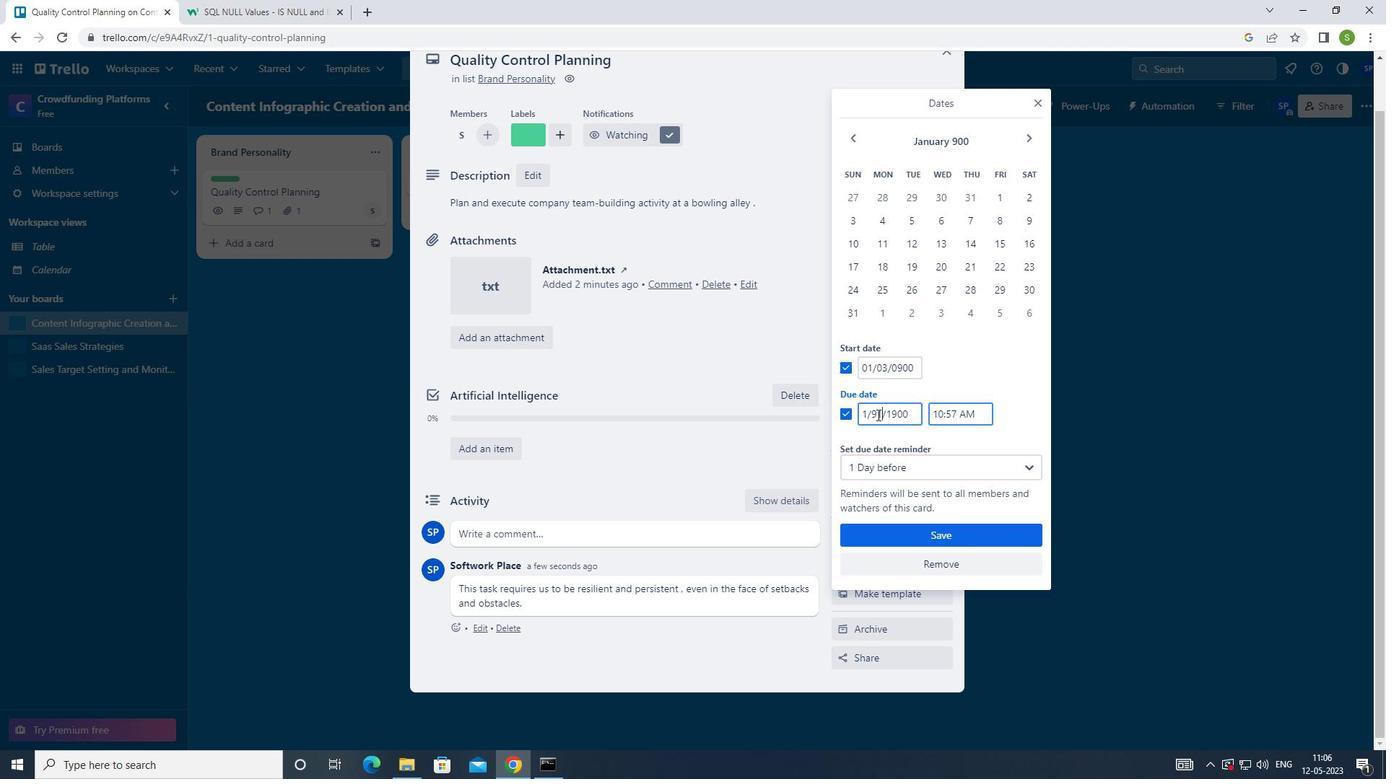 
Action: Mouse moved to (892, 530)
Screenshot: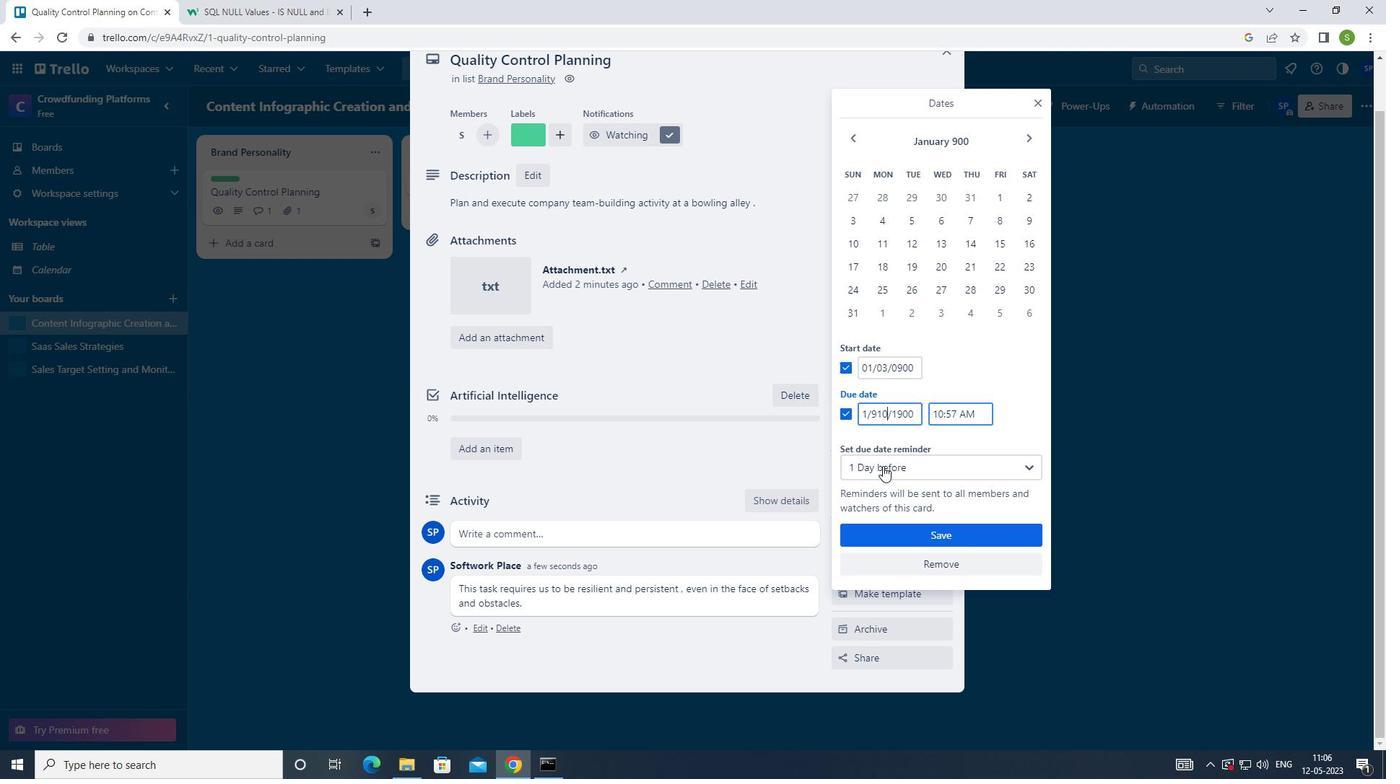 
Action: Mouse pressed left at (892, 530)
Screenshot: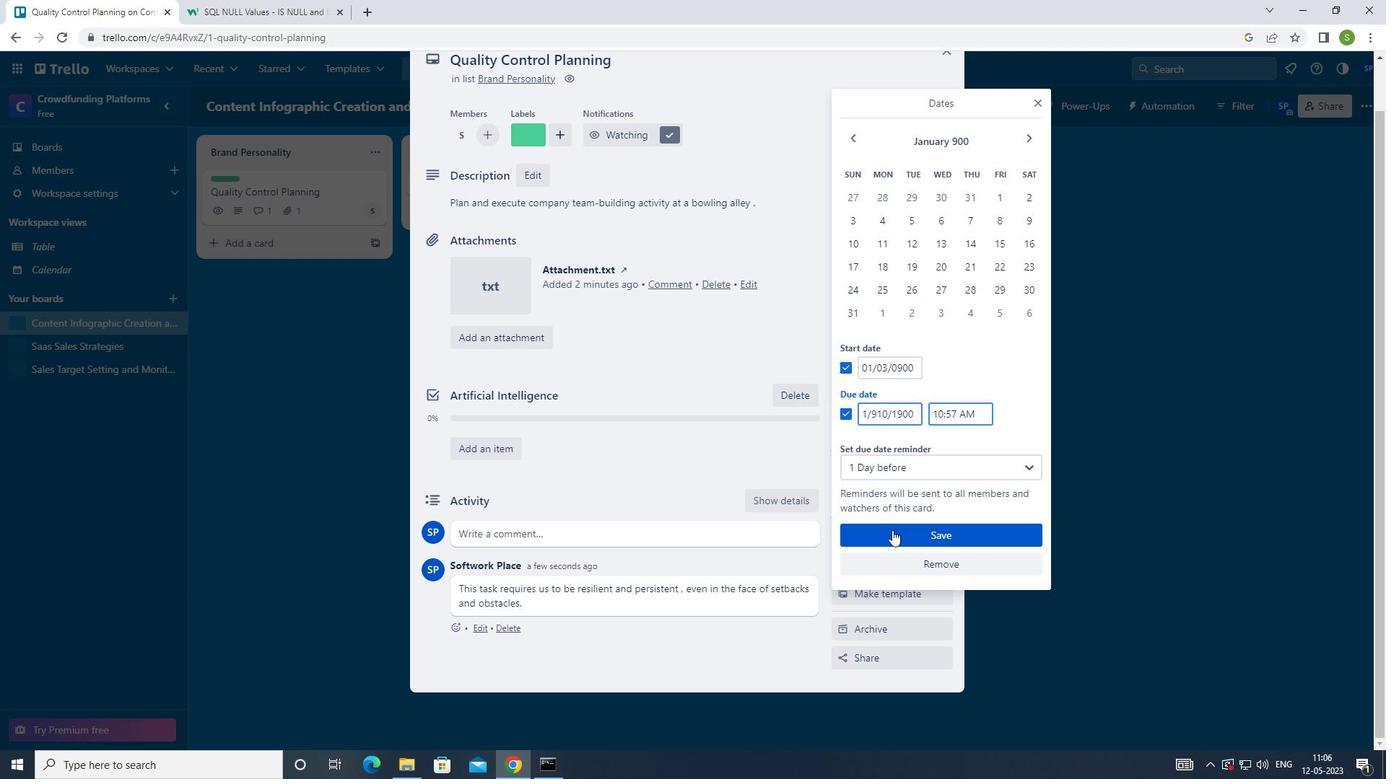 
Action: Key pressed <Key.f8>
Screenshot: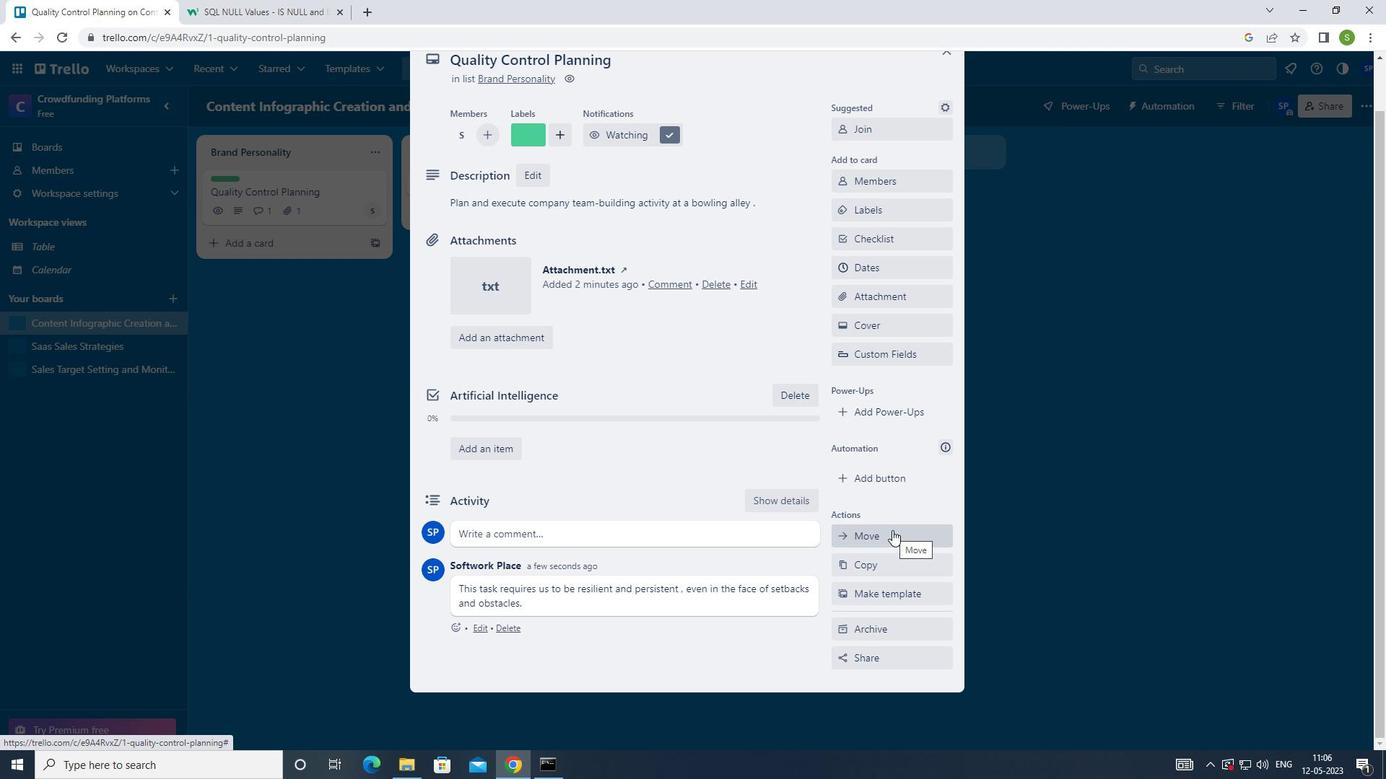 
